 Task: Find a place to stay in Cerquilho, Brazil, from 12 Aug to 16 Aug for 8 guests, with a price range of ₹10,000 to ₹16,000, and amenities including WiFi, TV, Free parking, and Gym.
Action: Mouse pressed left at (477, 121)
Screenshot: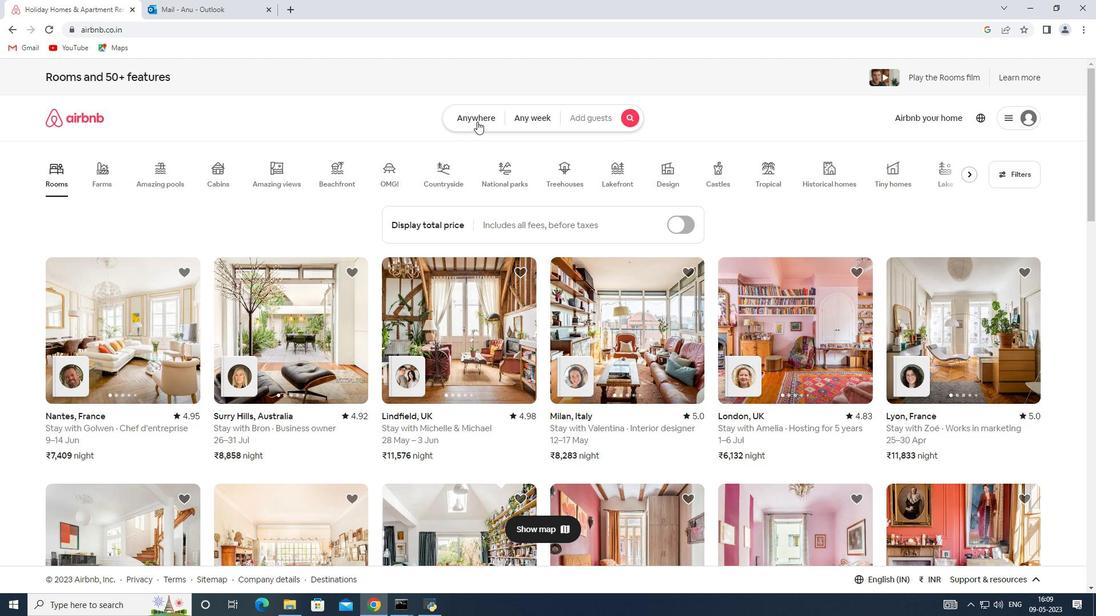 
Action: Mouse moved to (376, 158)
Screenshot: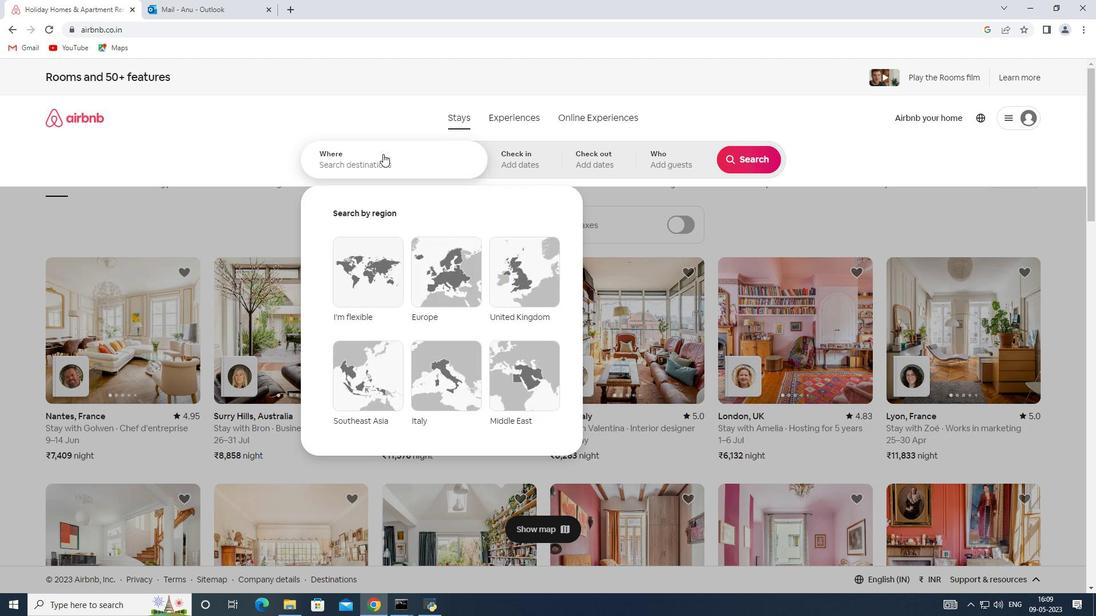 
Action: Mouse pressed left at (376, 158)
Screenshot: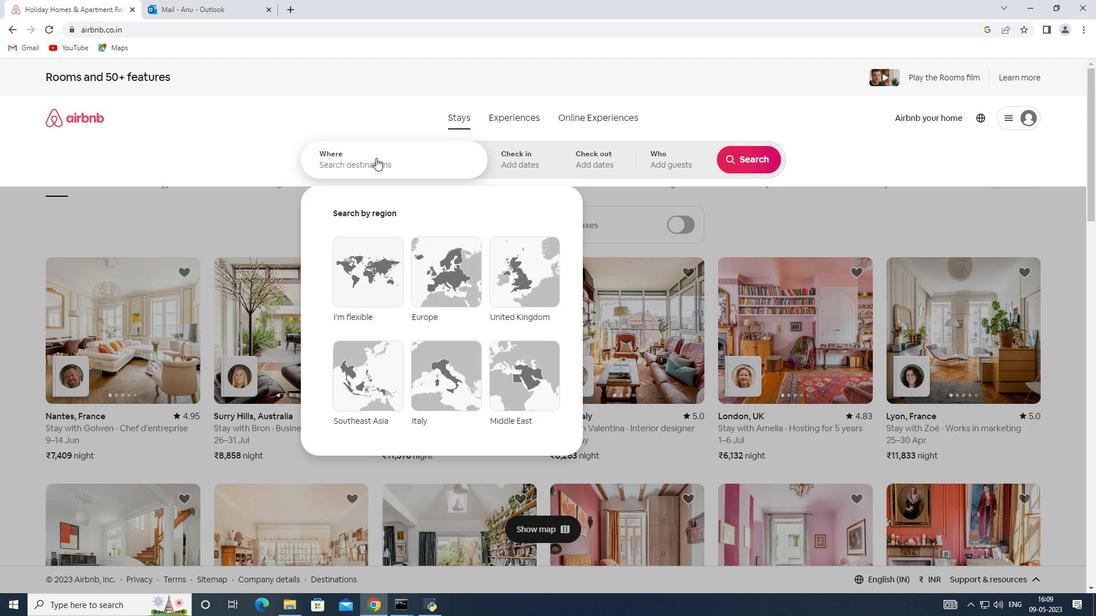 
Action: Key pressed <Key.shift>CX<Key.backspace>erqy<Key.backspace>uilho,<Key.shift><Key.shift><Key.shift><Key.shift><Key.shift><Key.shift><Key.shift><Key.shift><Key.shift><Key.shift><Key.shift><Key.shift>Brazil
Screenshot: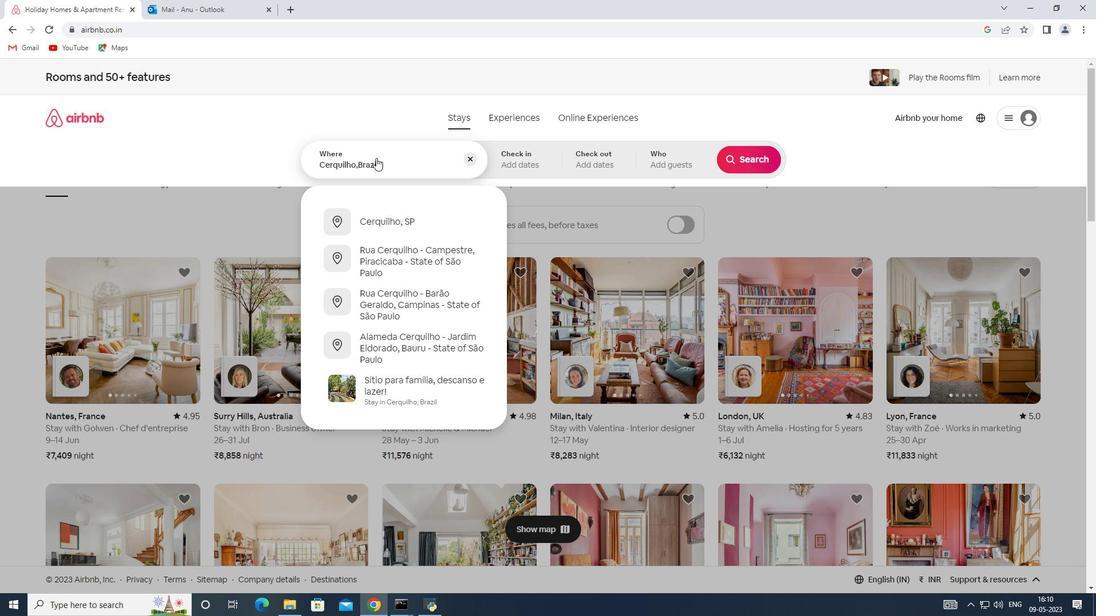 
Action: Mouse moved to (548, 153)
Screenshot: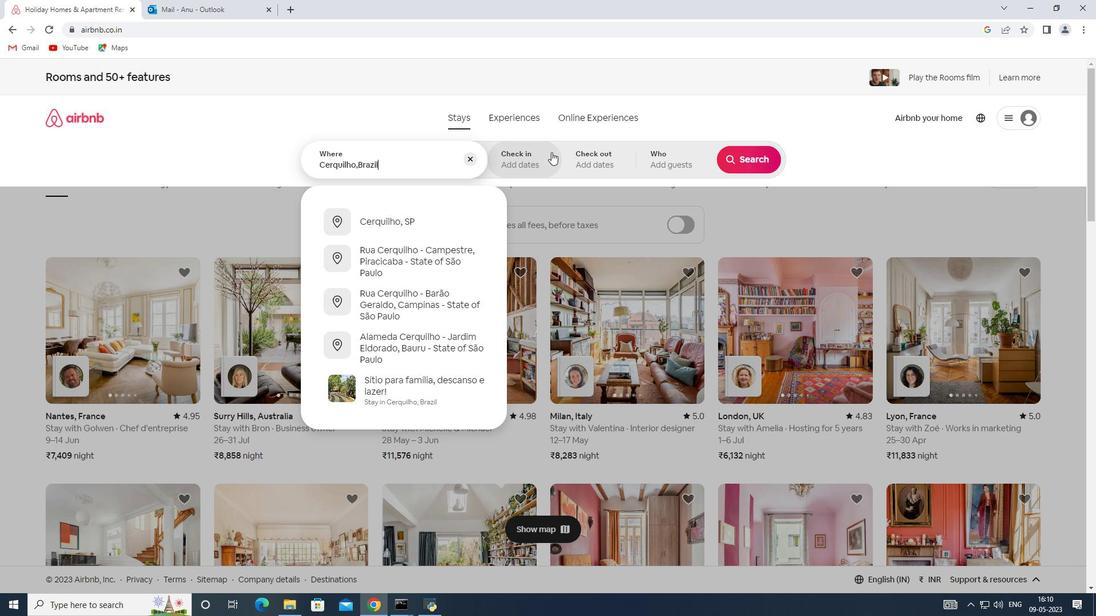 
Action: Mouse pressed left at (548, 153)
Screenshot: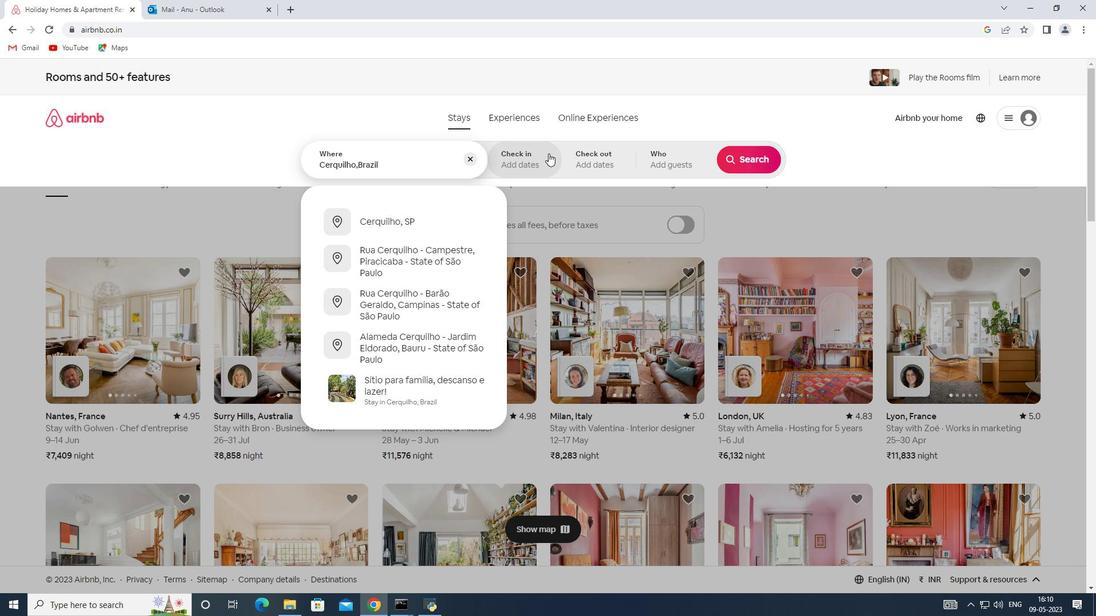 
Action: Mouse moved to (748, 251)
Screenshot: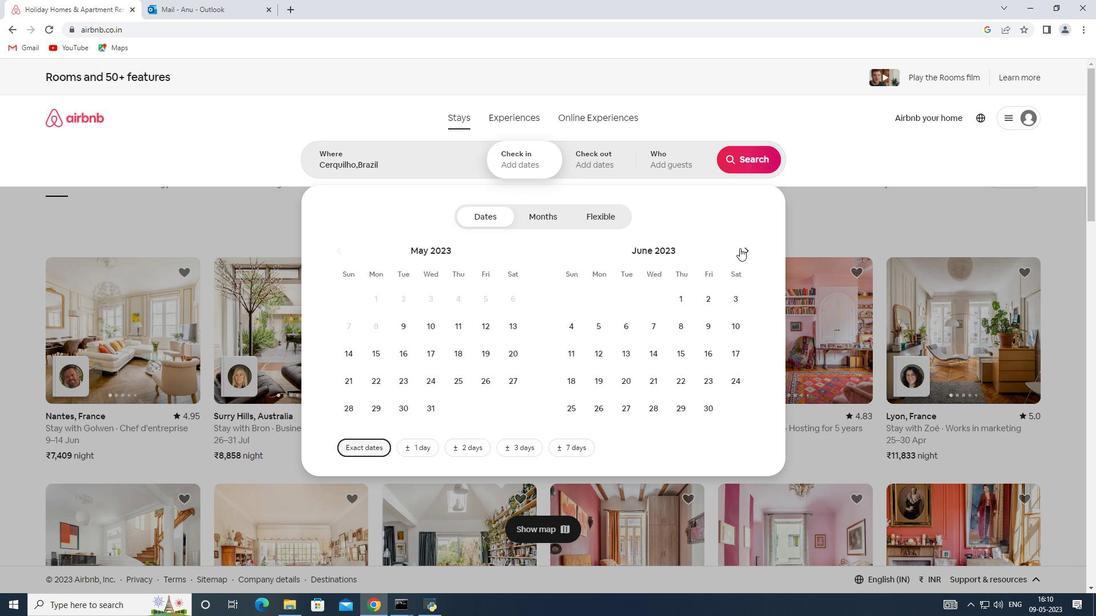 
Action: Mouse pressed left at (748, 251)
Screenshot: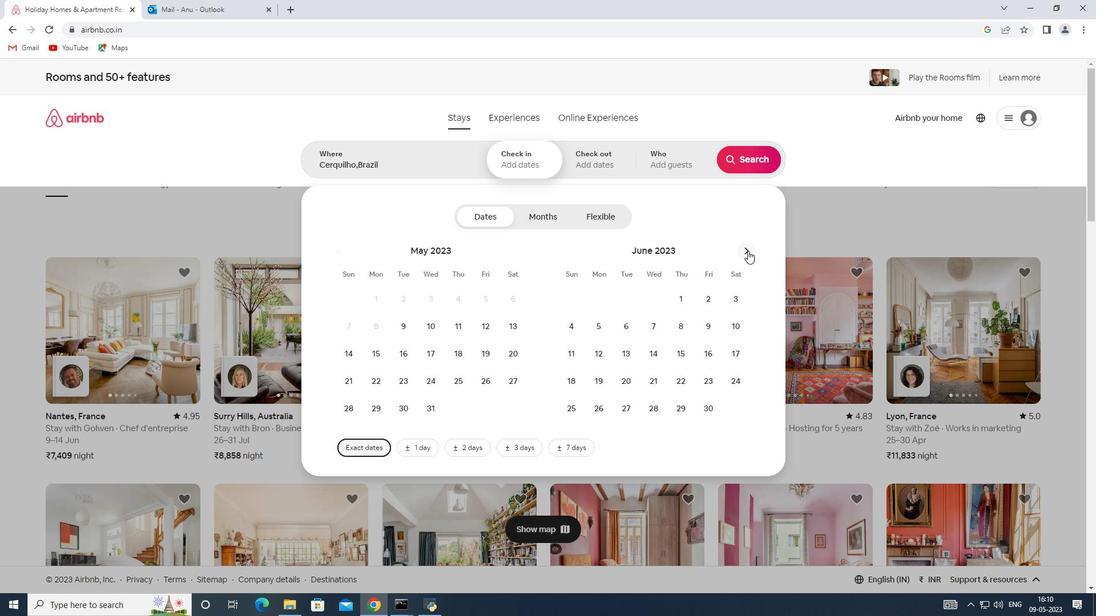 
Action: Mouse pressed left at (748, 251)
Screenshot: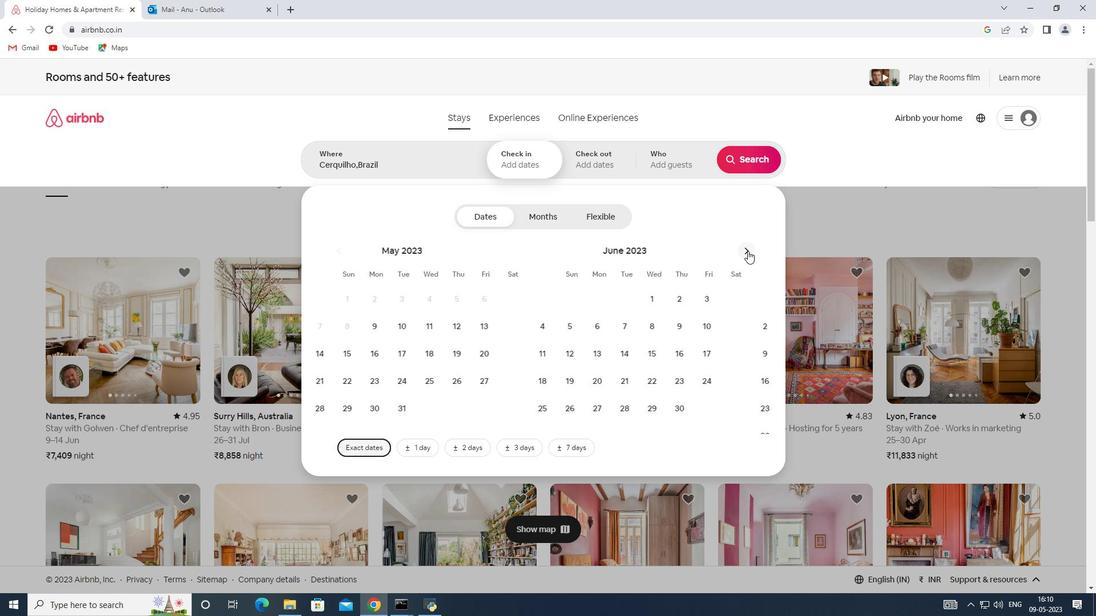 
Action: Mouse moved to (738, 326)
Screenshot: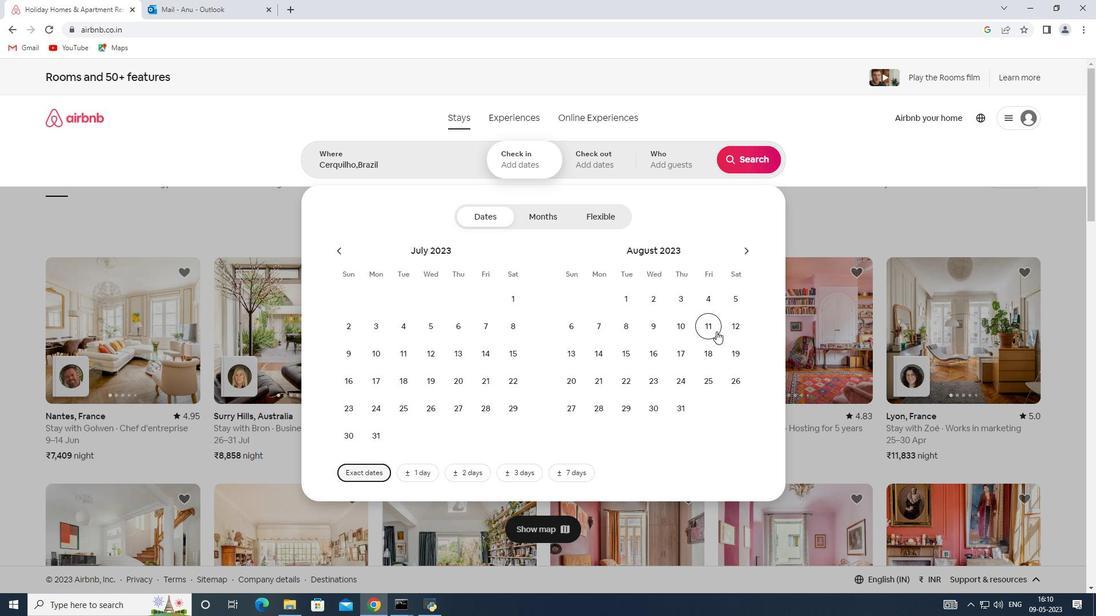 
Action: Mouse pressed left at (738, 326)
Screenshot: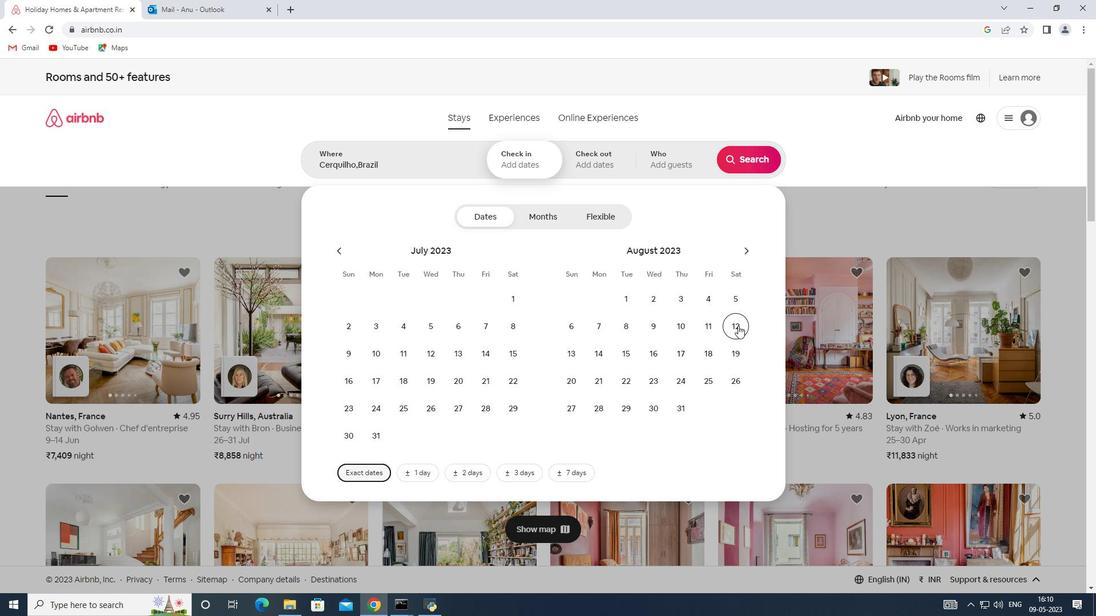 
Action: Mouse moved to (656, 354)
Screenshot: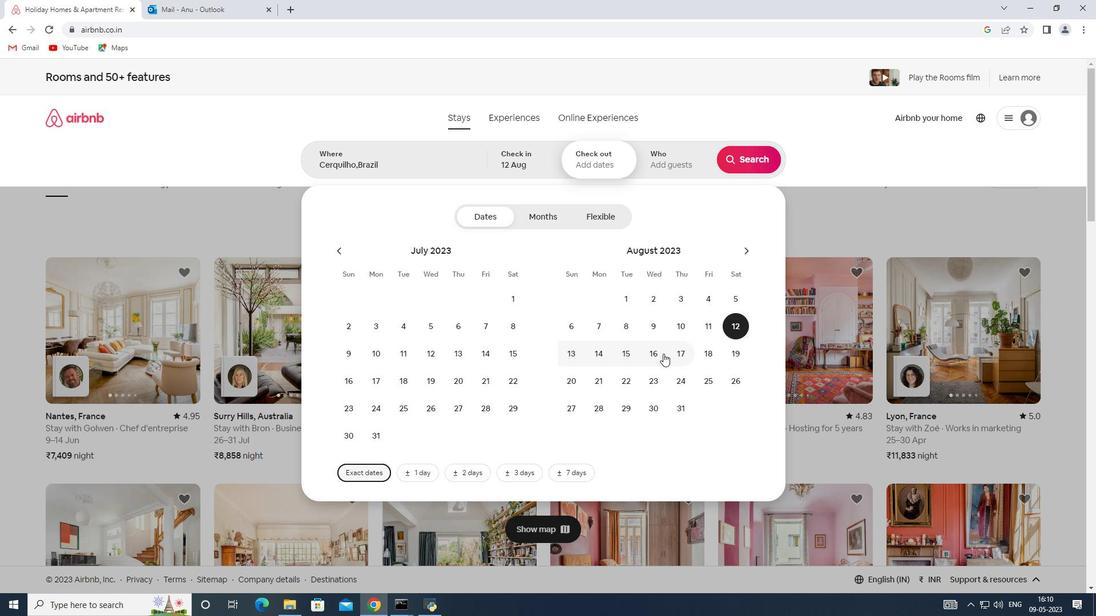 
Action: Mouse pressed left at (656, 354)
Screenshot: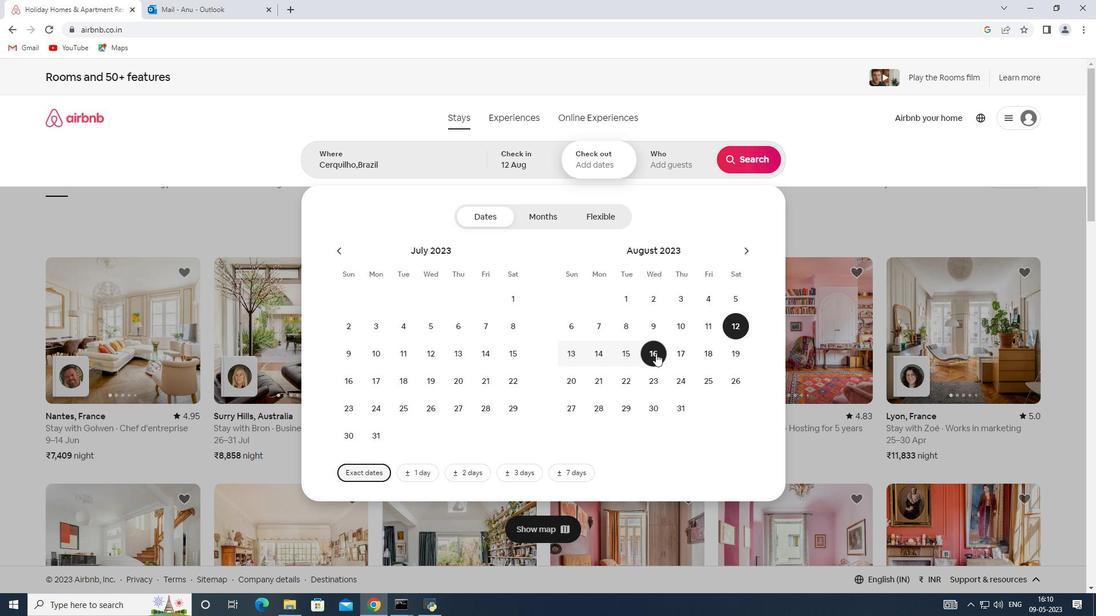 
Action: Mouse moved to (674, 166)
Screenshot: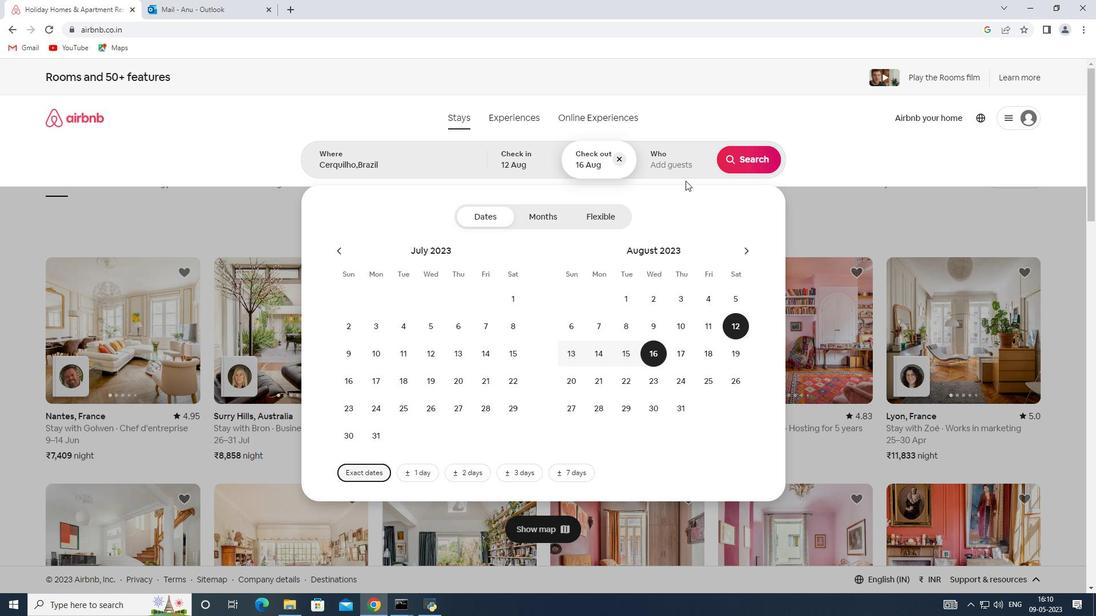 
Action: Mouse pressed left at (674, 166)
Screenshot: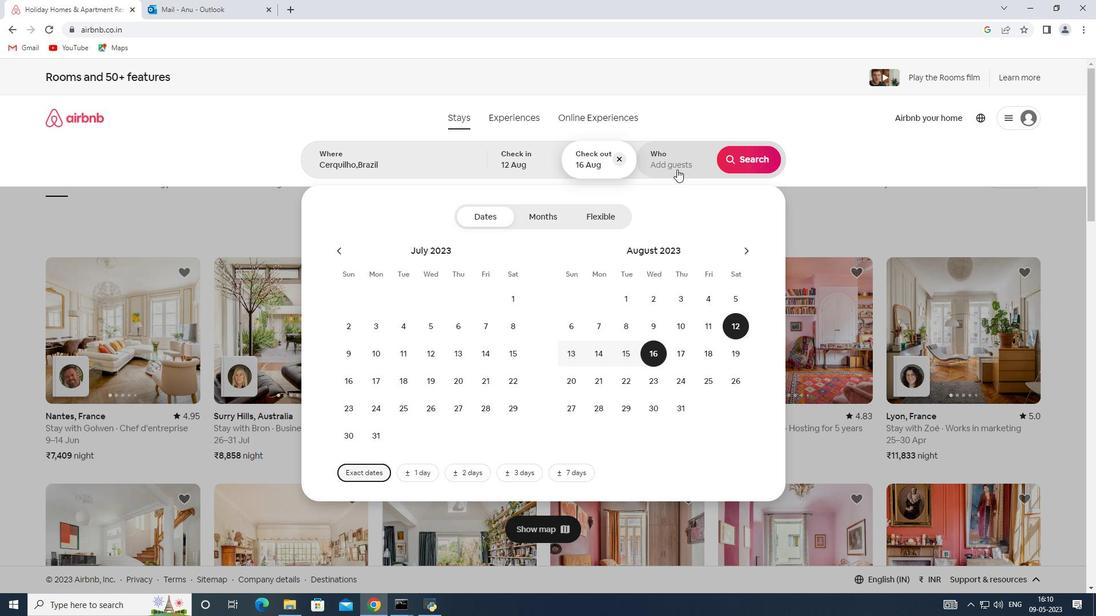 
Action: Mouse moved to (755, 217)
Screenshot: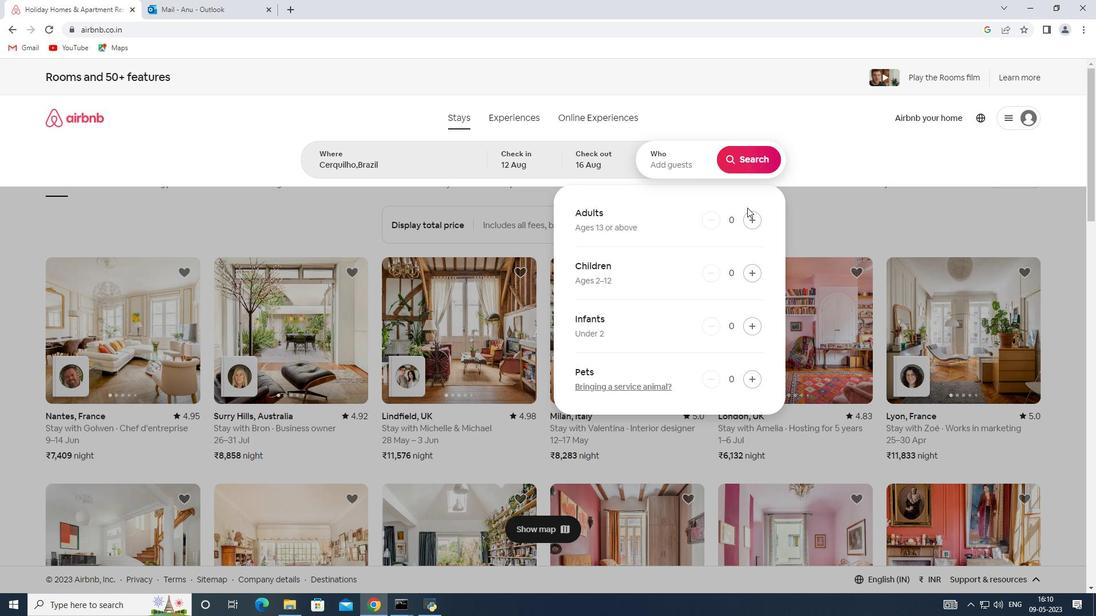 
Action: Mouse pressed left at (755, 217)
Screenshot: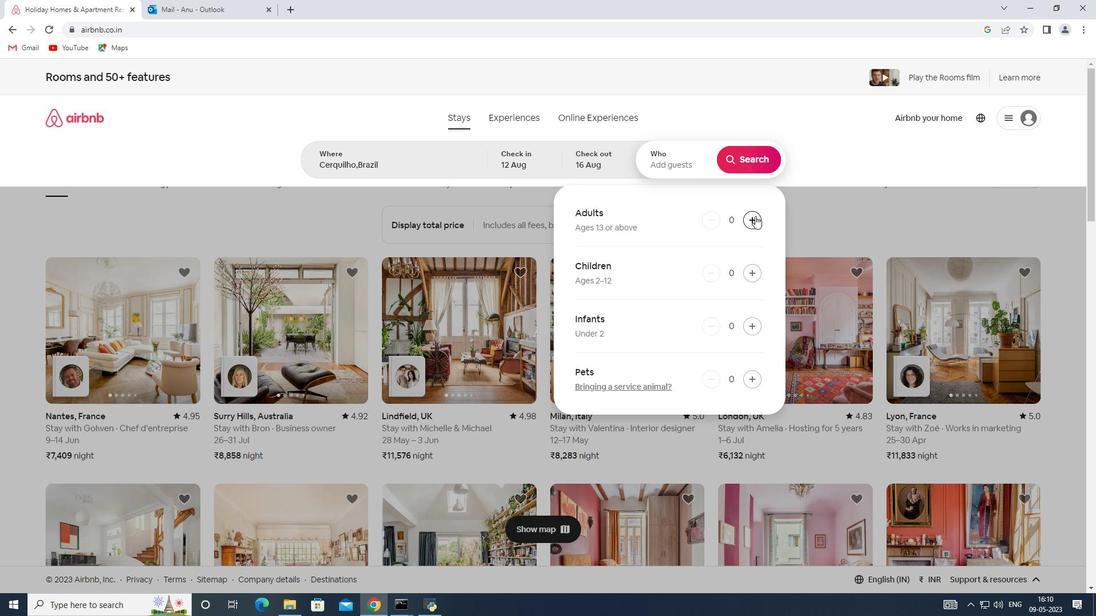 
Action: Mouse pressed left at (755, 217)
Screenshot: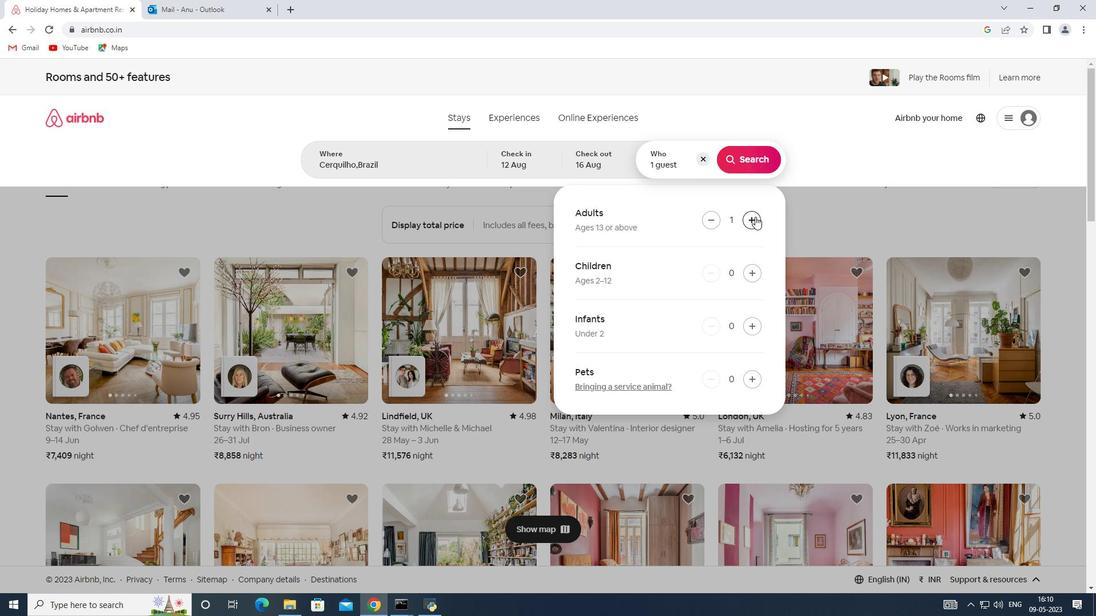 
Action: Mouse pressed left at (755, 217)
Screenshot: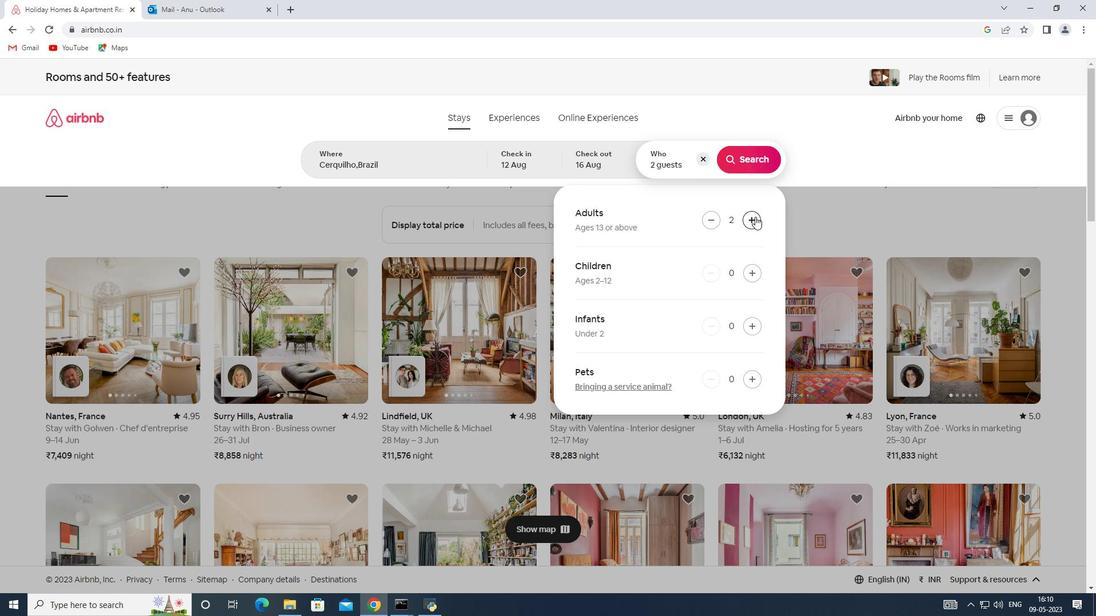 
Action: Mouse pressed left at (755, 217)
Screenshot: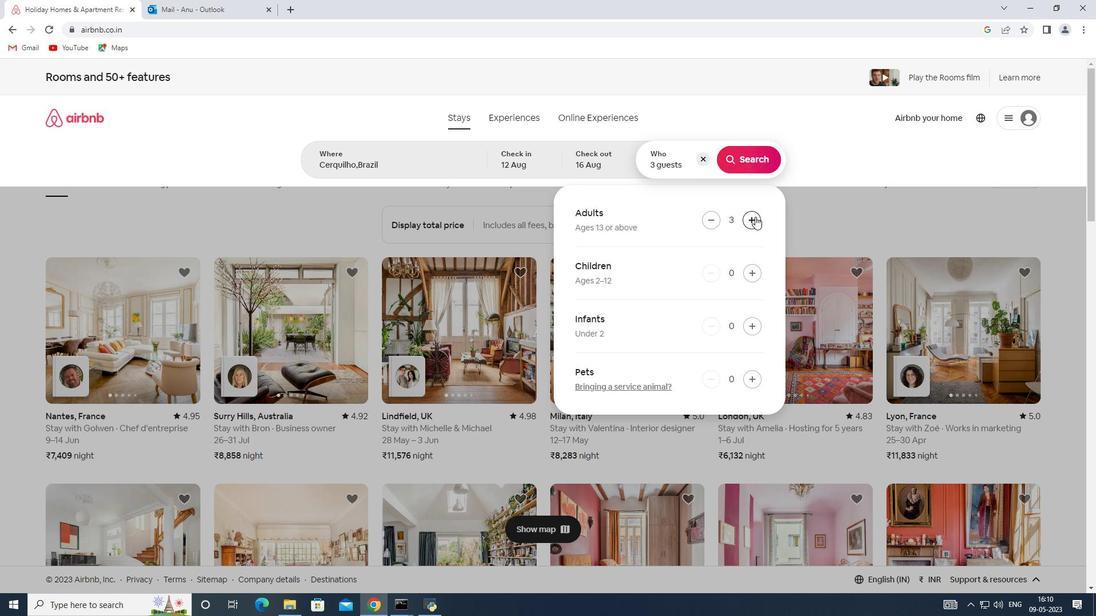 
Action: Mouse pressed left at (755, 217)
Screenshot: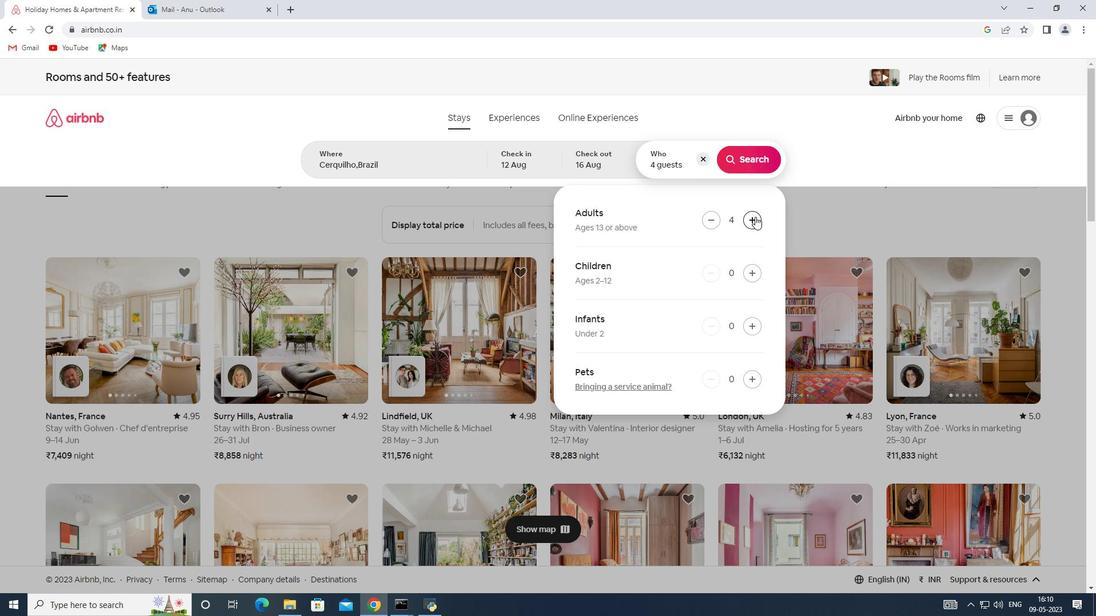 
Action: Mouse pressed left at (755, 217)
Screenshot: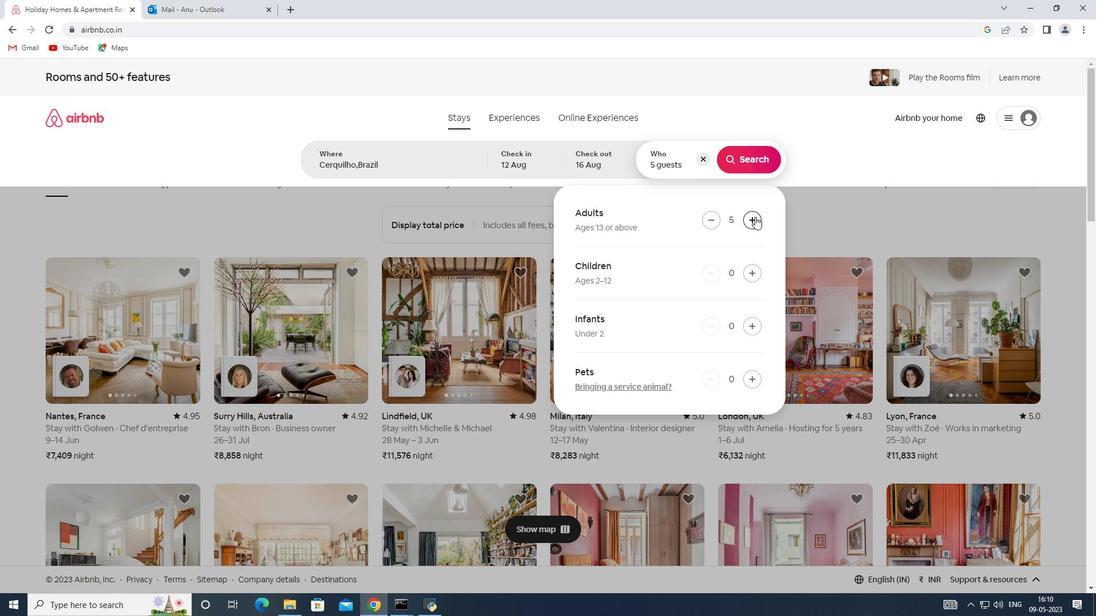 
Action: Mouse pressed left at (755, 217)
Screenshot: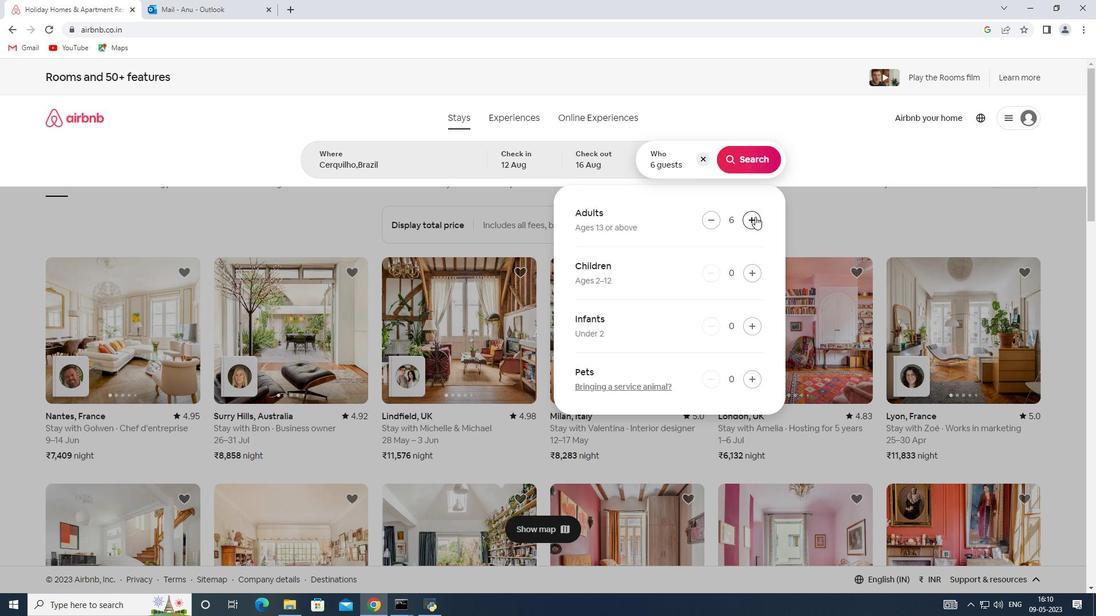 
Action: Mouse pressed left at (755, 217)
Screenshot: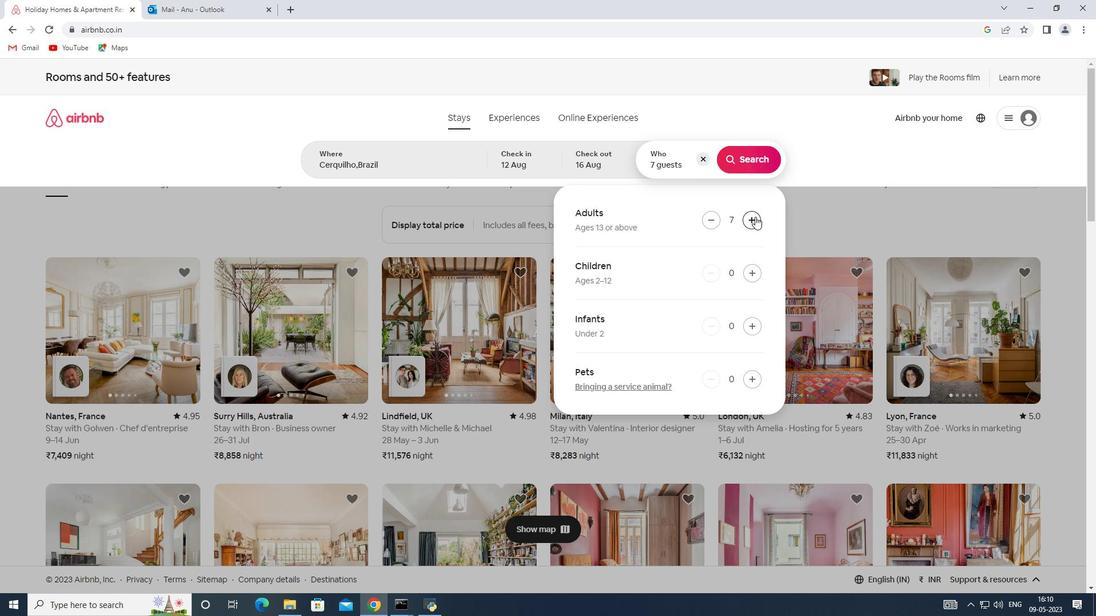 
Action: Mouse moved to (747, 161)
Screenshot: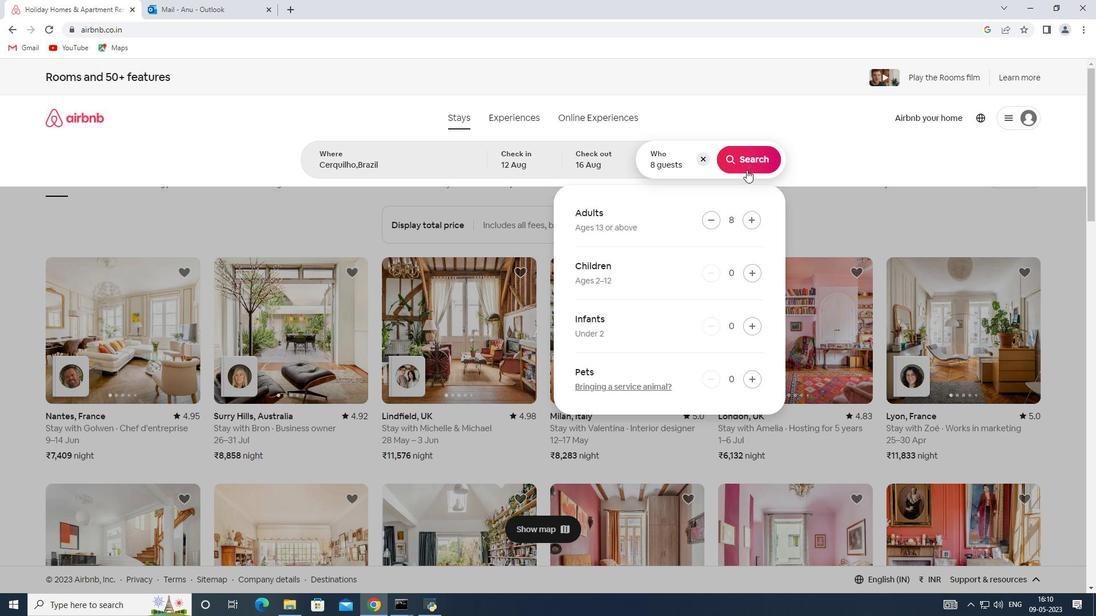 
Action: Mouse pressed left at (747, 161)
Screenshot: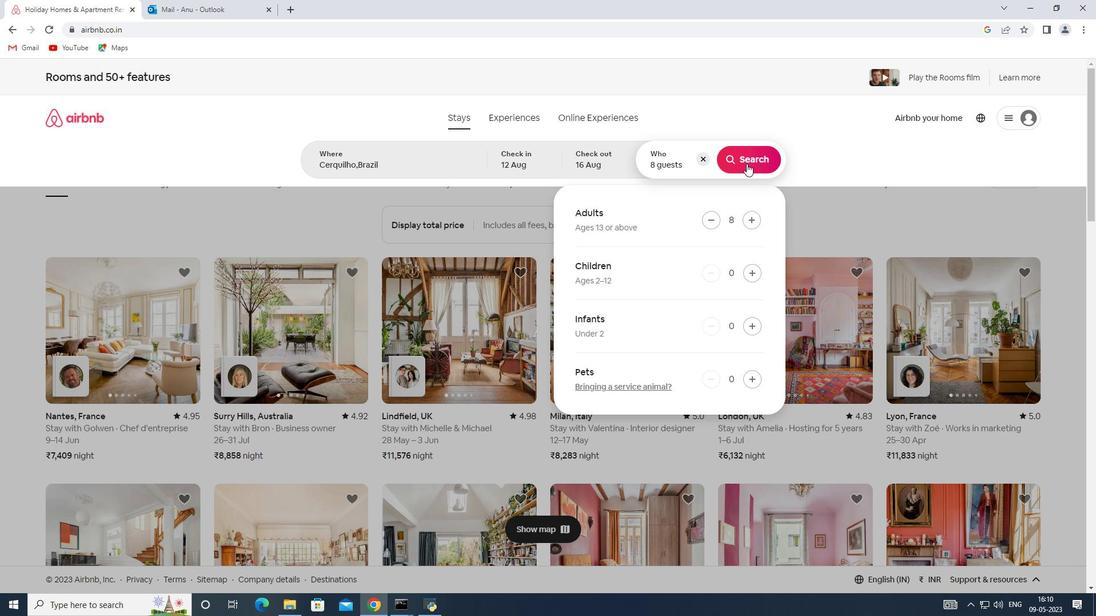 
Action: Mouse moved to (1060, 123)
Screenshot: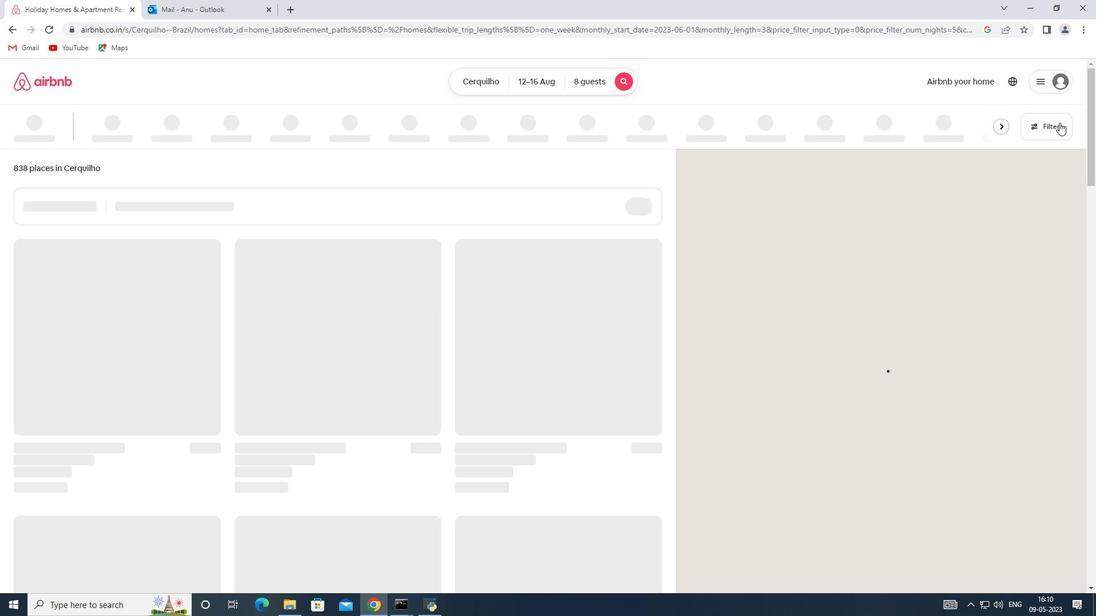 
Action: Mouse pressed left at (1060, 123)
Screenshot: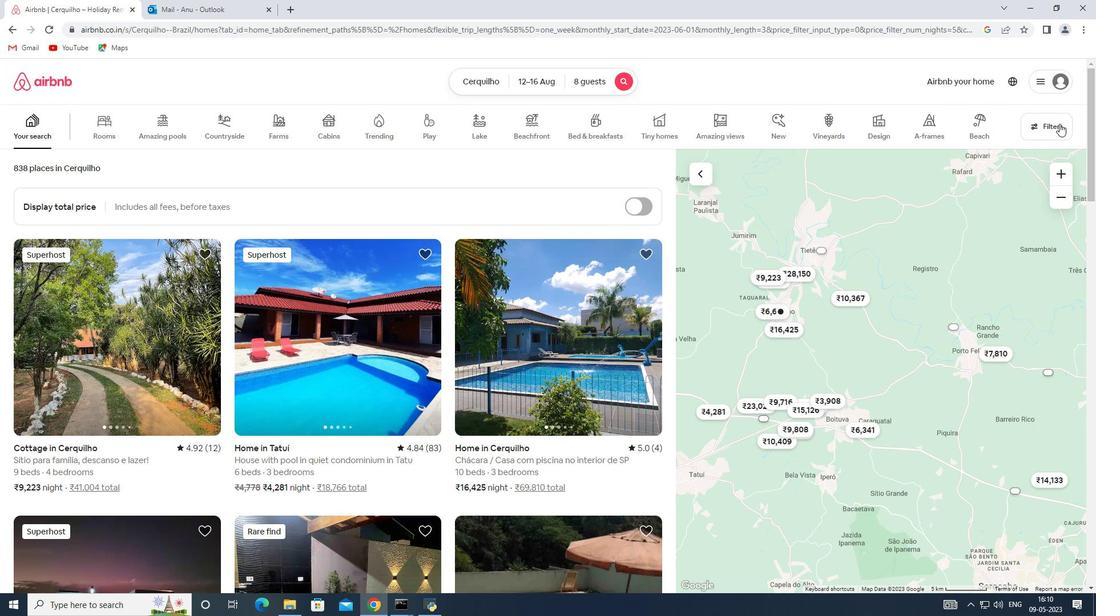 
Action: Mouse moved to (395, 407)
Screenshot: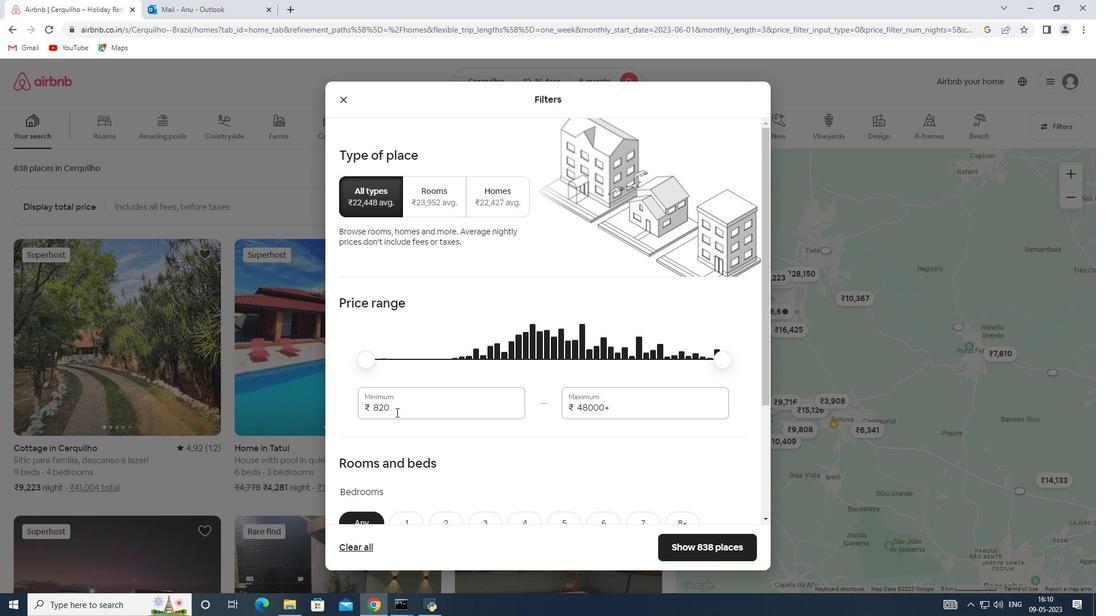 
Action: Mouse pressed left at (396, 408)
Screenshot: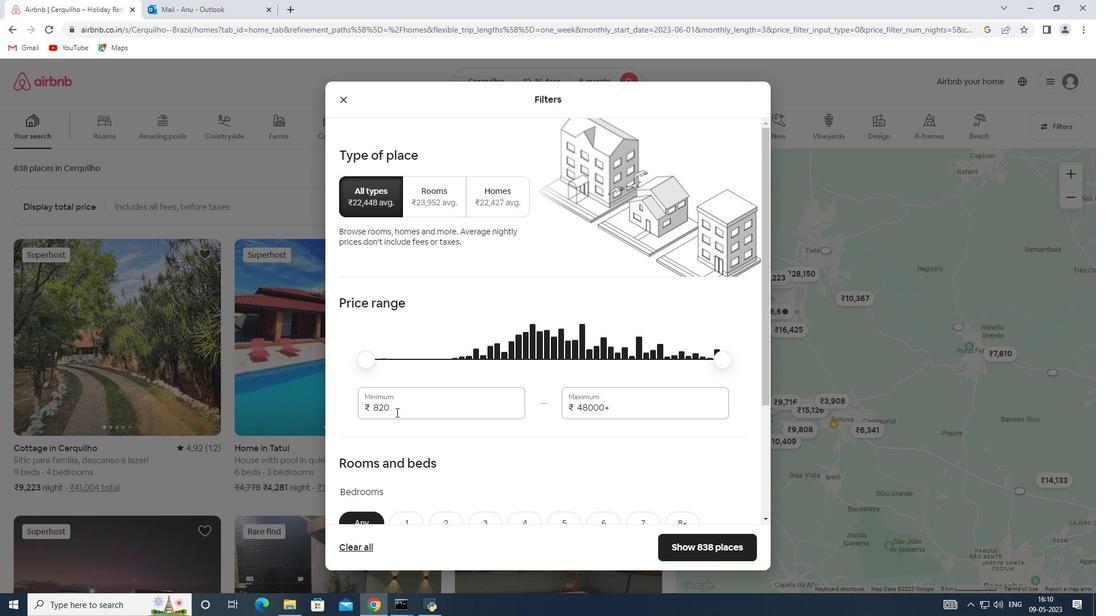 
Action: Mouse moved to (326, 404)
Screenshot: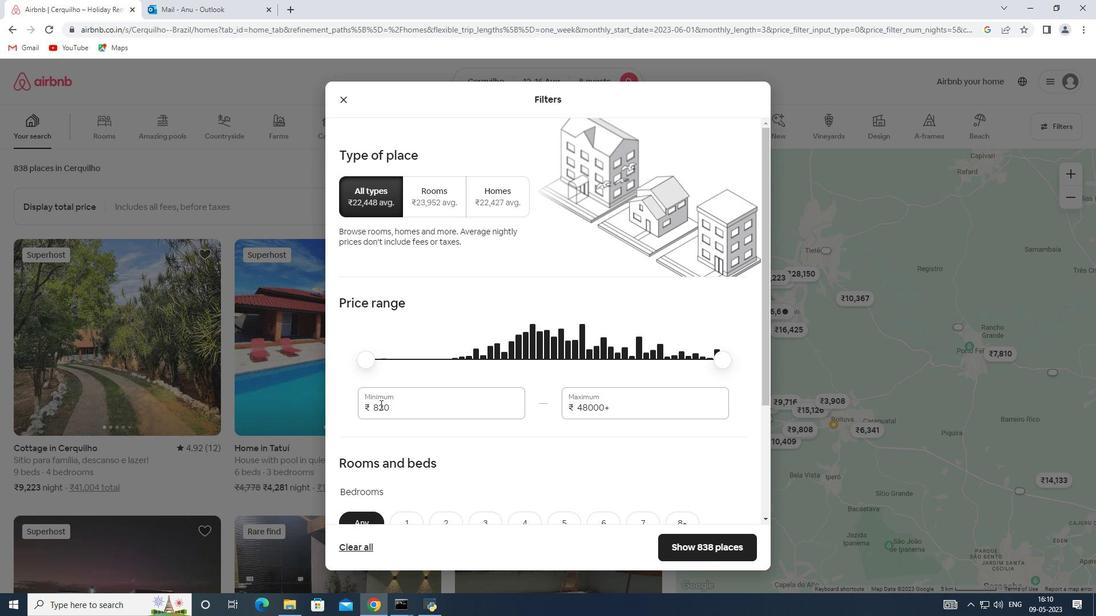 
Action: Key pressed 10000
Screenshot: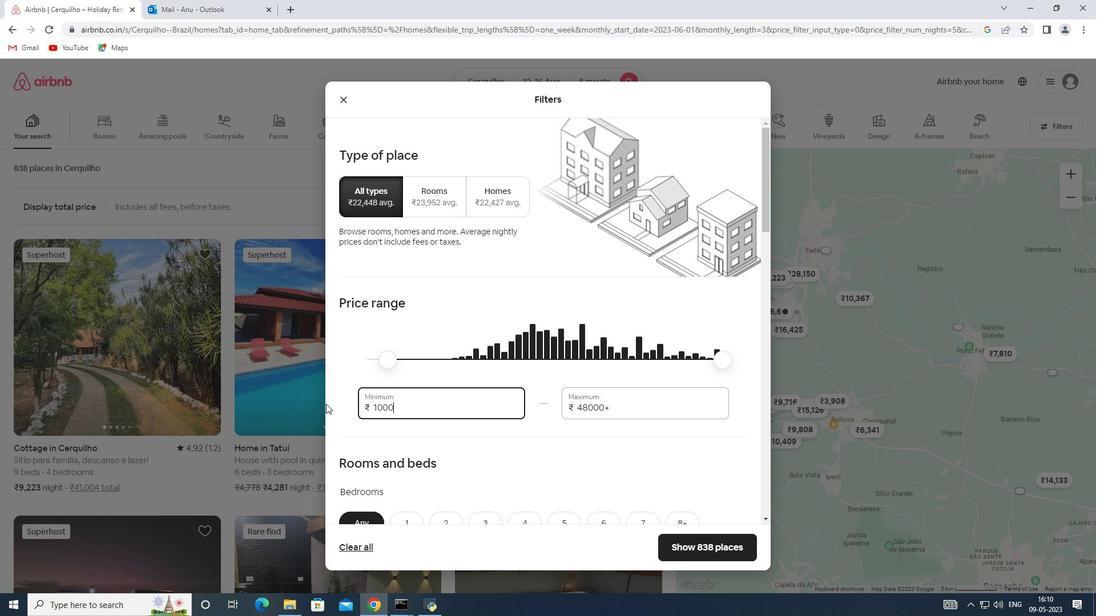 
Action: Mouse moved to (616, 408)
Screenshot: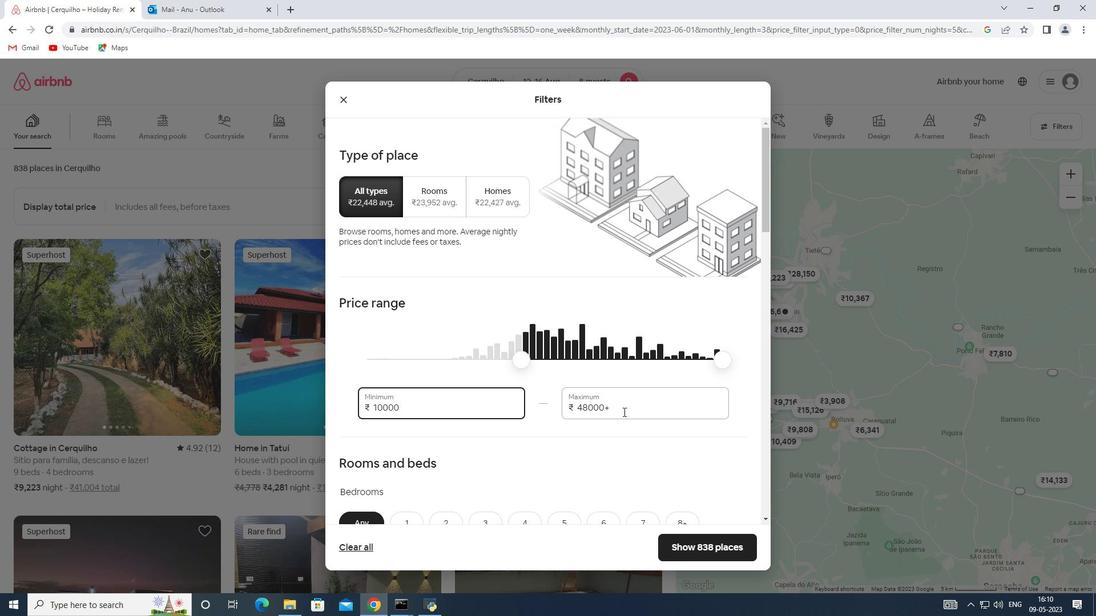 
Action: Mouse pressed left at (616, 408)
Screenshot: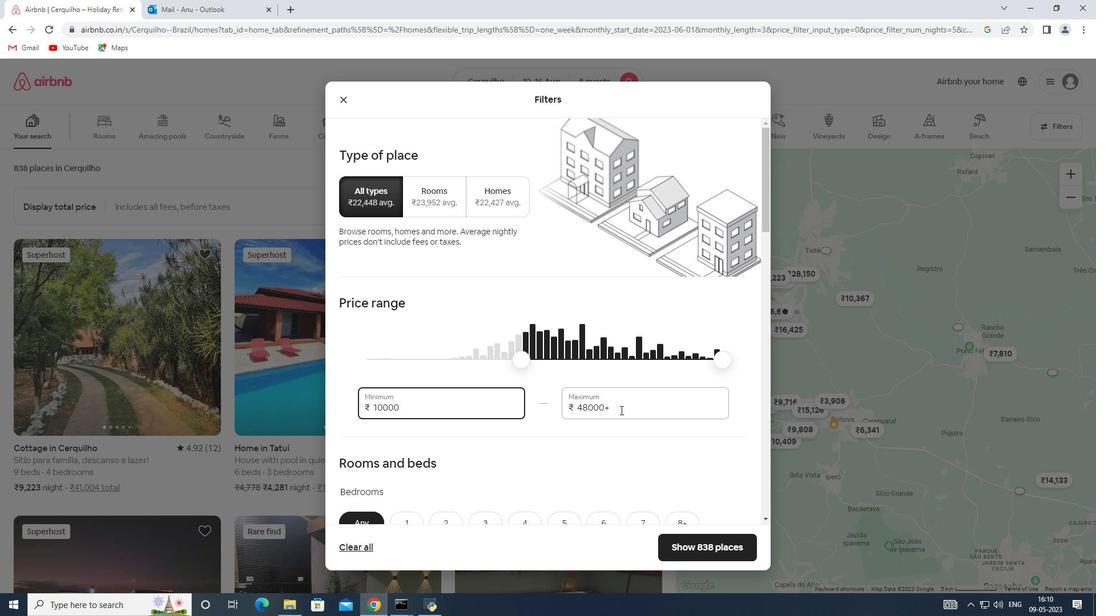 
Action: Mouse moved to (529, 408)
Screenshot: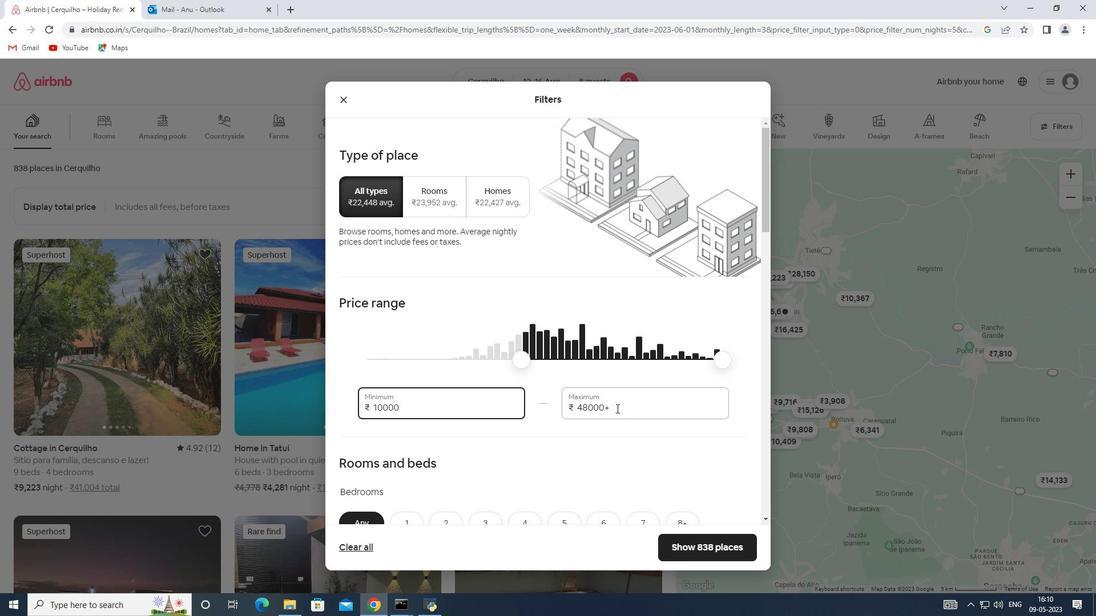 
Action: Key pressed 16000
Screenshot: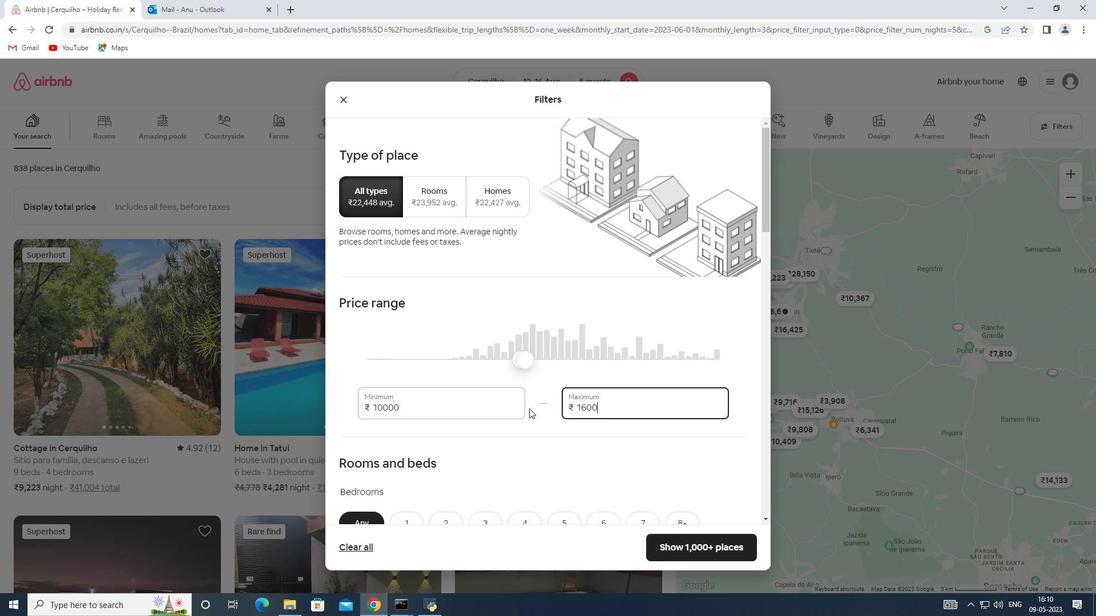 
Action: Mouse scrolled (529, 408) with delta (0, 0)
Screenshot: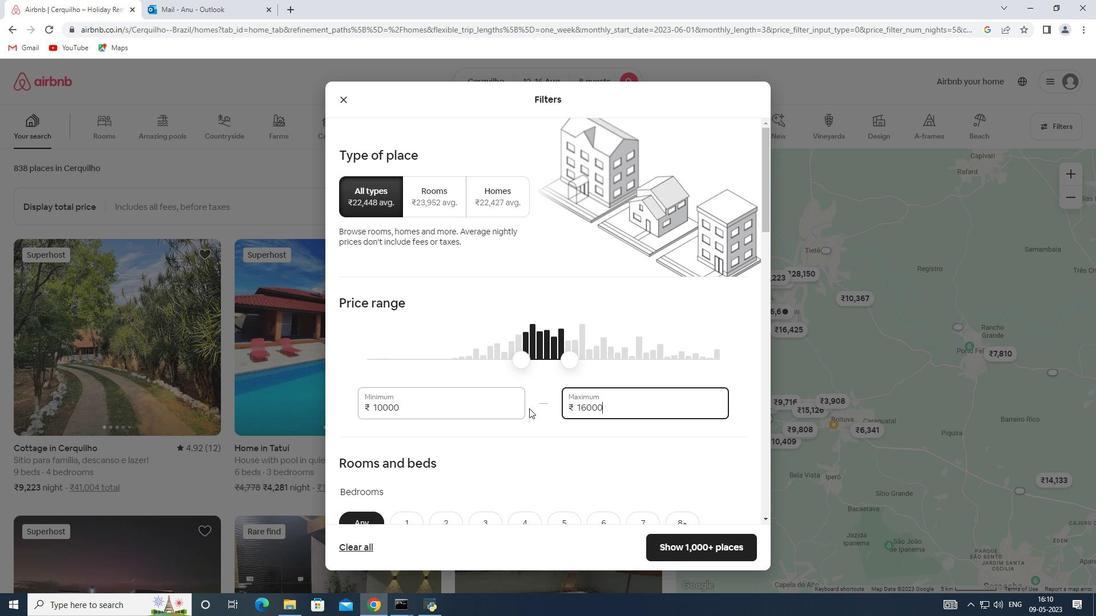 
Action: Mouse scrolled (529, 408) with delta (0, 0)
Screenshot: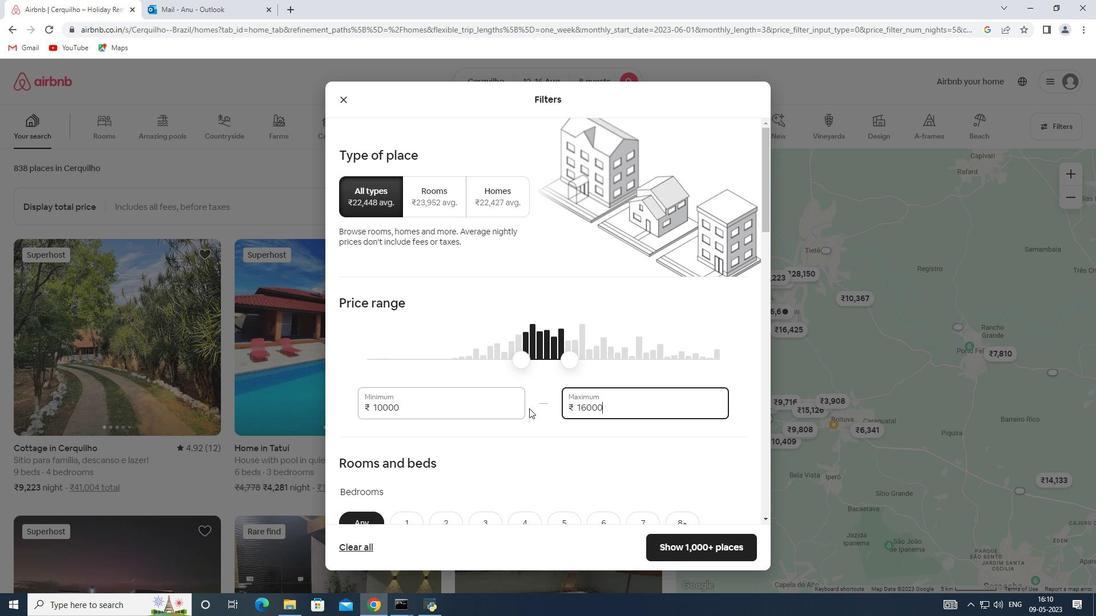 
Action: Mouse scrolled (529, 408) with delta (0, 0)
Screenshot: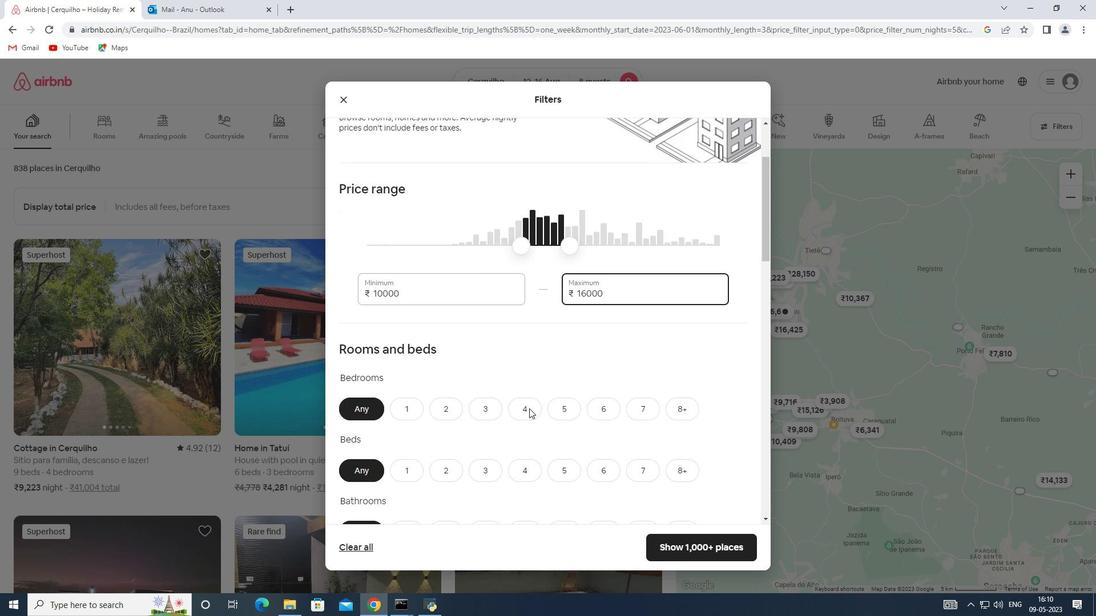 
Action: Mouse moved to (520, 380)
Screenshot: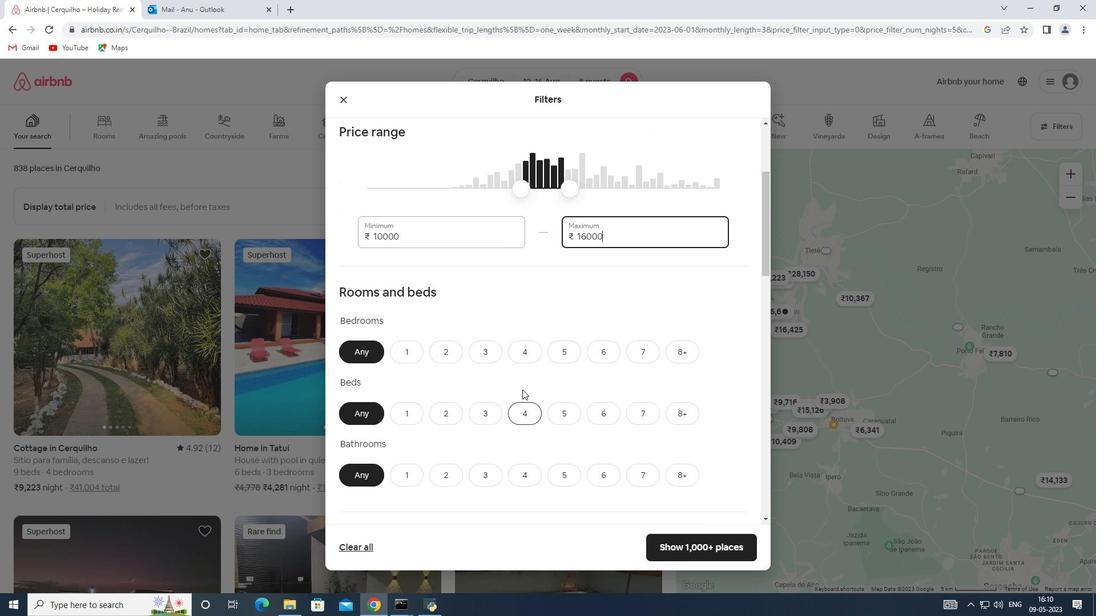 
Action: Mouse scrolled (520, 380) with delta (0, 0)
Screenshot: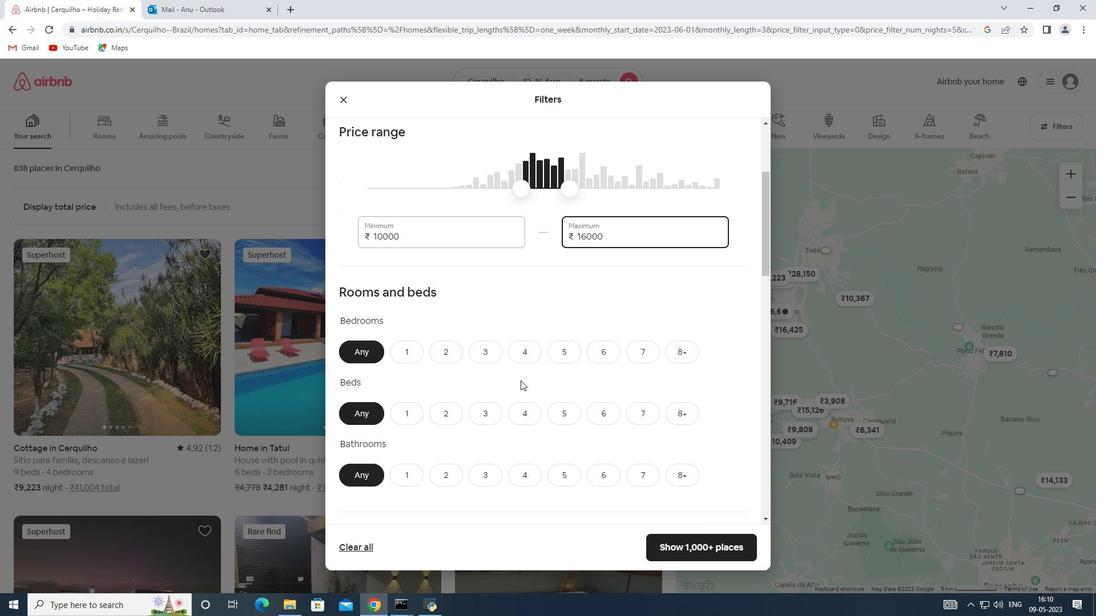 
Action: Mouse moved to (685, 300)
Screenshot: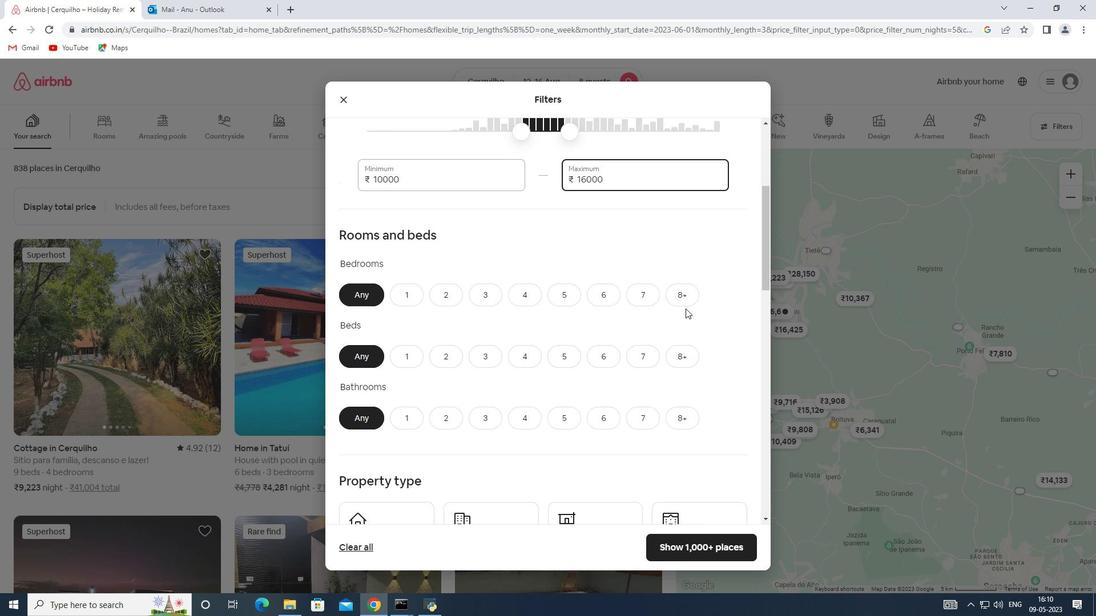 
Action: Mouse pressed left at (685, 300)
Screenshot: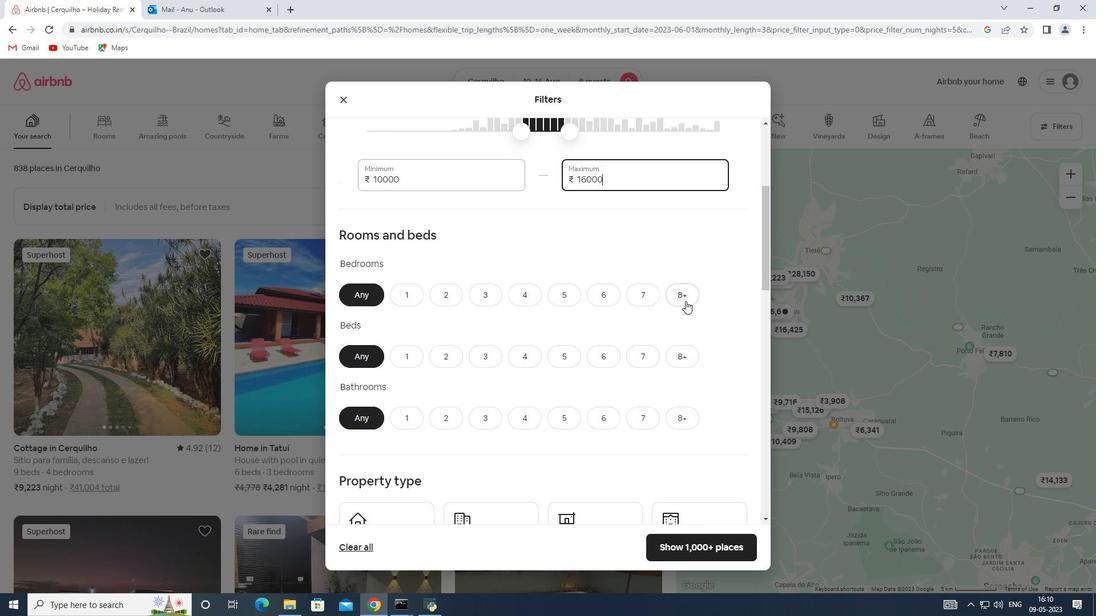 
Action: Mouse moved to (692, 347)
Screenshot: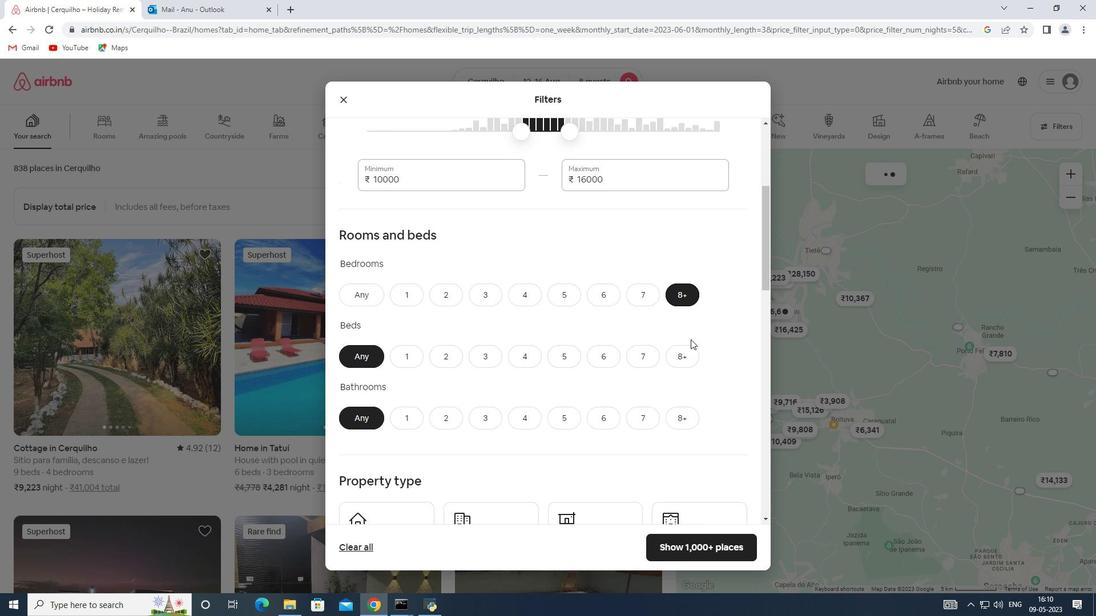 
Action: Mouse pressed left at (692, 347)
Screenshot: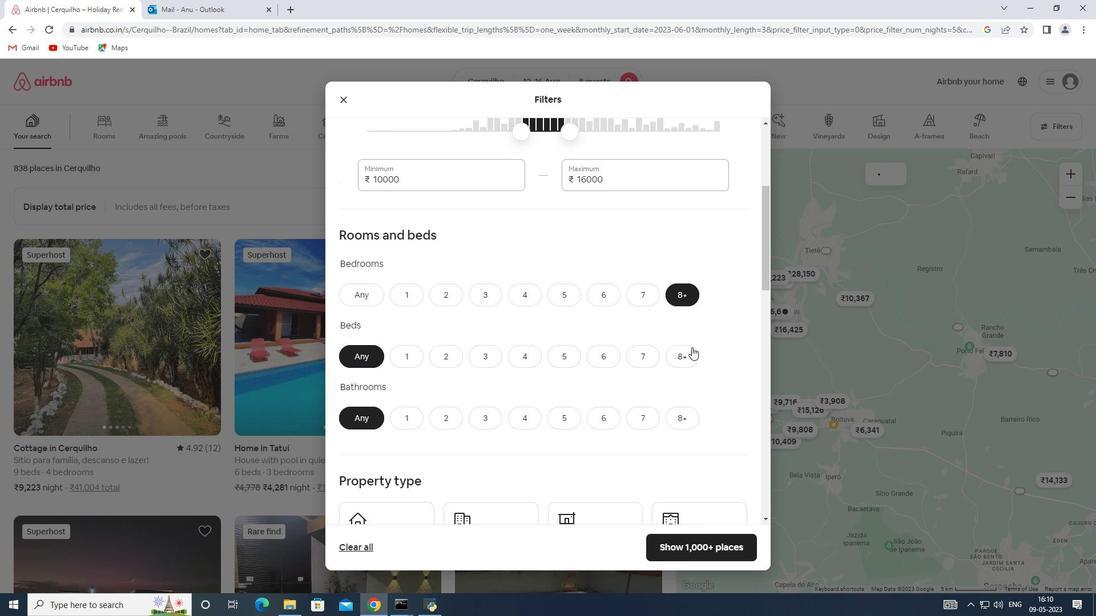
Action: Mouse moved to (677, 419)
Screenshot: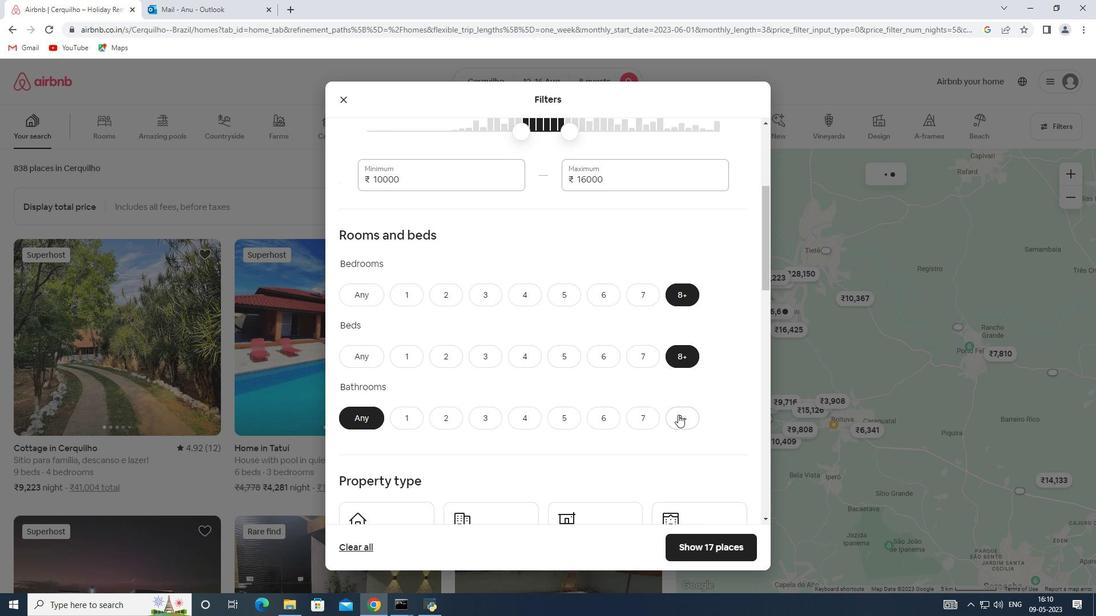 
Action: Mouse pressed left at (677, 419)
Screenshot: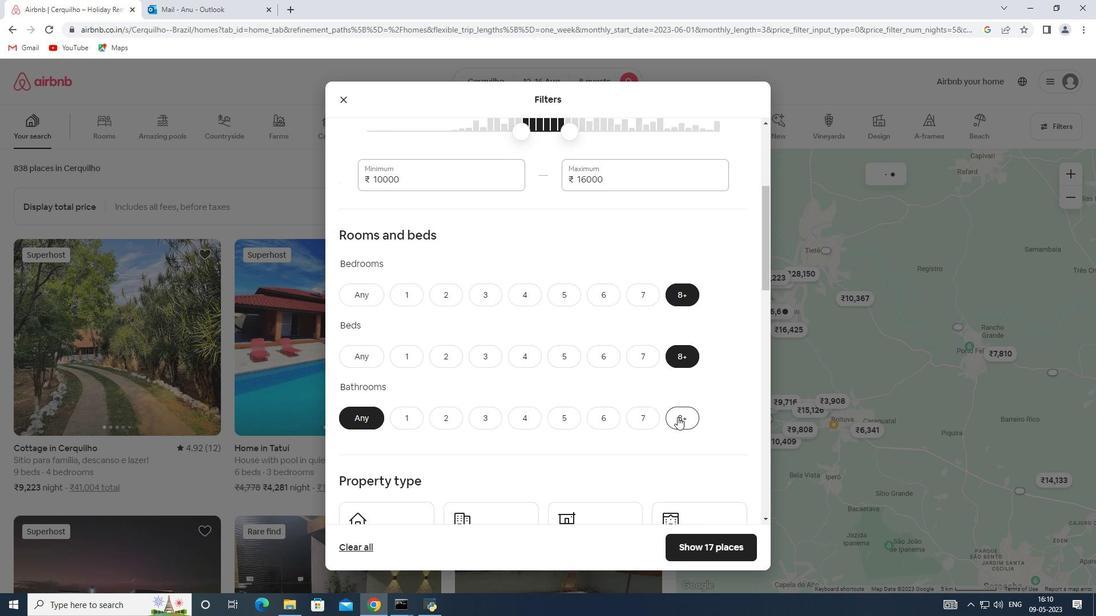 
Action: Mouse moved to (519, 413)
Screenshot: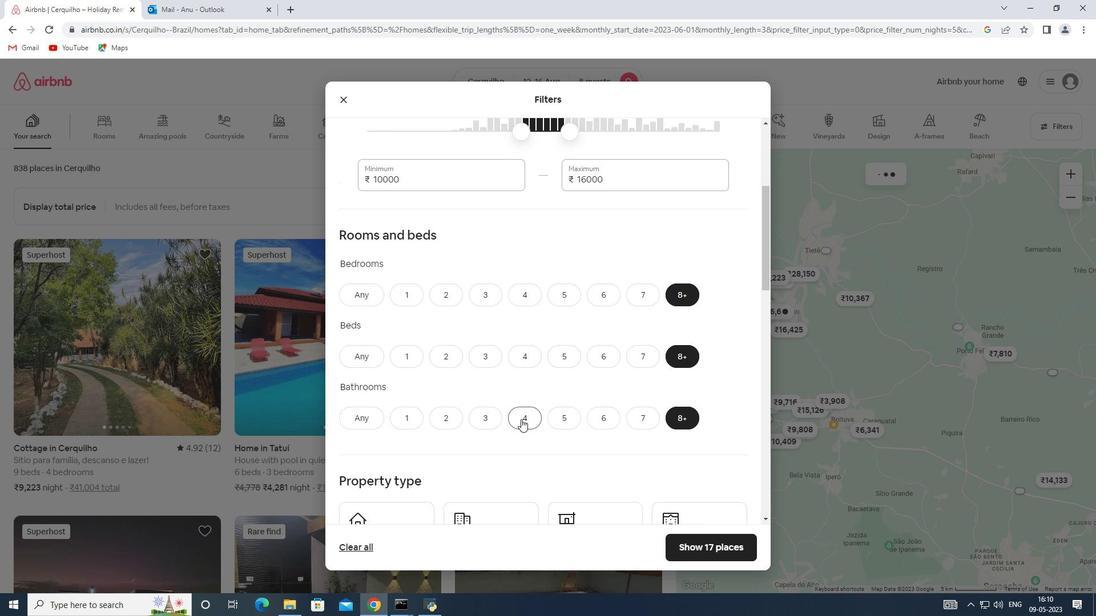 
Action: Mouse scrolled (519, 412) with delta (0, 0)
Screenshot: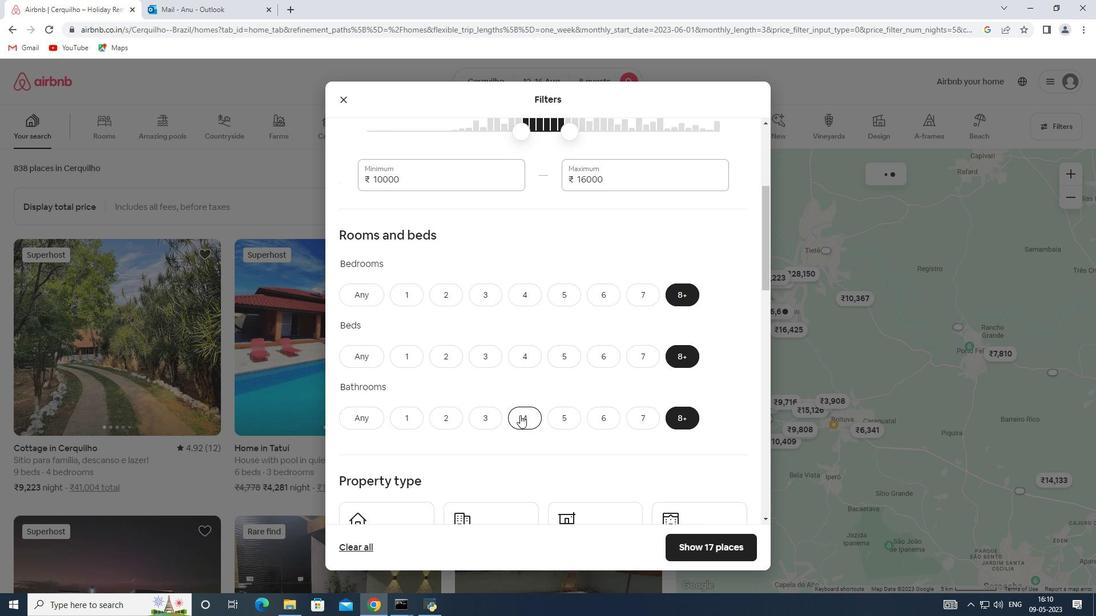
Action: Mouse scrolled (519, 412) with delta (0, 0)
Screenshot: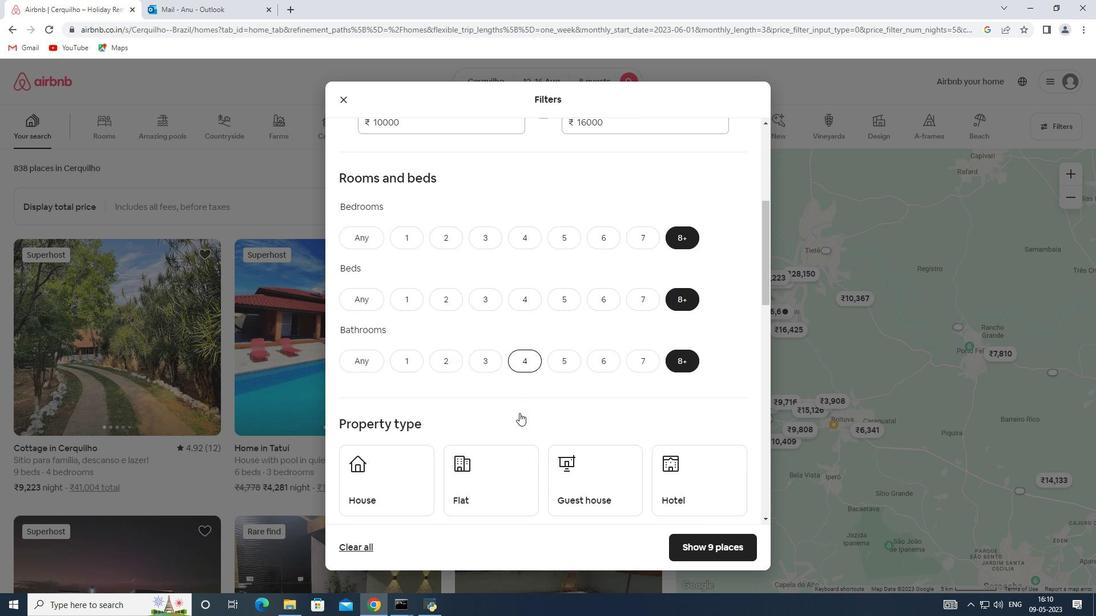 
Action: Mouse scrolled (519, 412) with delta (0, 0)
Screenshot: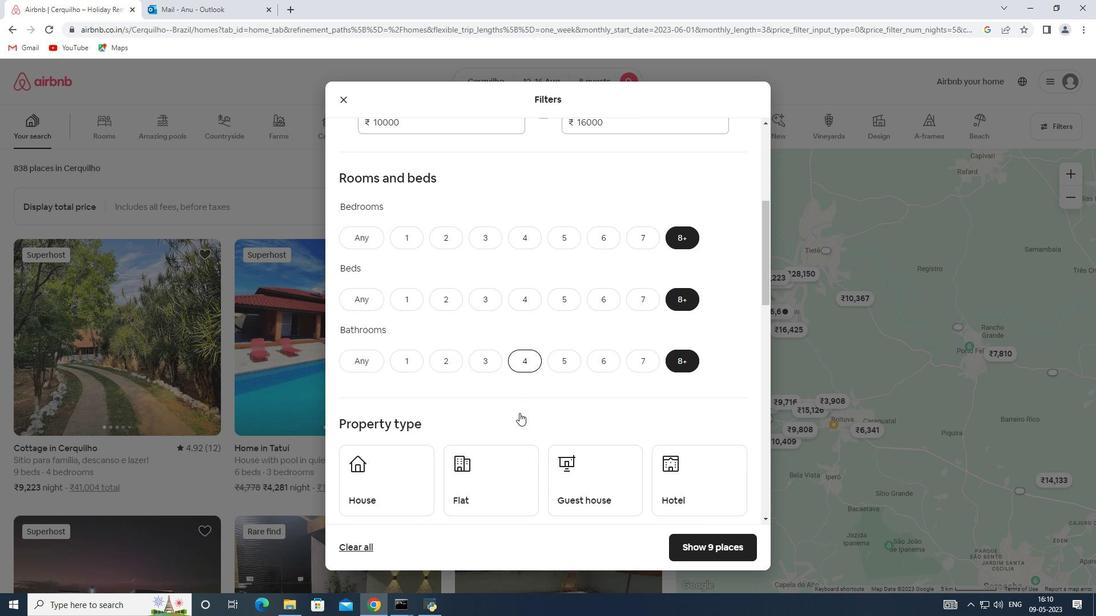 
Action: Mouse moved to (419, 383)
Screenshot: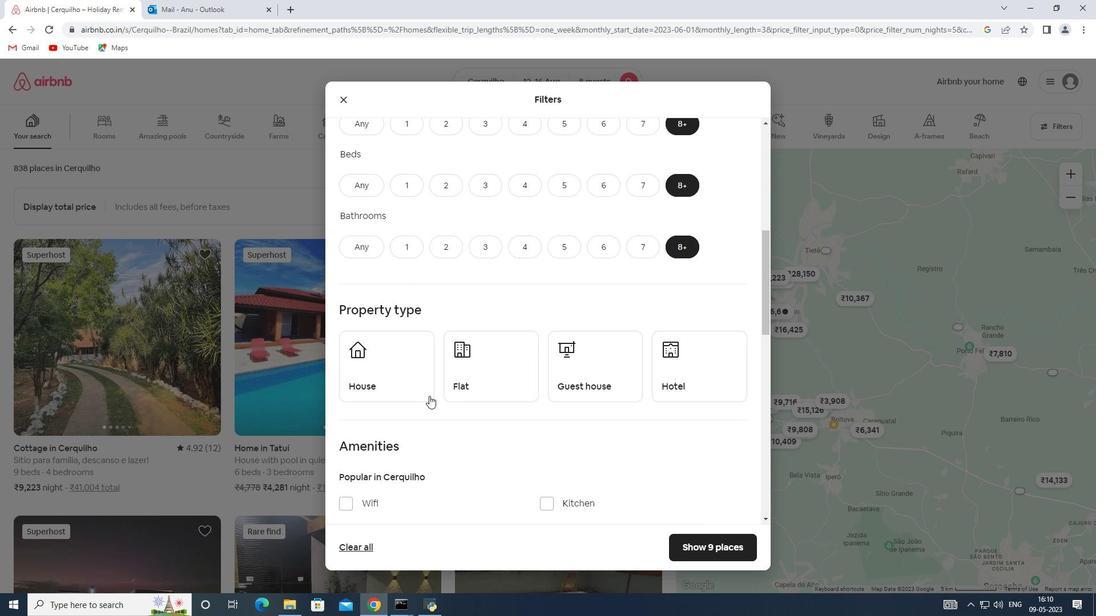 
Action: Mouse pressed left at (419, 383)
Screenshot: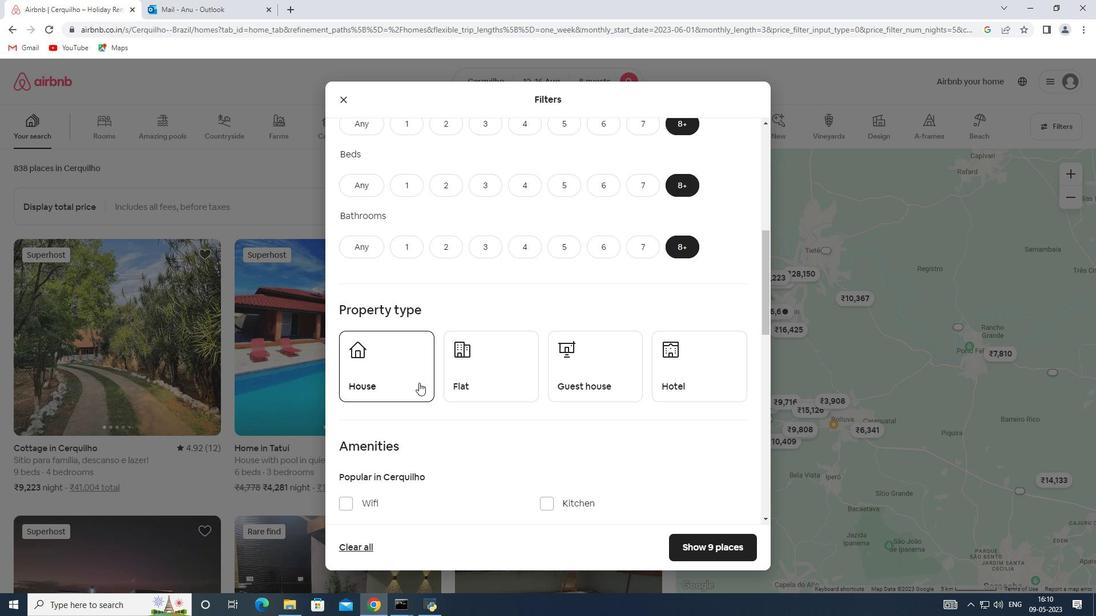 
Action: Mouse moved to (474, 382)
Screenshot: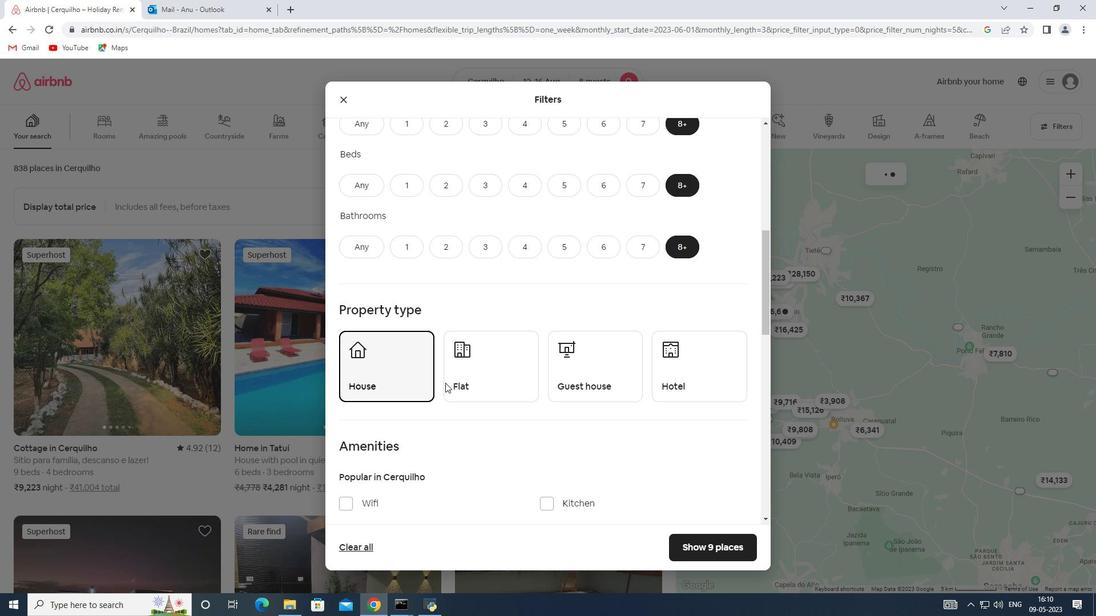 
Action: Mouse pressed left at (474, 382)
Screenshot: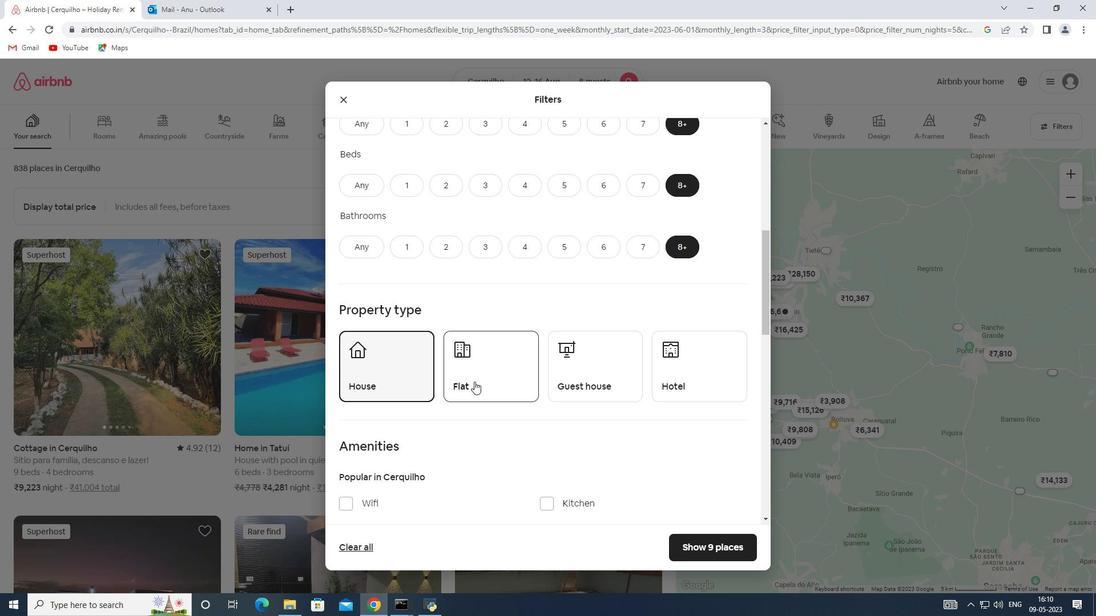 
Action: Mouse moved to (607, 378)
Screenshot: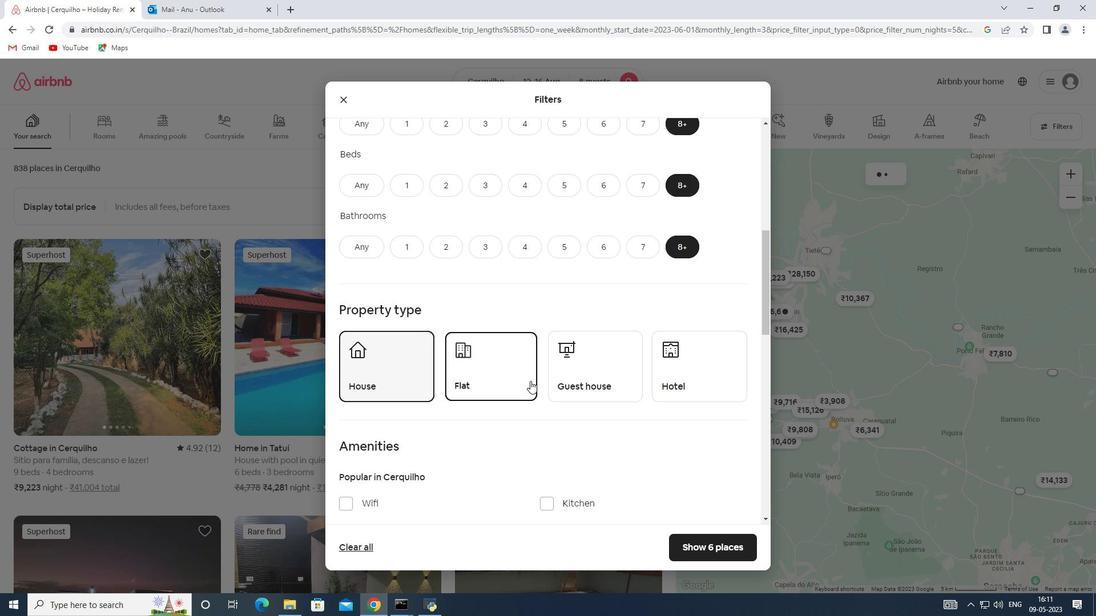 
Action: Mouse pressed left at (607, 378)
Screenshot: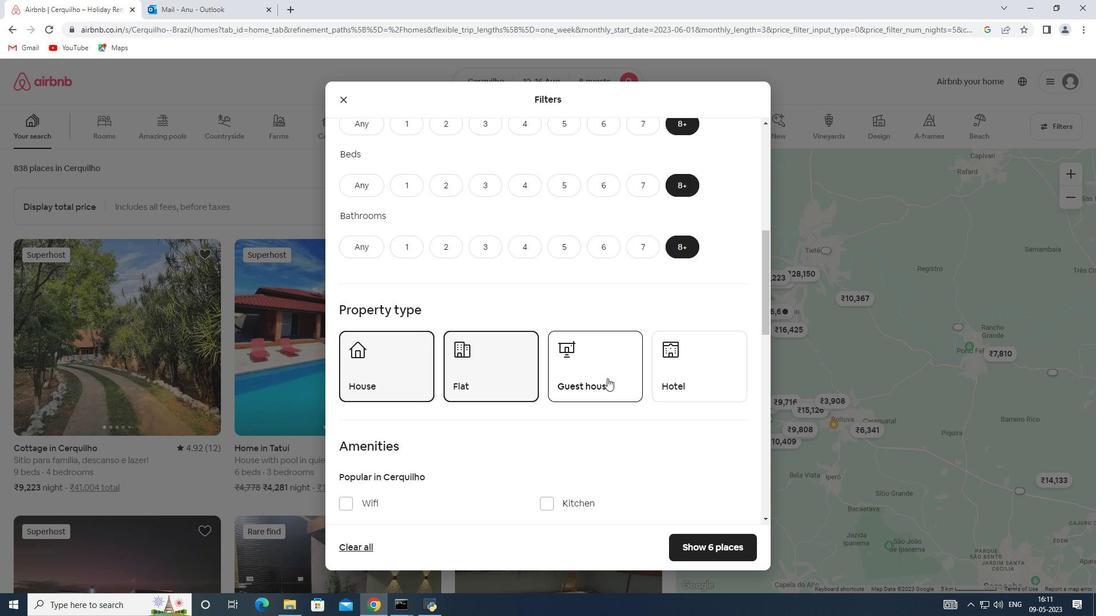 
Action: Mouse moved to (680, 377)
Screenshot: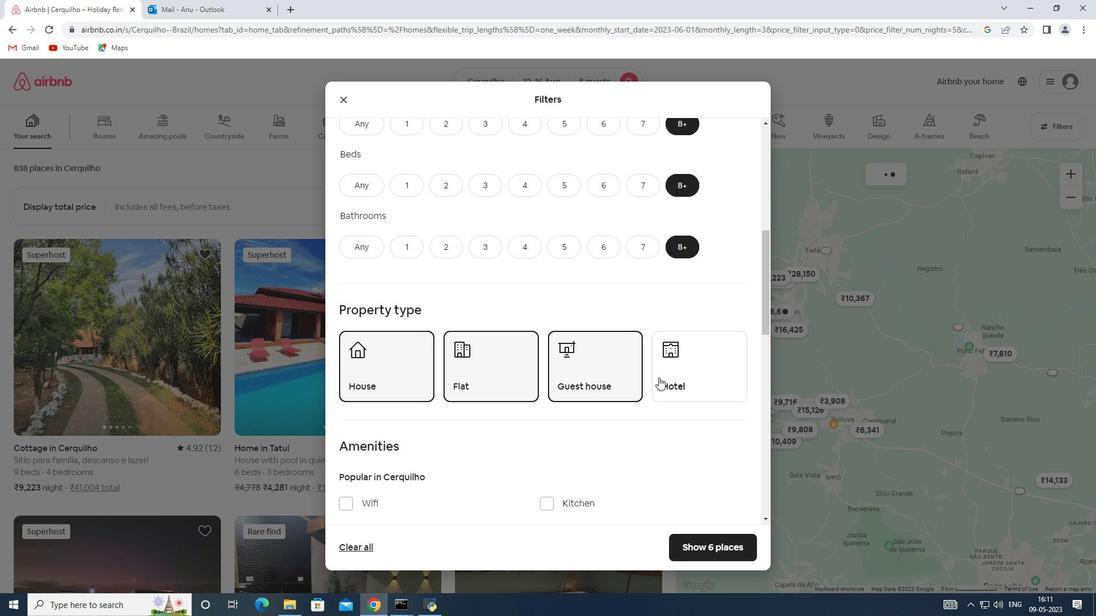 
Action: Mouse pressed left at (680, 377)
Screenshot: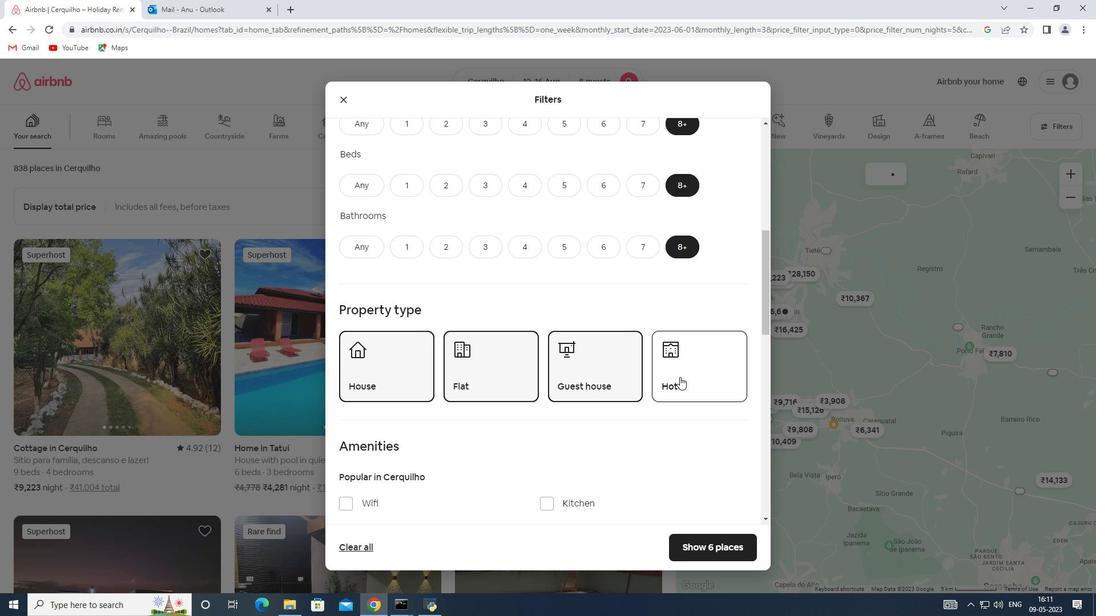 
Action: Mouse moved to (555, 377)
Screenshot: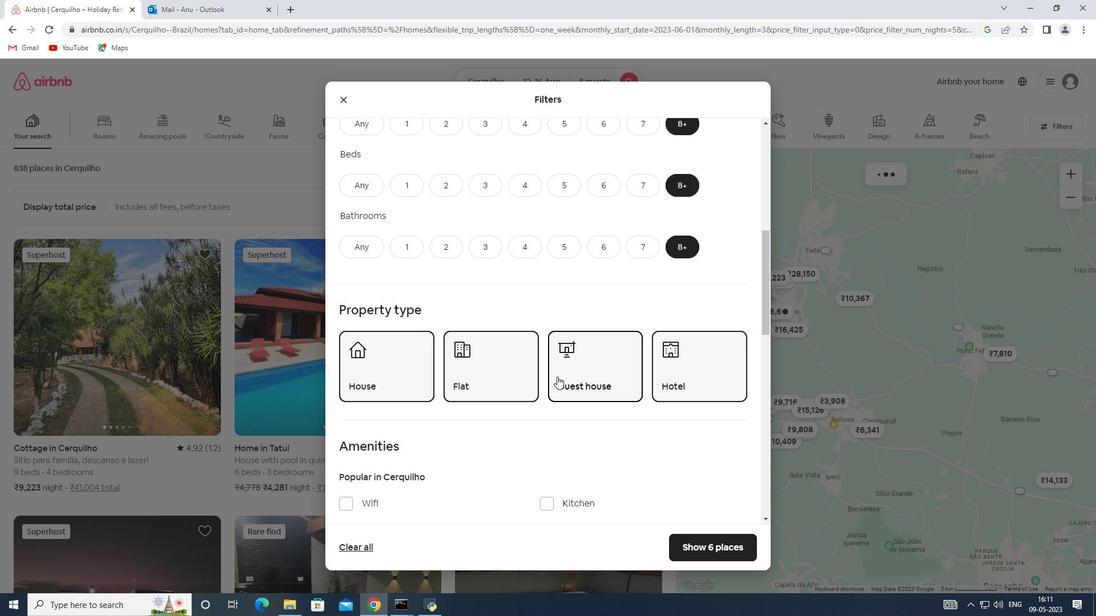
Action: Mouse scrolled (555, 376) with delta (0, 0)
Screenshot: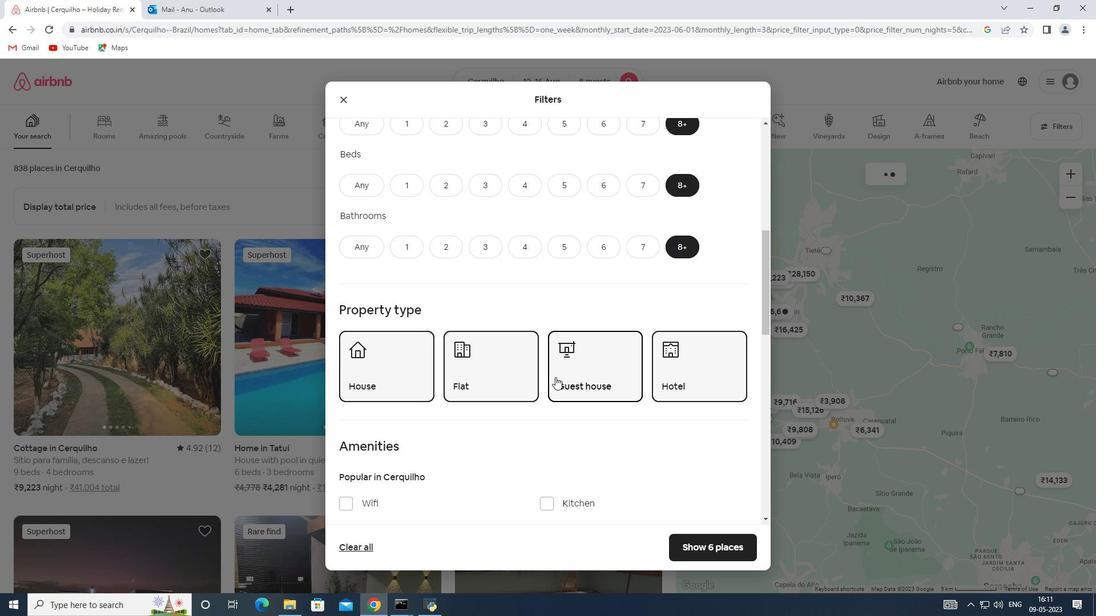 
Action: Mouse scrolled (555, 376) with delta (0, 0)
Screenshot: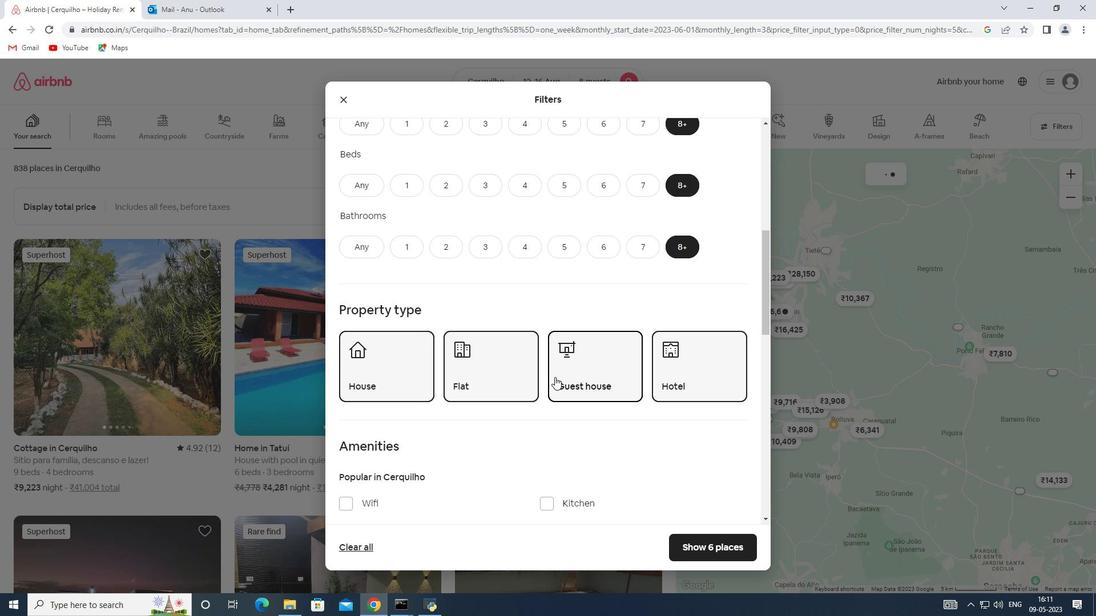 
Action: Mouse scrolled (555, 376) with delta (0, 0)
Screenshot: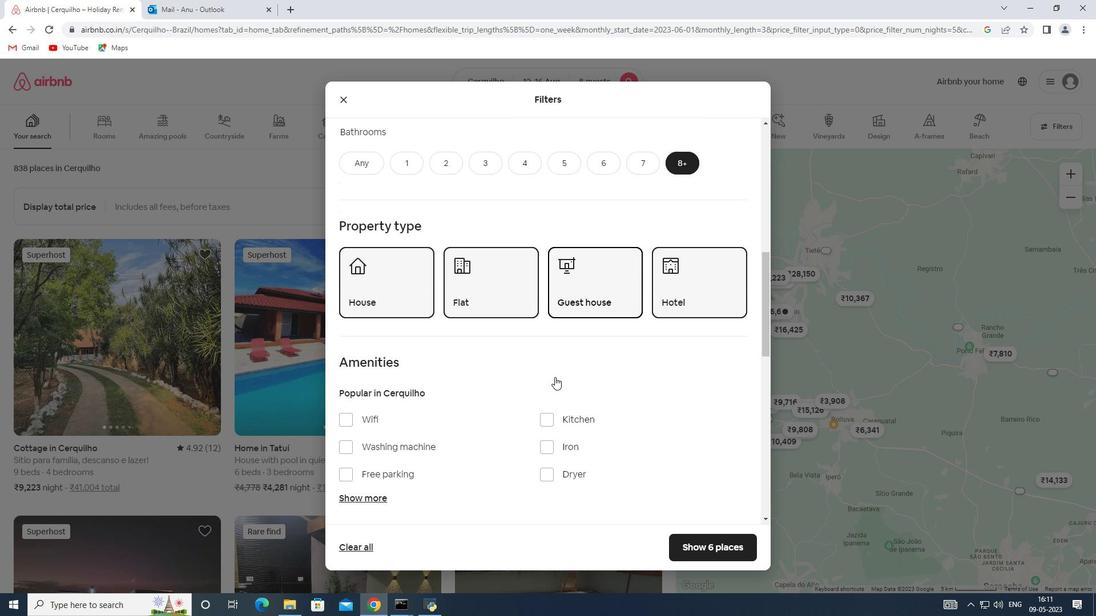 
Action: Mouse moved to (365, 406)
Screenshot: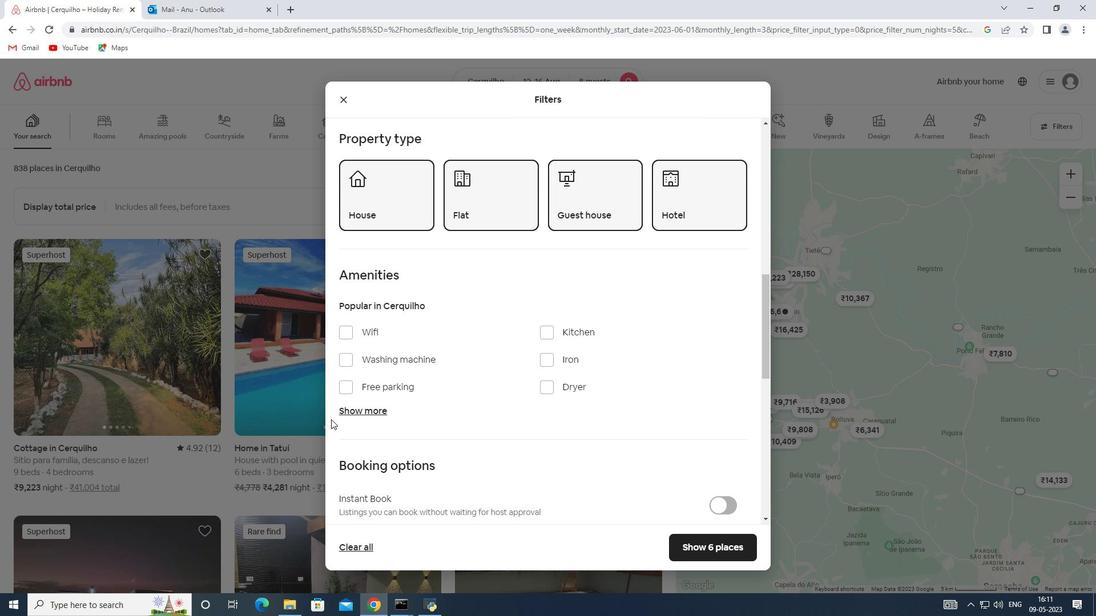 
Action: Mouse pressed left at (365, 406)
Screenshot: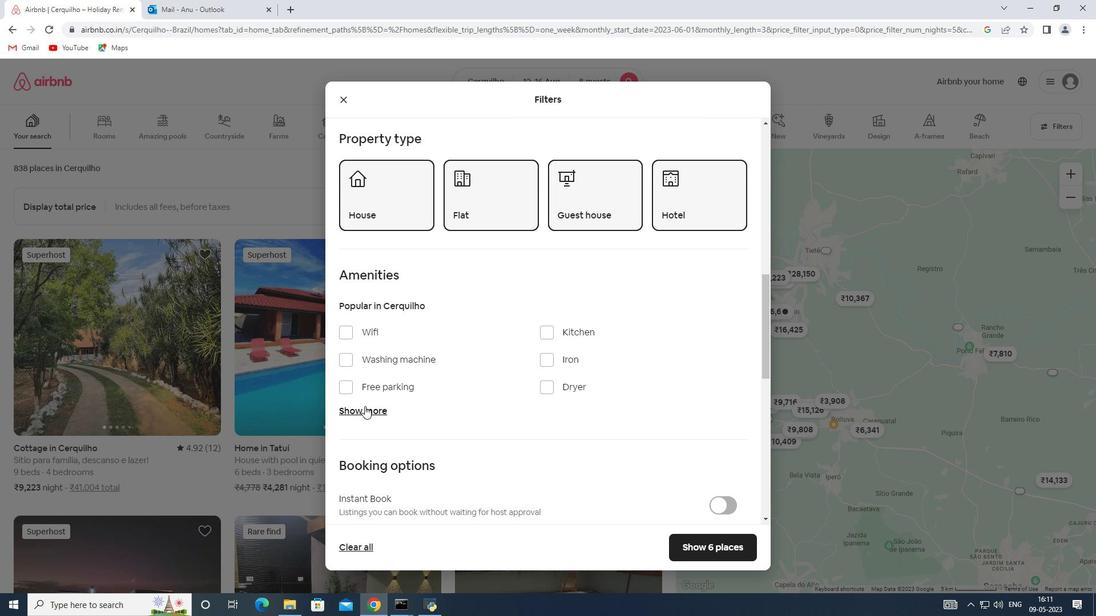 
Action: Mouse moved to (346, 335)
Screenshot: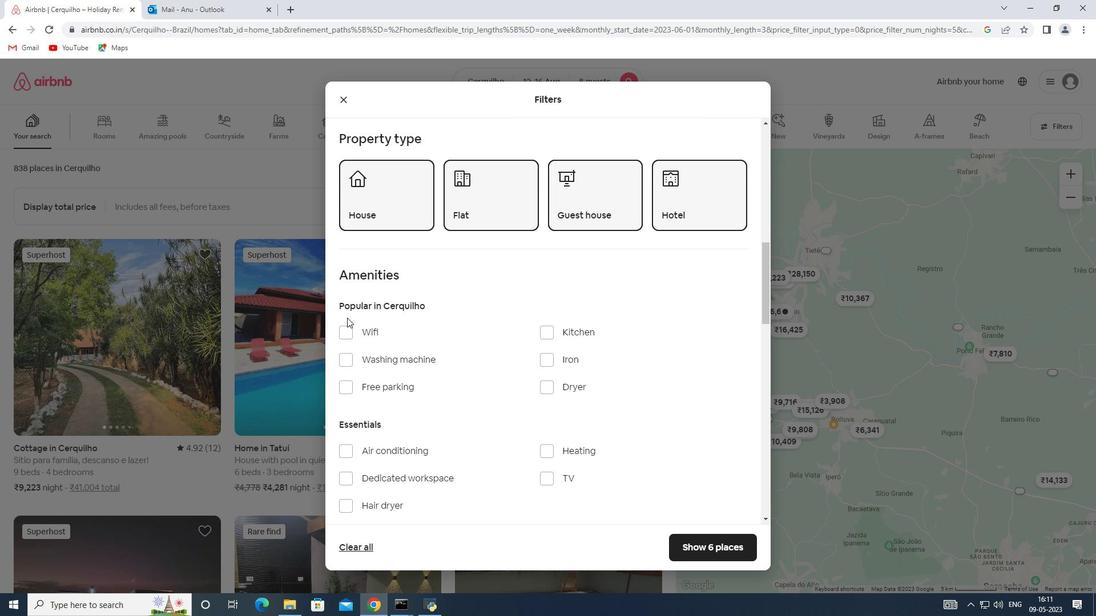 
Action: Mouse pressed left at (346, 335)
Screenshot: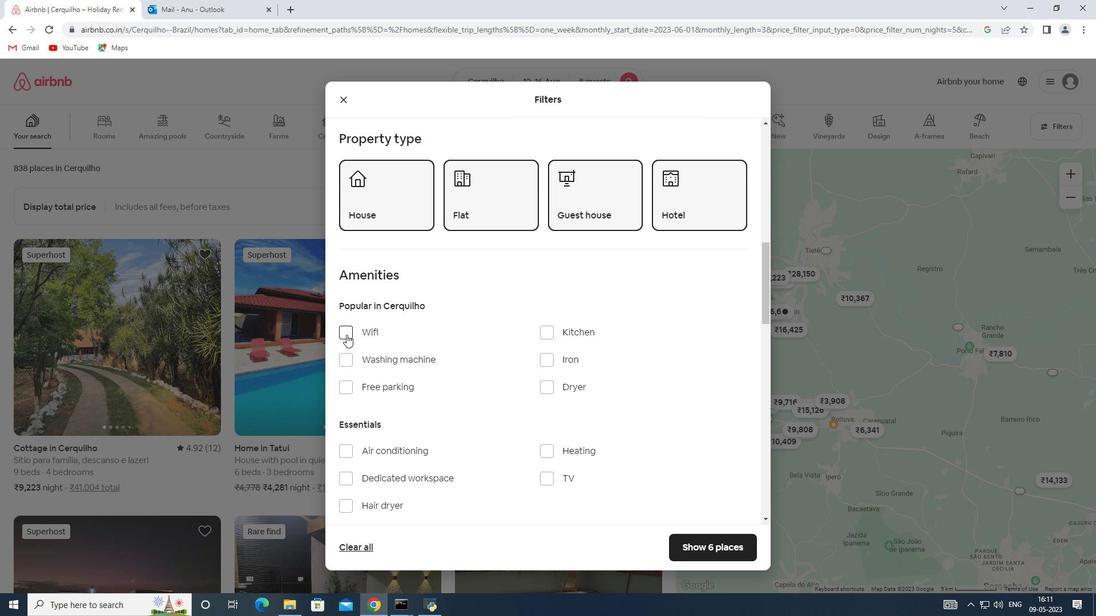 
Action: Mouse moved to (484, 411)
Screenshot: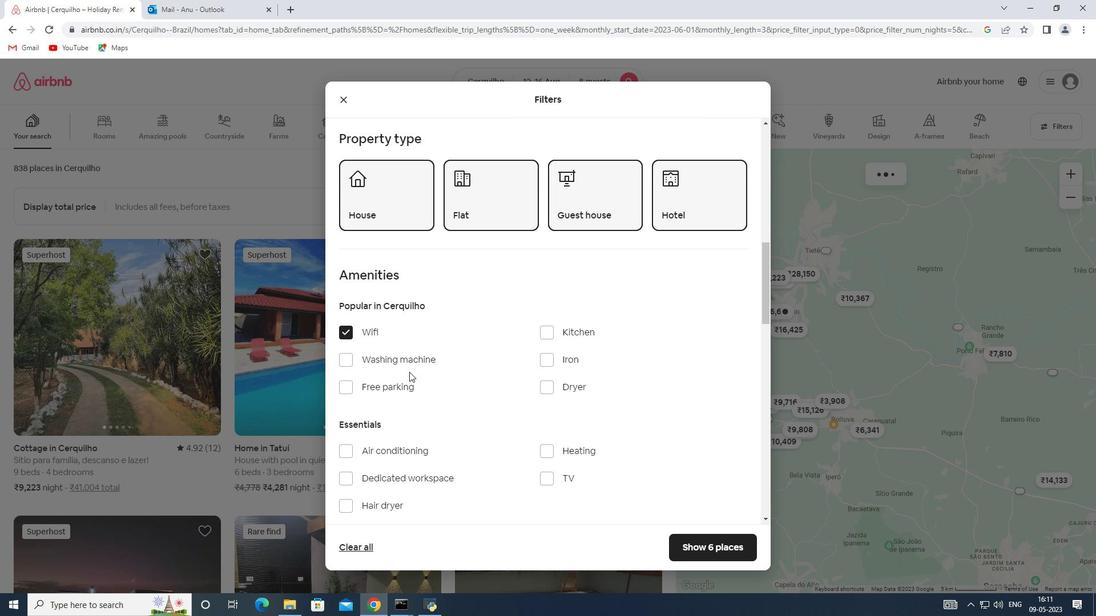 
Action: Mouse scrolled (484, 411) with delta (0, 0)
Screenshot: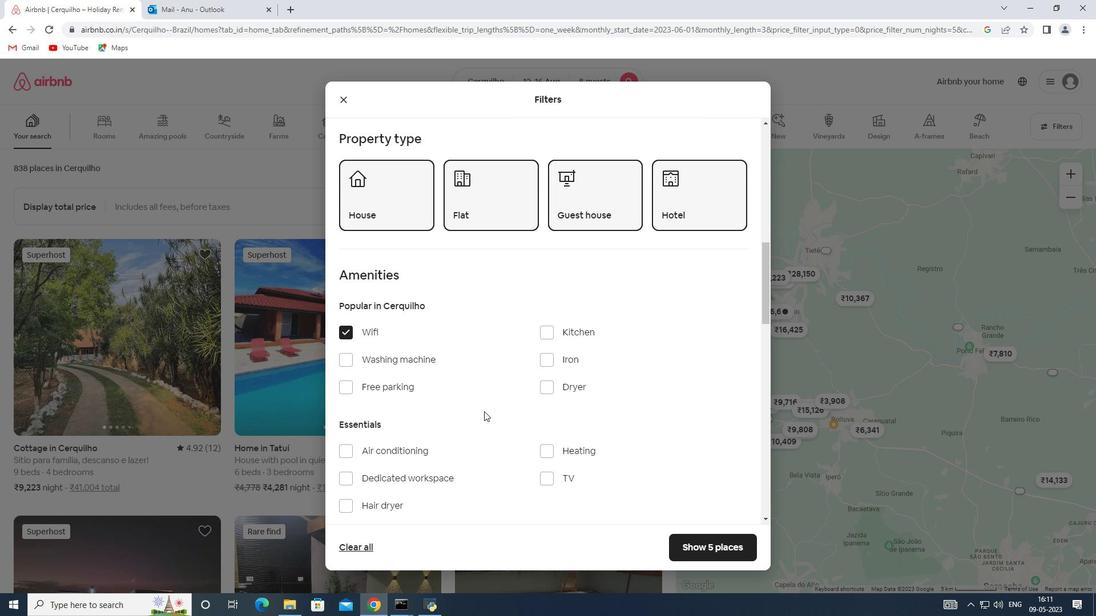 
Action: Mouse moved to (547, 416)
Screenshot: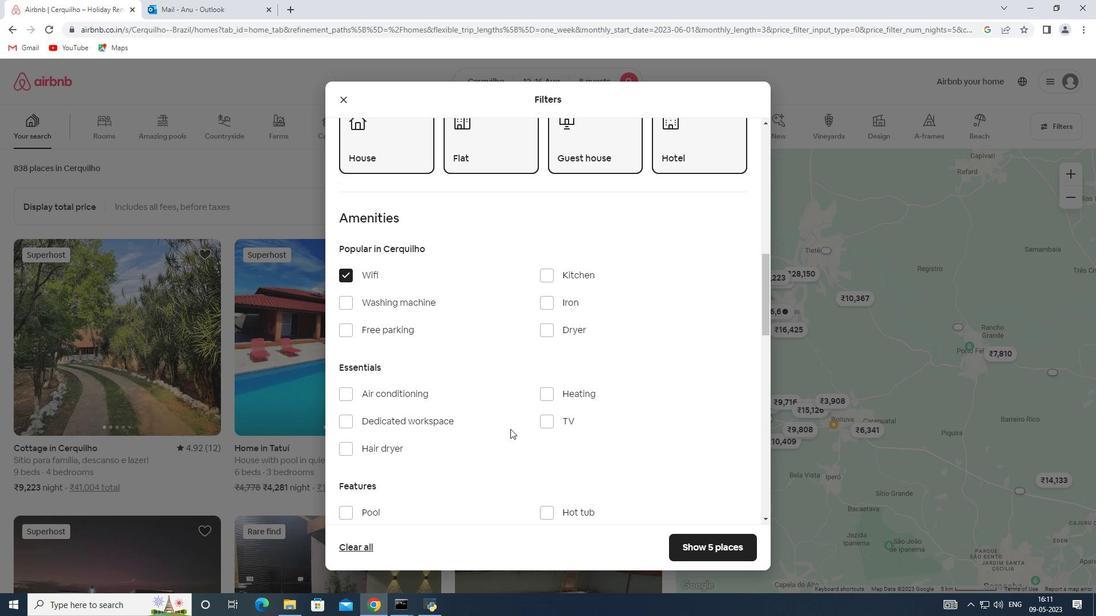 
Action: Mouse pressed left at (547, 416)
Screenshot: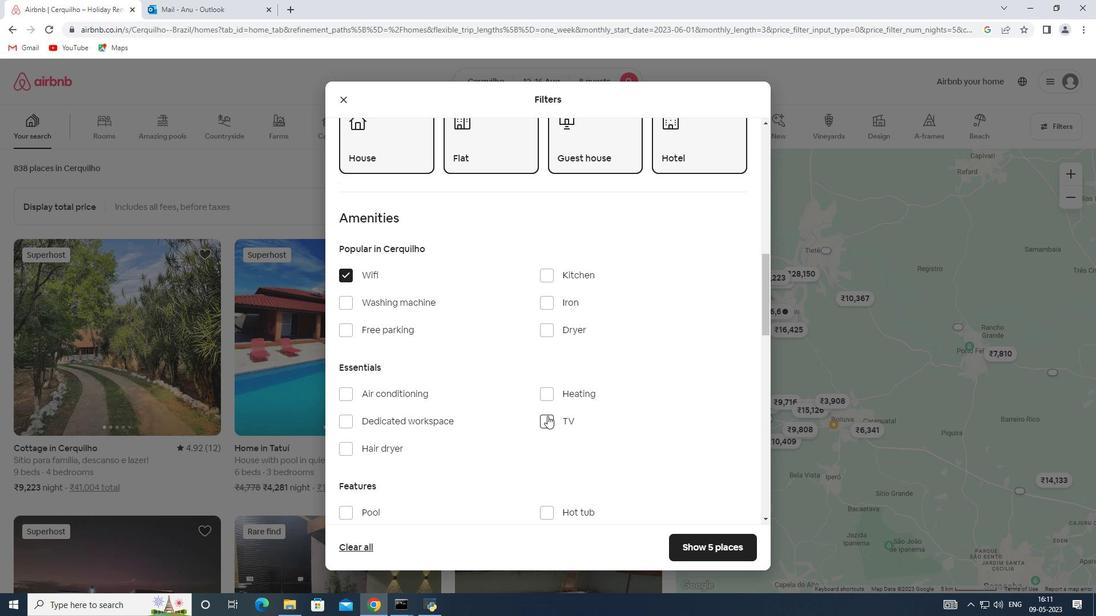 
Action: Mouse moved to (342, 334)
Screenshot: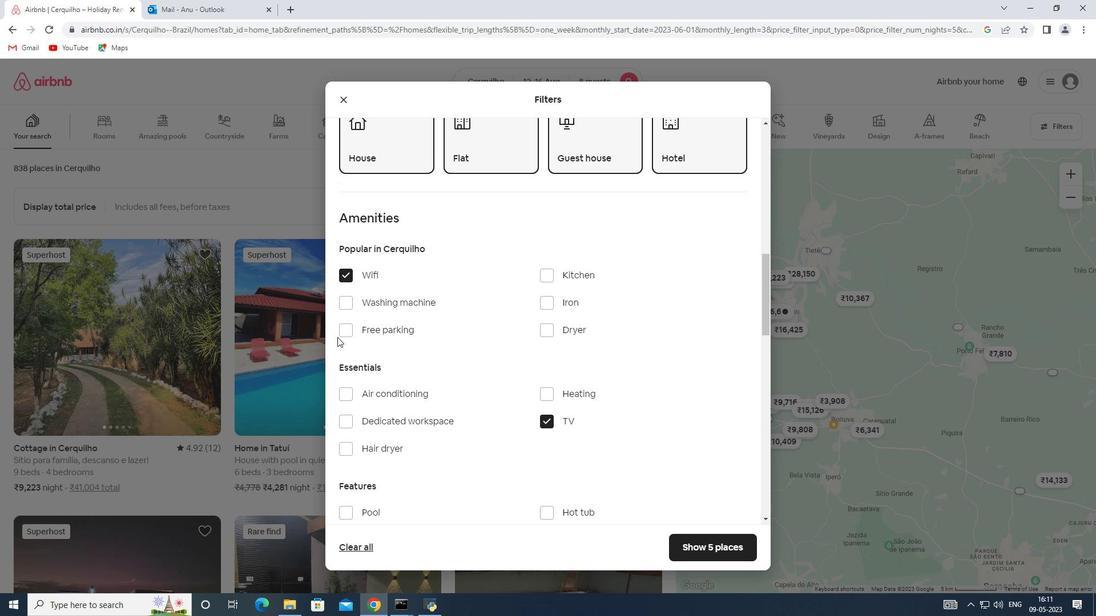 
Action: Mouse pressed left at (342, 334)
Screenshot: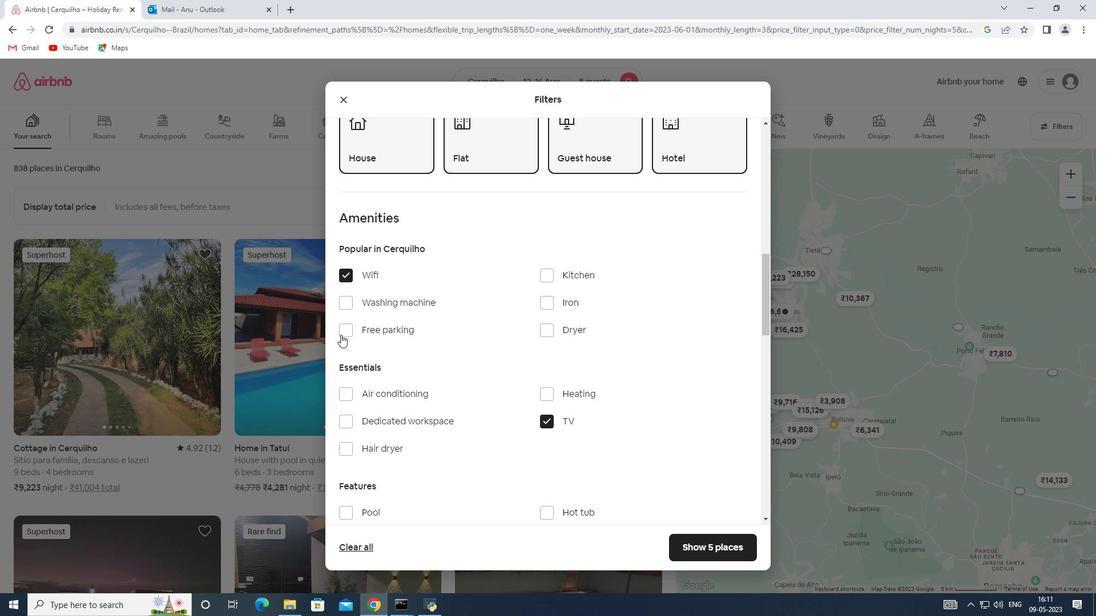 
Action: Mouse moved to (418, 414)
Screenshot: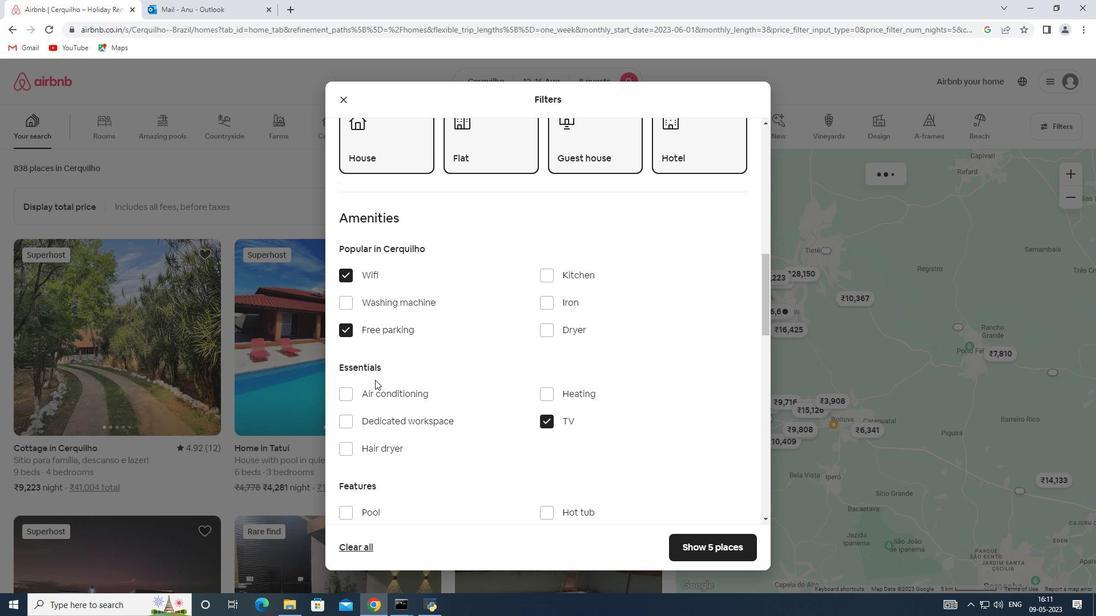 
Action: Mouse scrolled (418, 413) with delta (0, 0)
Screenshot: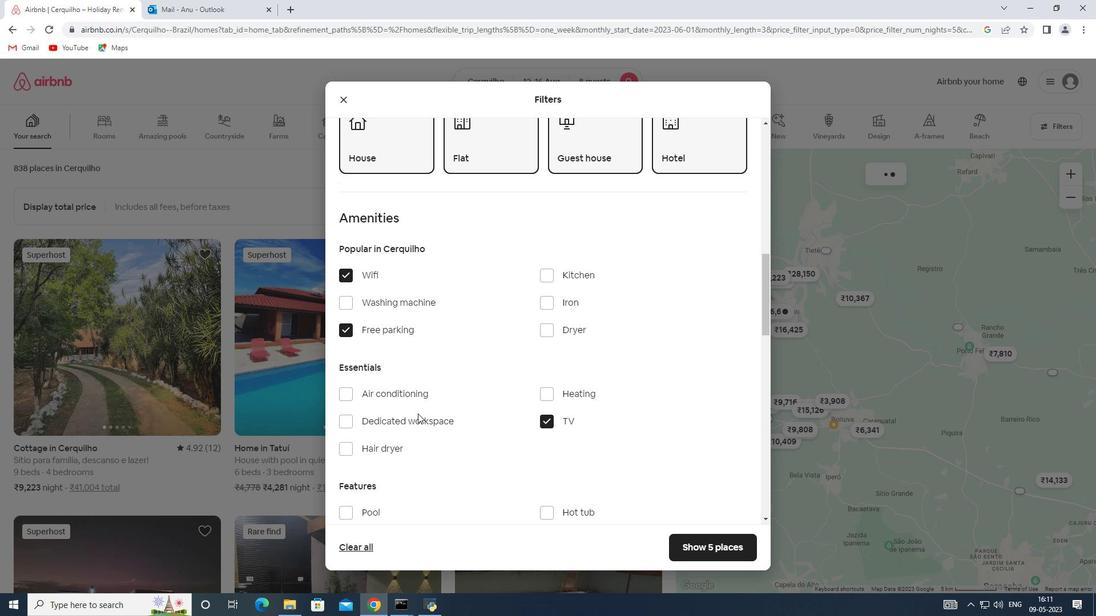 
Action: Mouse scrolled (418, 413) with delta (0, 0)
Screenshot: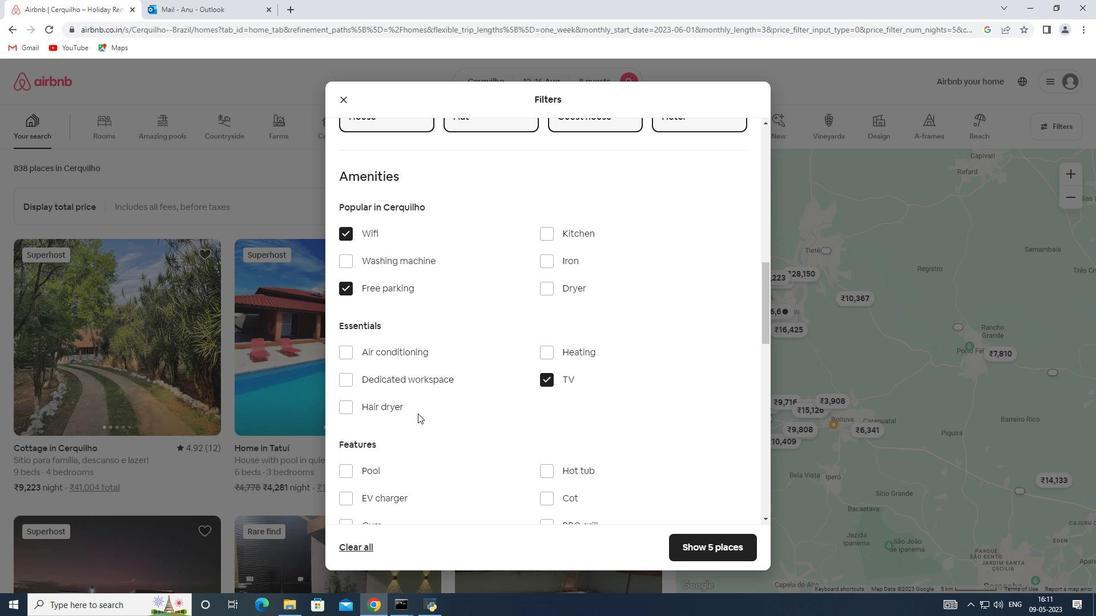 
Action: Mouse scrolled (418, 413) with delta (0, 0)
Screenshot: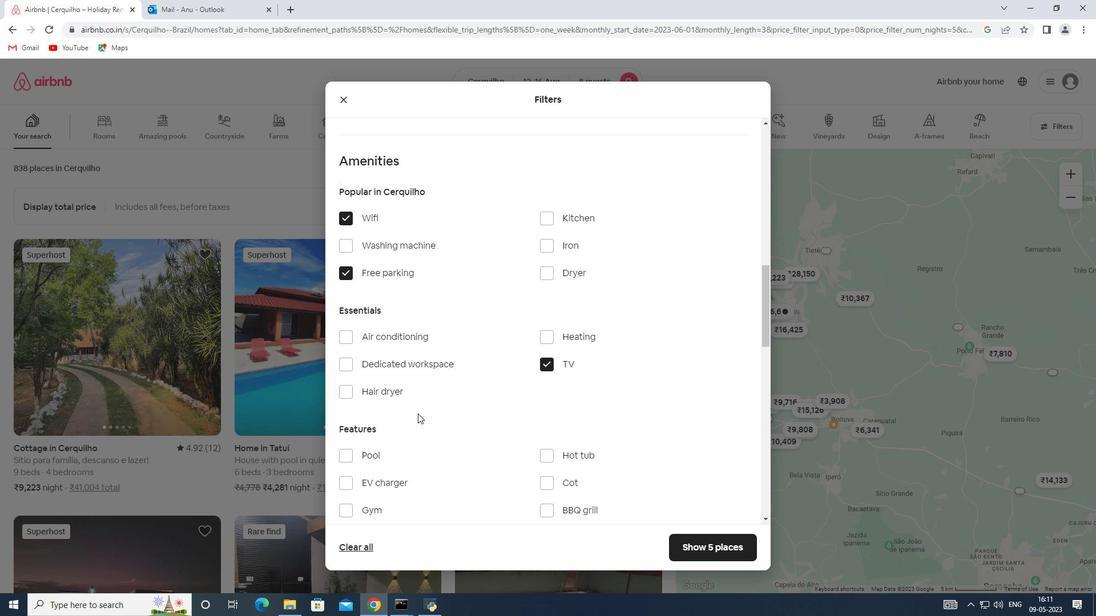 
Action: Mouse moved to (354, 393)
Screenshot: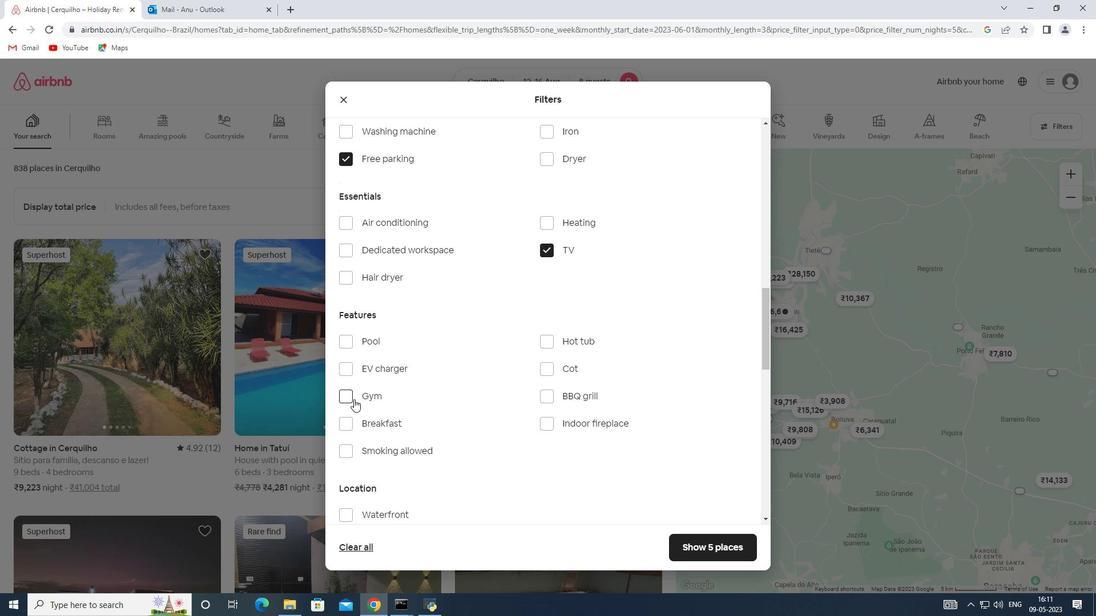 
Action: Mouse pressed left at (354, 393)
Screenshot: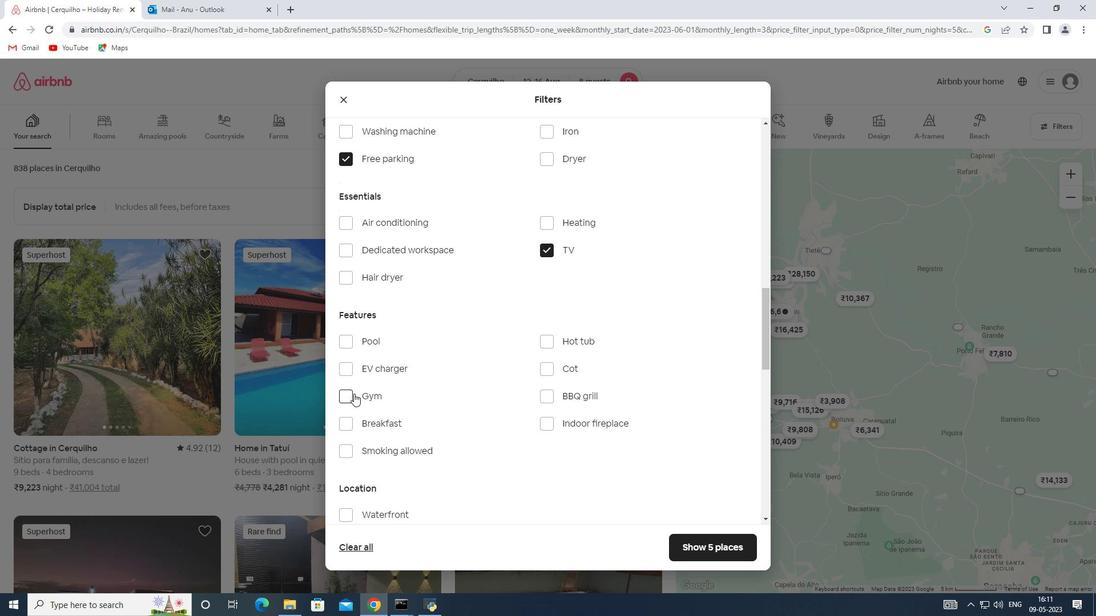 
Action: Mouse moved to (374, 421)
Screenshot: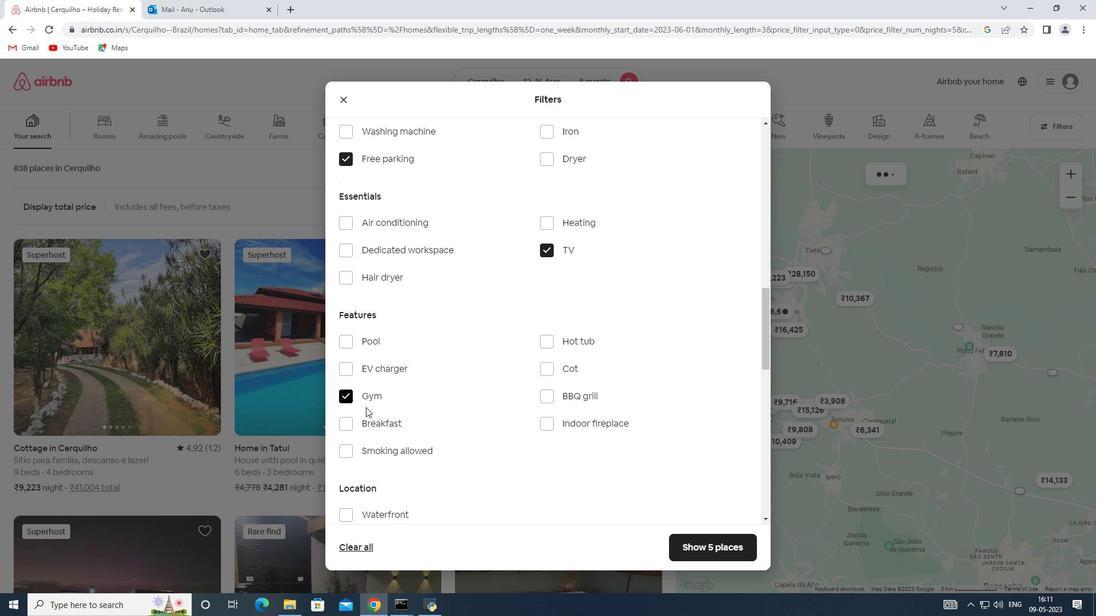 
Action: Mouse pressed left at (374, 421)
Screenshot: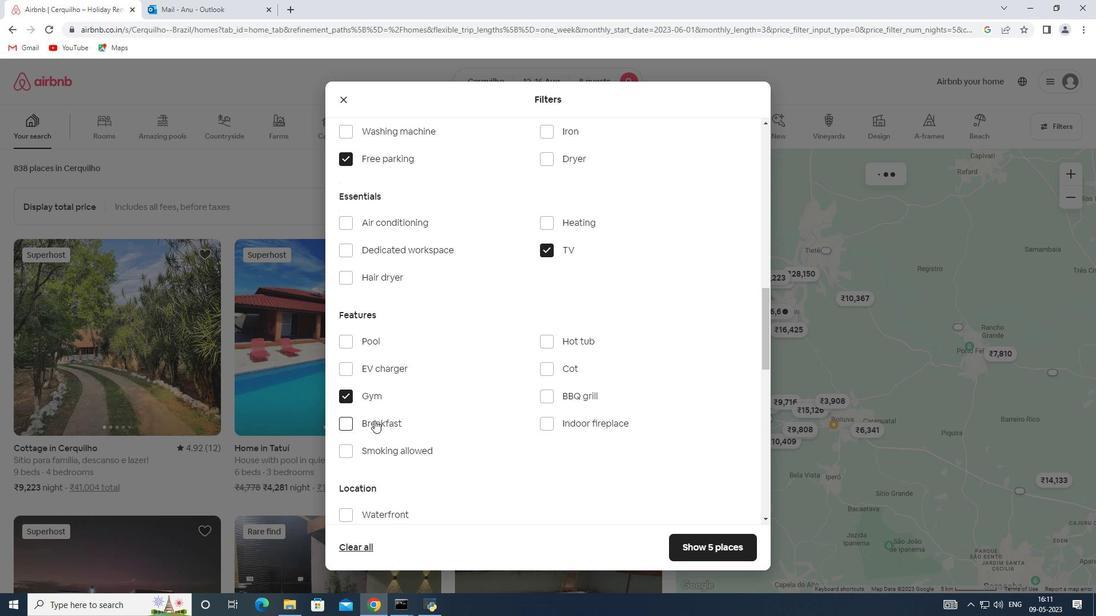 
Action: Mouse moved to (458, 422)
Screenshot: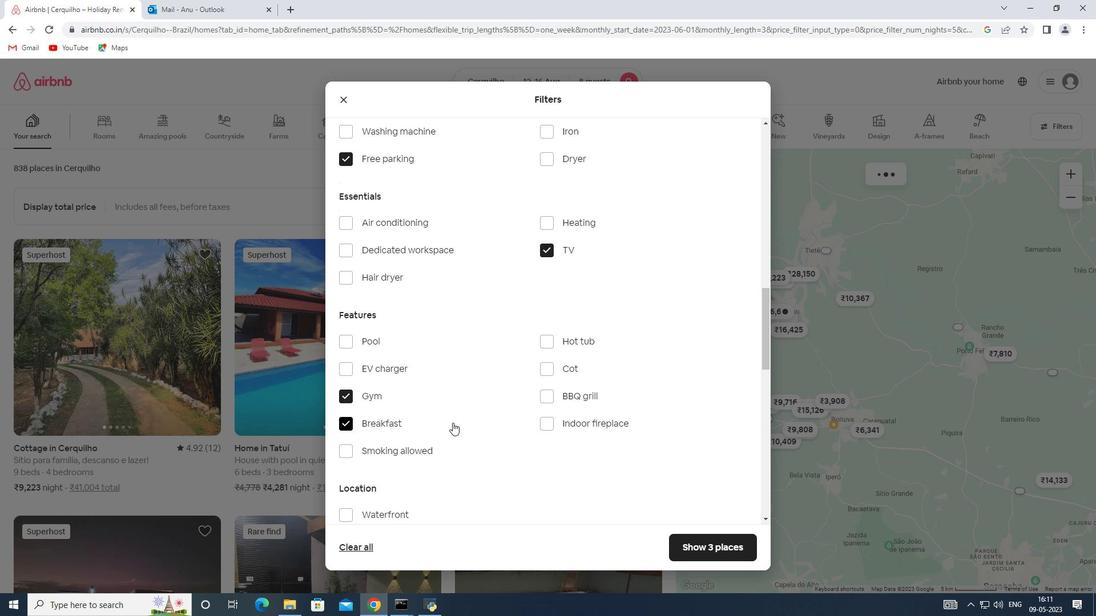 
Action: Mouse scrolled (458, 422) with delta (0, 0)
Screenshot: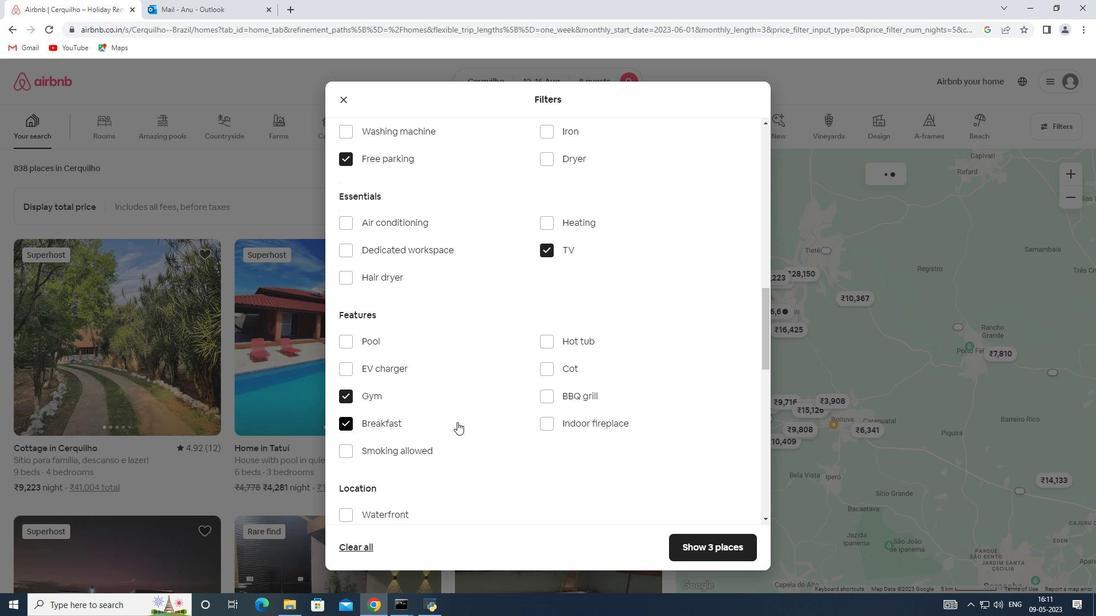 
Action: Mouse scrolled (458, 422) with delta (0, 0)
Screenshot: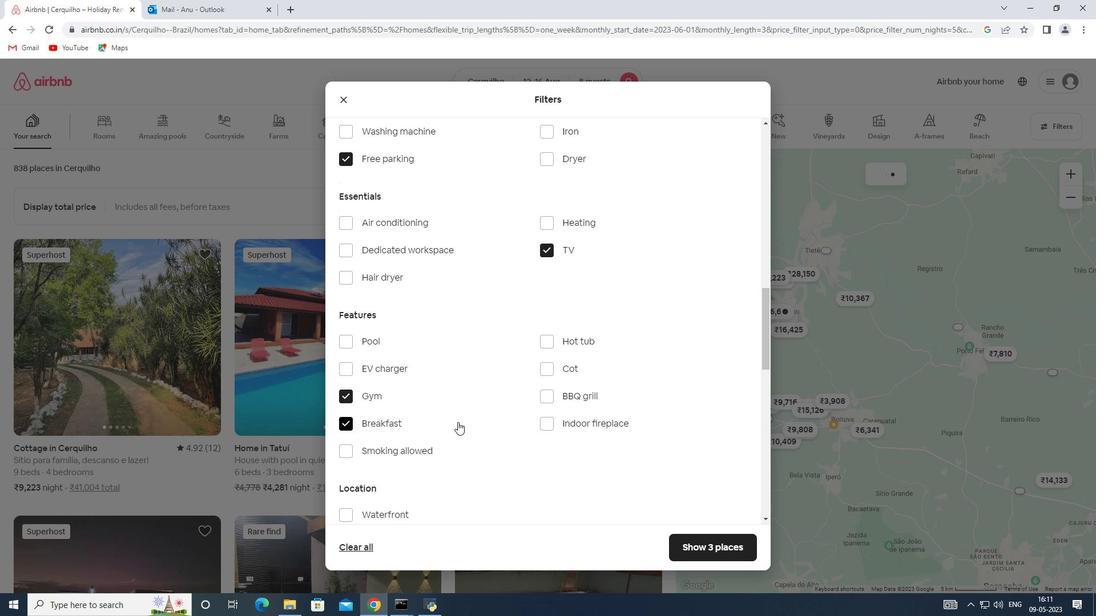 
Action: Mouse scrolled (458, 422) with delta (0, 0)
Screenshot: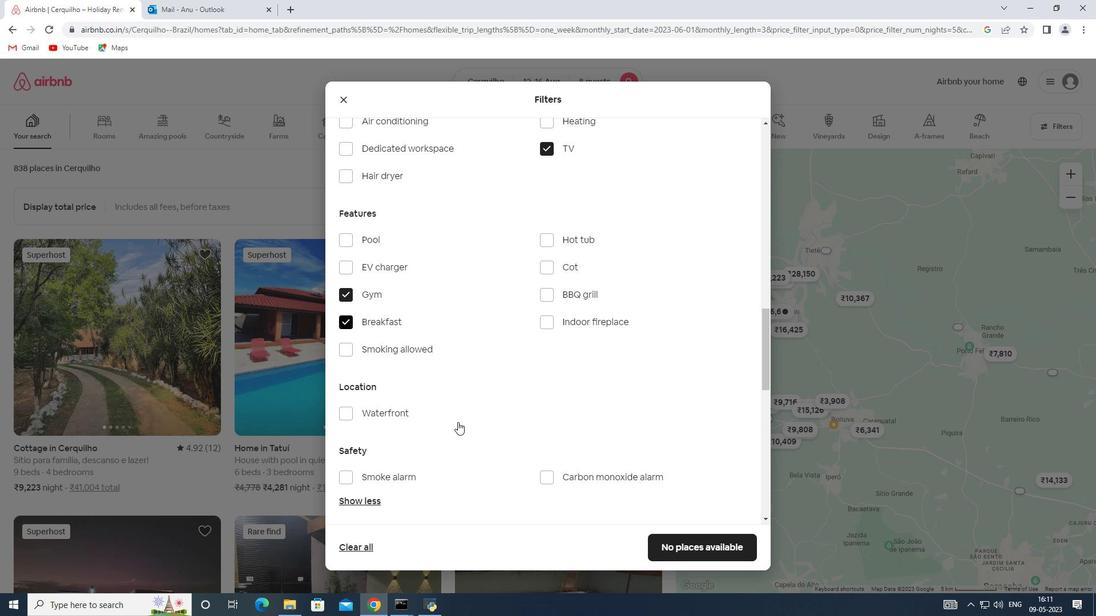
Action: Mouse scrolled (458, 422) with delta (0, 0)
Screenshot: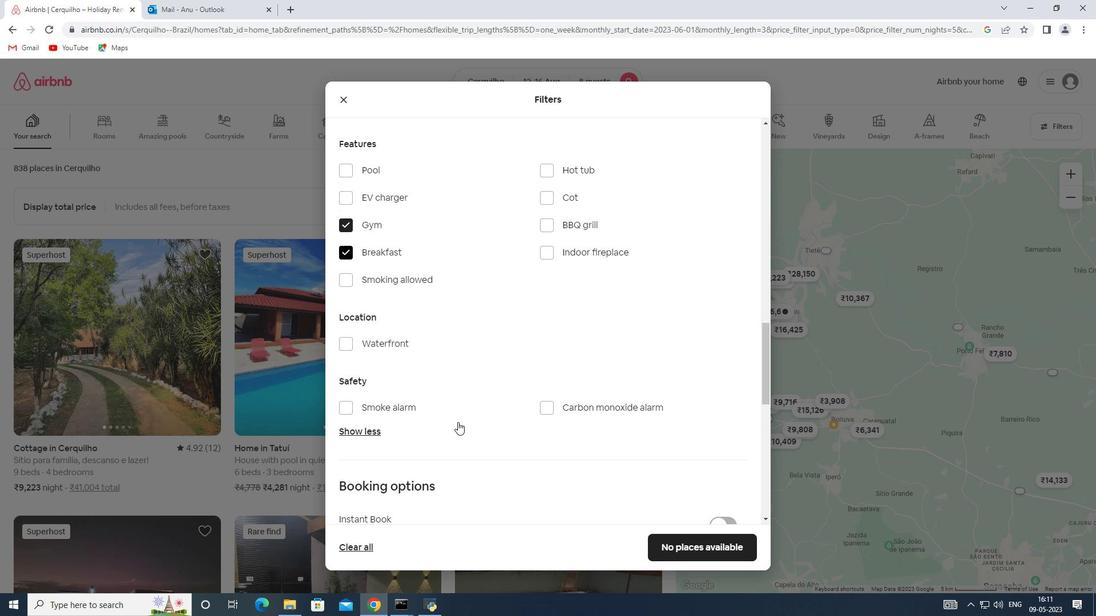 
Action: Mouse moved to (593, 449)
Screenshot: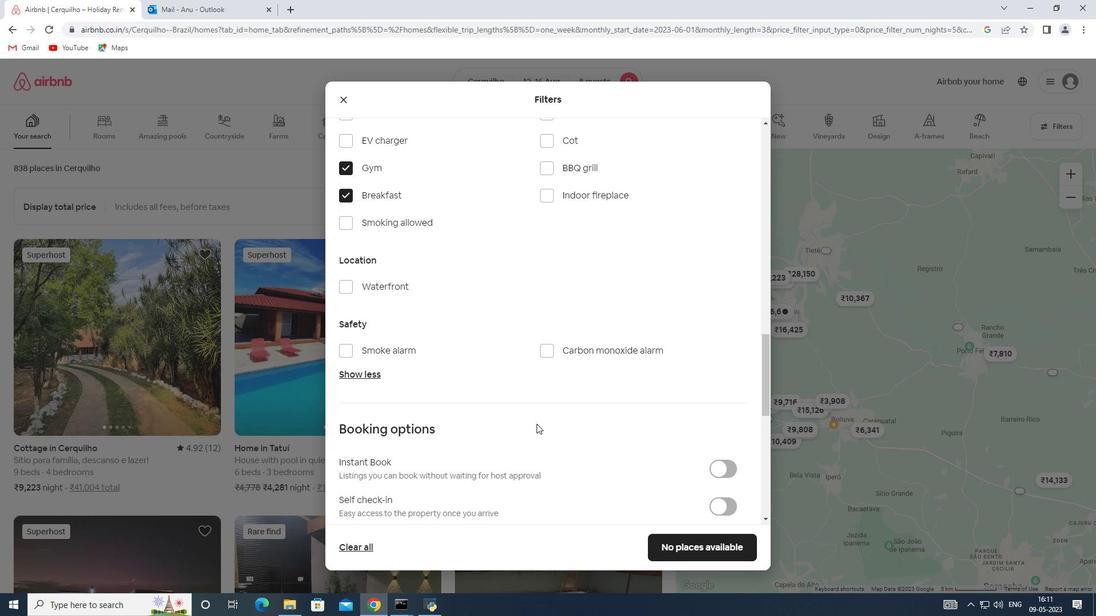 
Action: Mouse scrolled (593, 448) with delta (0, 0)
Screenshot: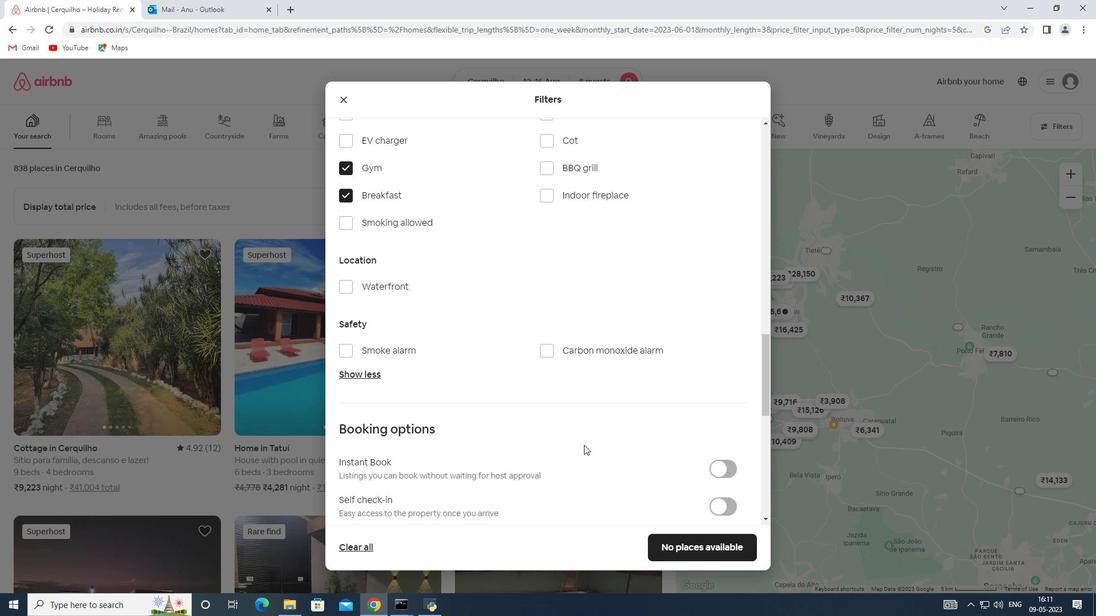 
Action: Mouse scrolled (593, 448) with delta (0, 0)
Screenshot: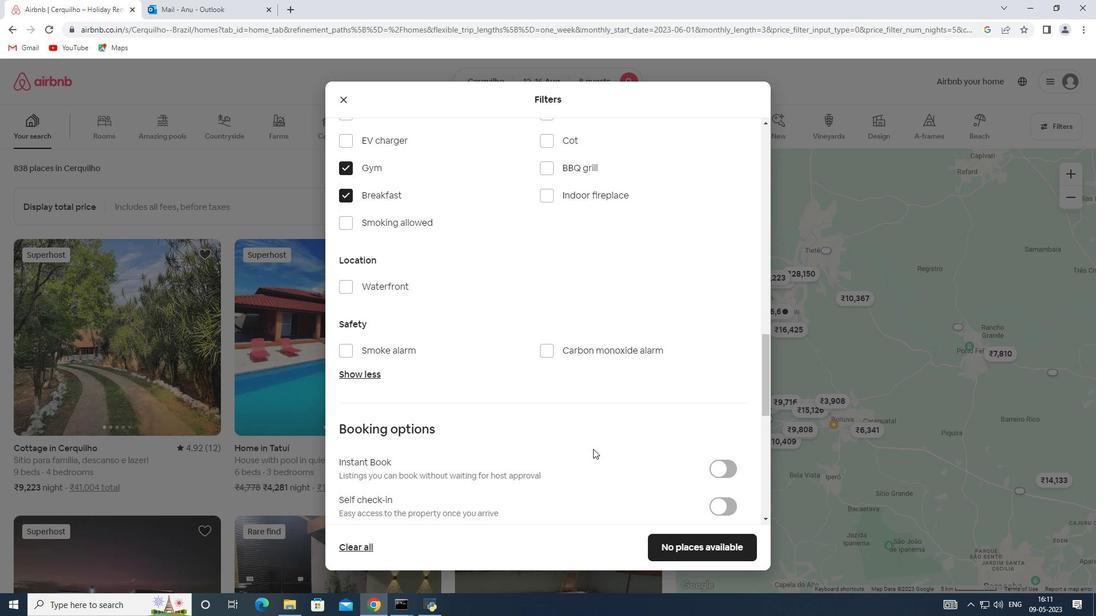 
Action: Mouse moved to (727, 399)
Screenshot: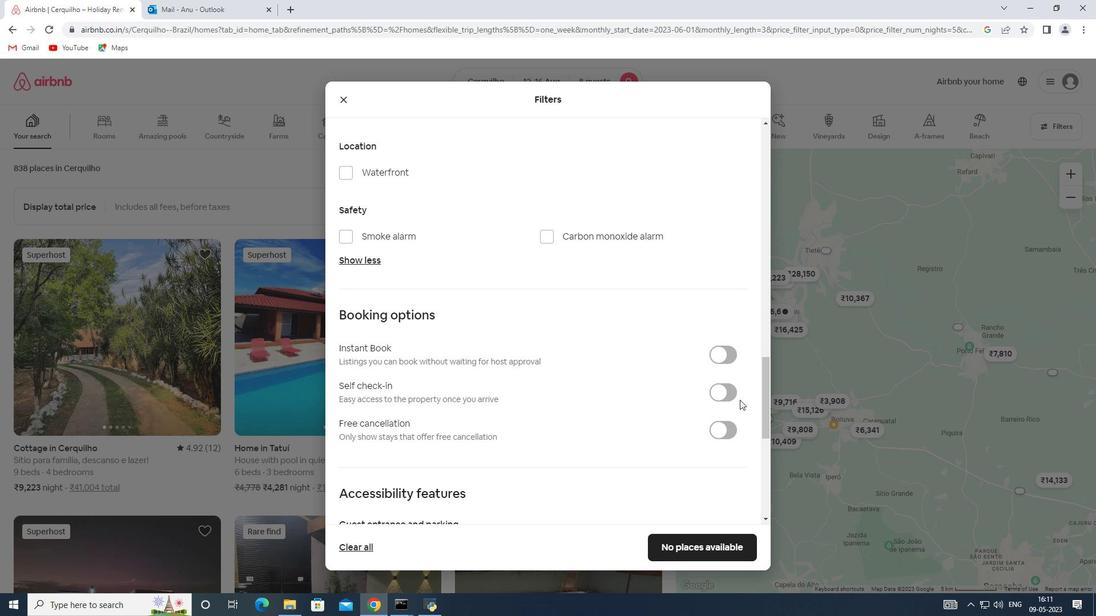 
Action: Mouse pressed left at (727, 399)
Screenshot: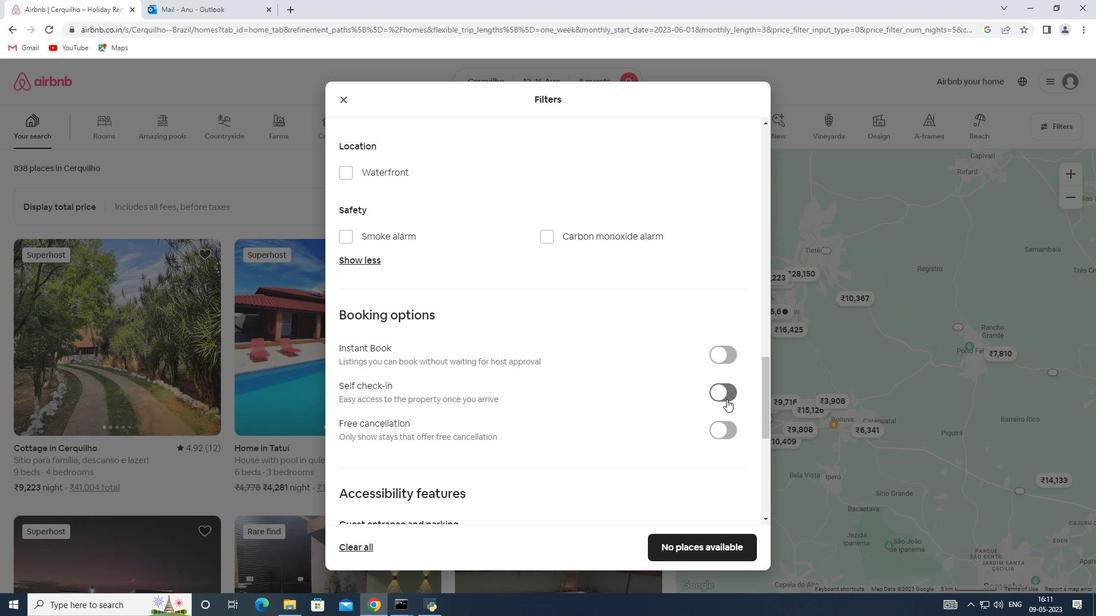 
Action: Mouse moved to (442, 427)
Screenshot: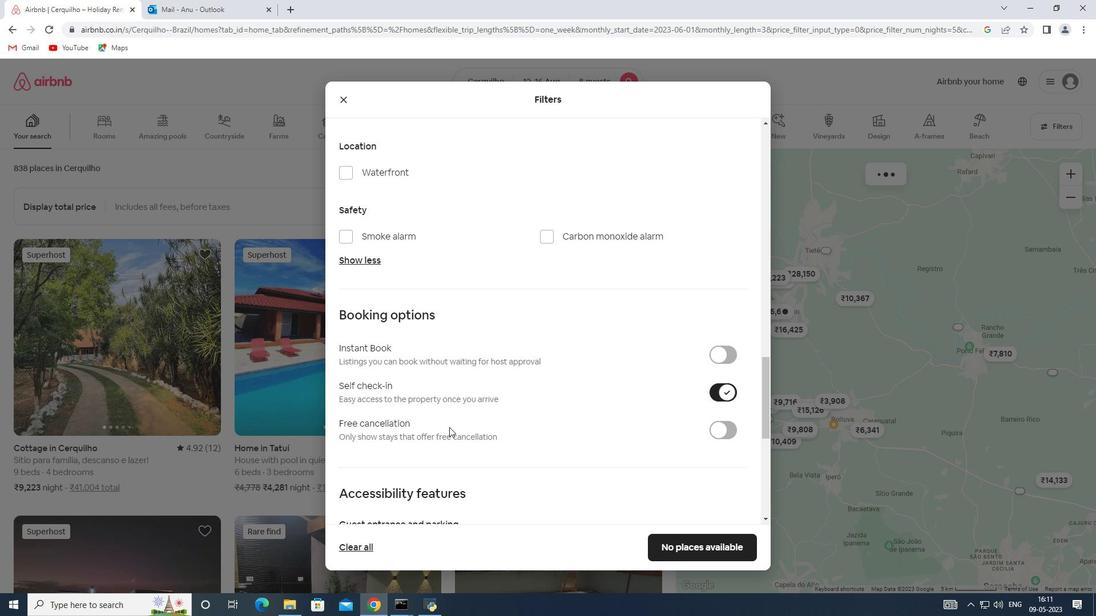 
Action: Mouse scrolled (442, 426) with delta (0, 0)
Screenshot: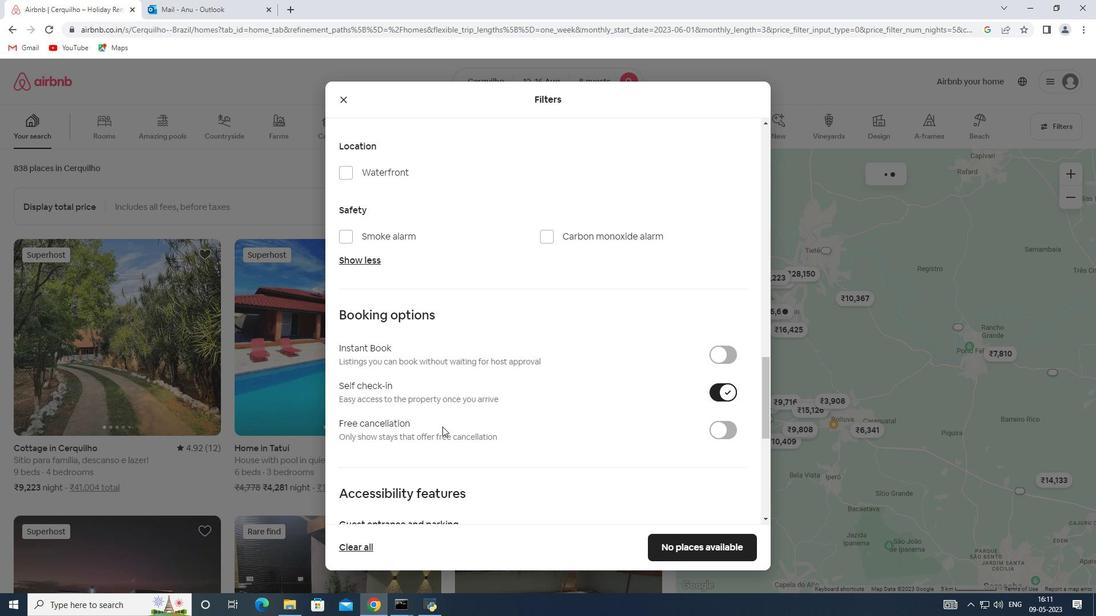 
Action: Mouse scrolled (442, 426) with delta (0, 0)
Screenshot: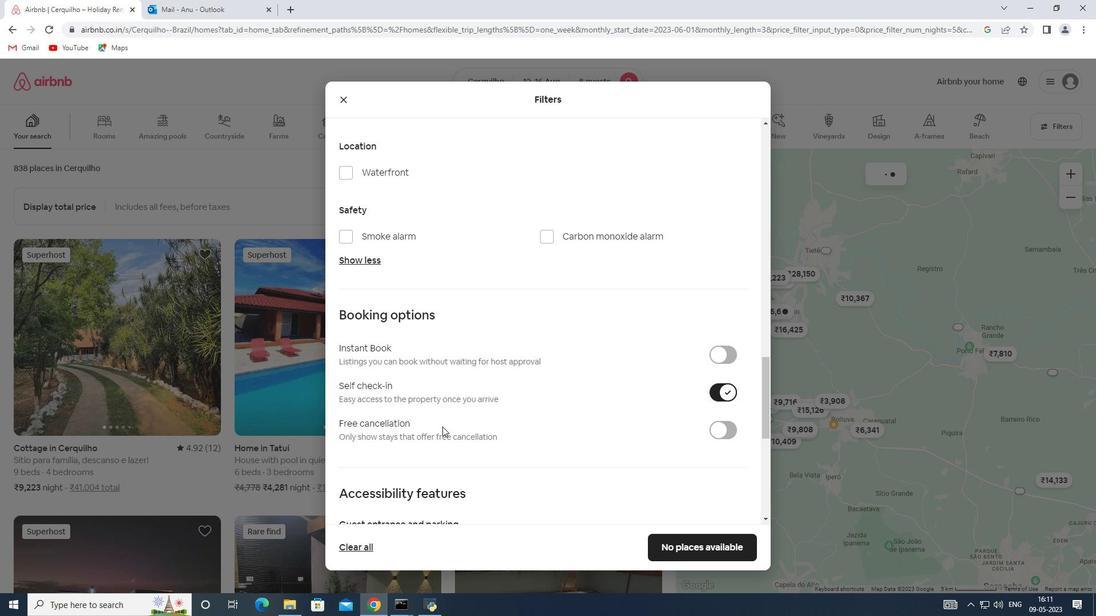
Action: Mouse scrolled (442, 426) with delta (0, 0)
Screenshot: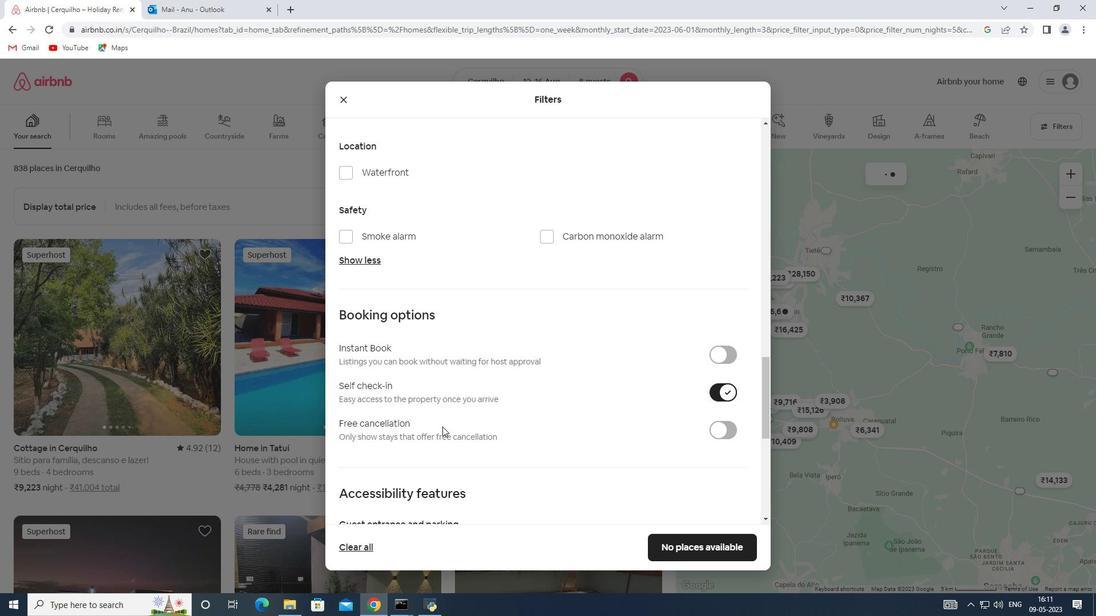 
Action: Mouse scrolled (442, 426) with delta (0, 0)
Screenshot: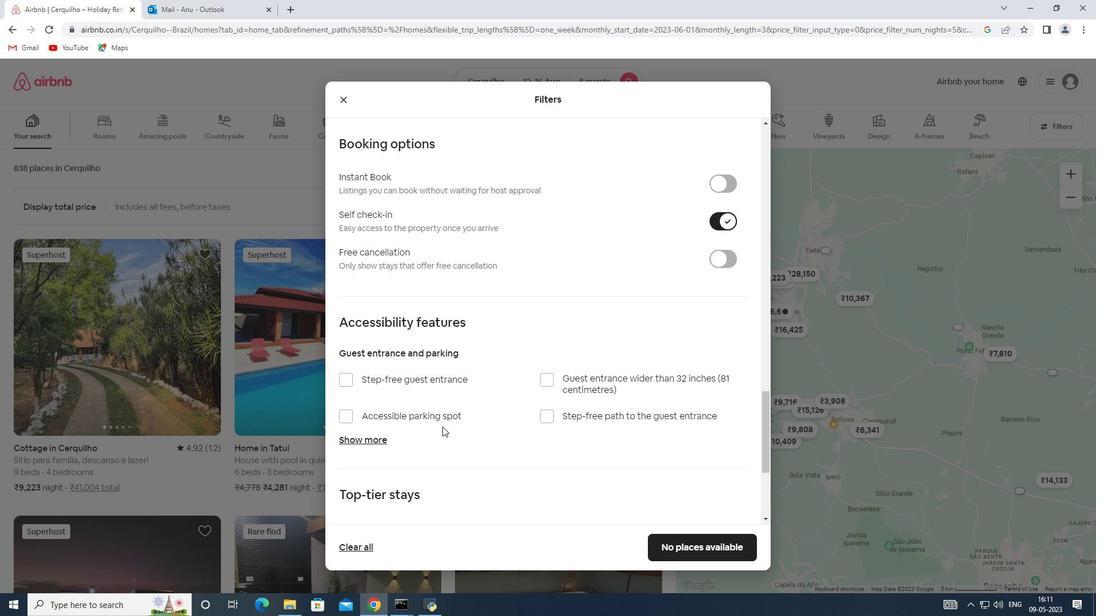 
Action: Mouse scrolled (442, 426) with delta (0, 0)
Screenshot: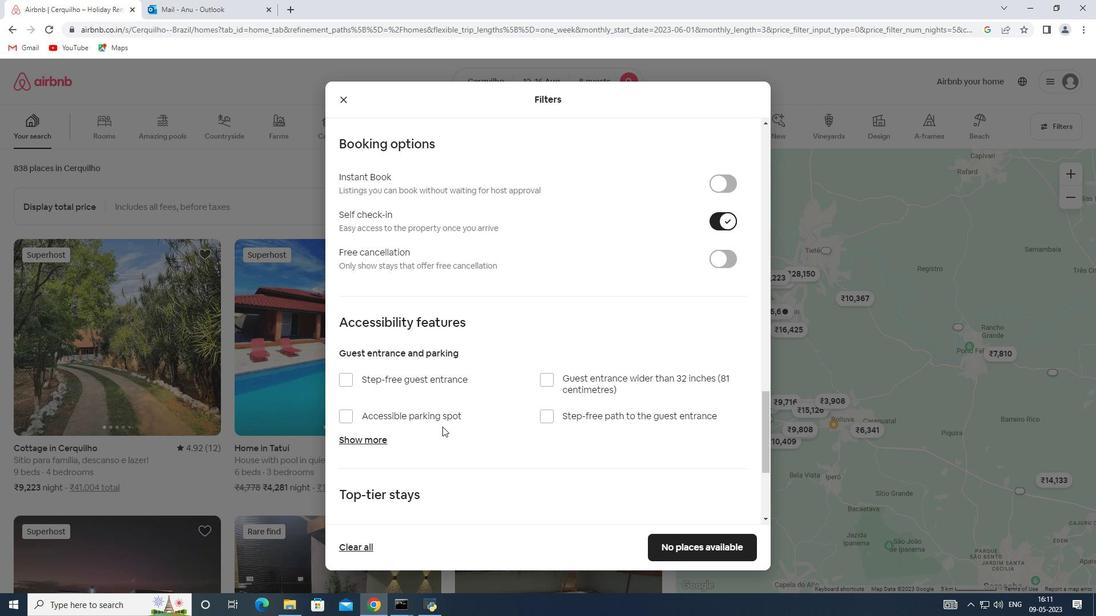 
Action: Mouse scrolled (442, 426) with delta (0, 0)
Screenshot: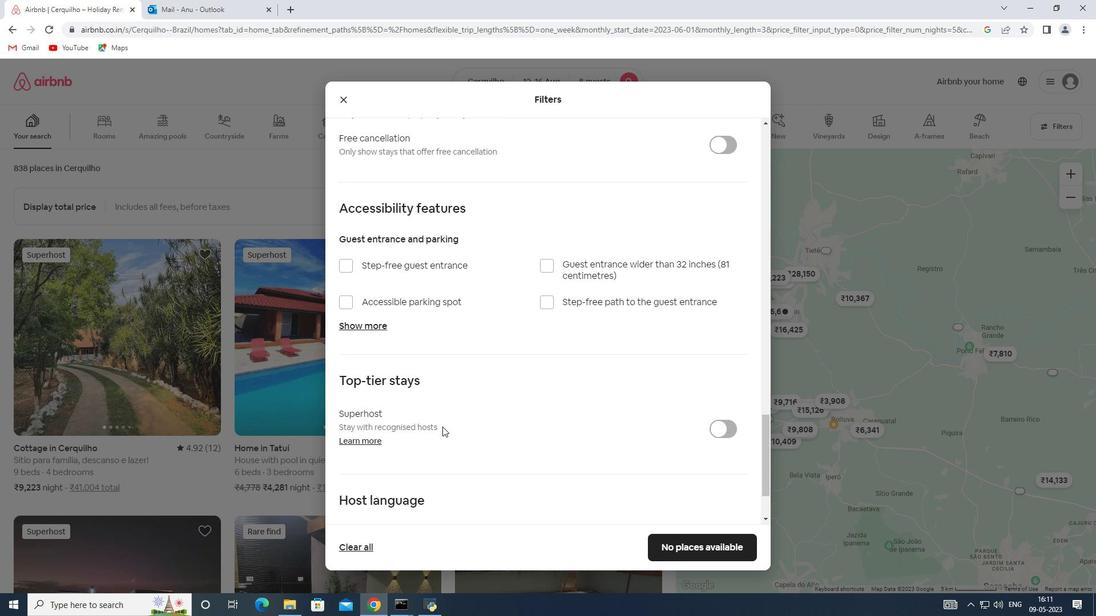 
Action: Mouse scrolled (442, 426) with delta (0, 0)
Screenshot: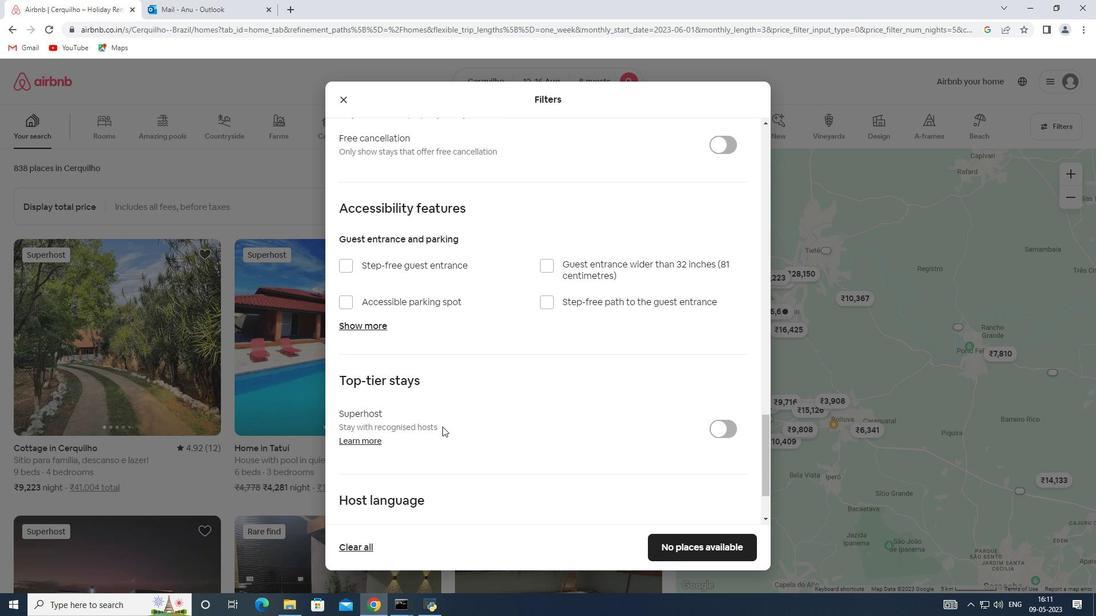 
Action: Mouse moved to (380, 441)
Screenshot: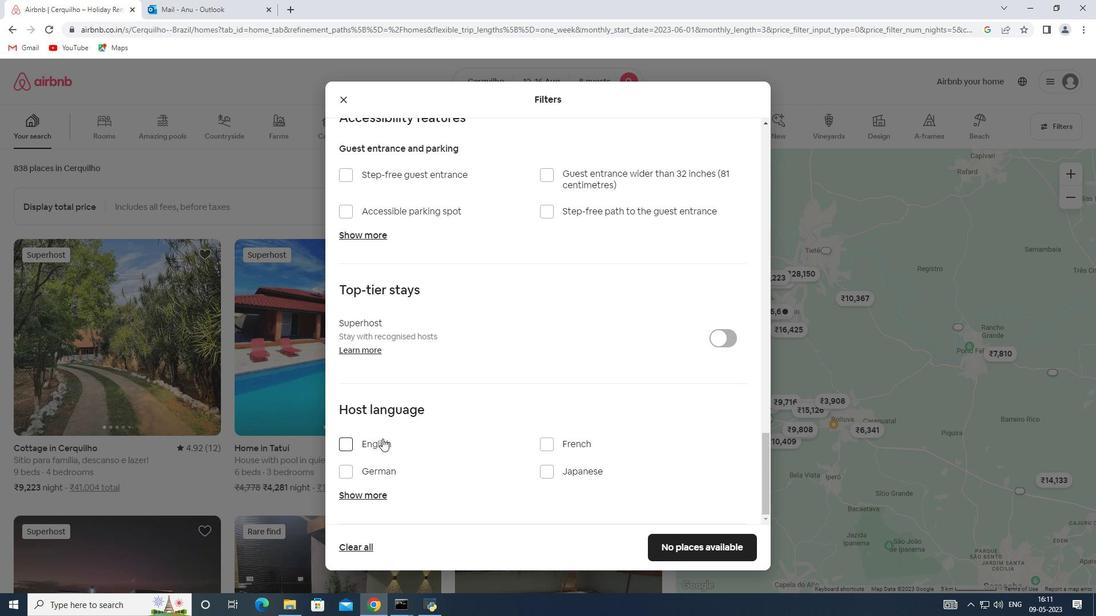 
Action: Mouse pressed left at (380, 441)
Screenshot: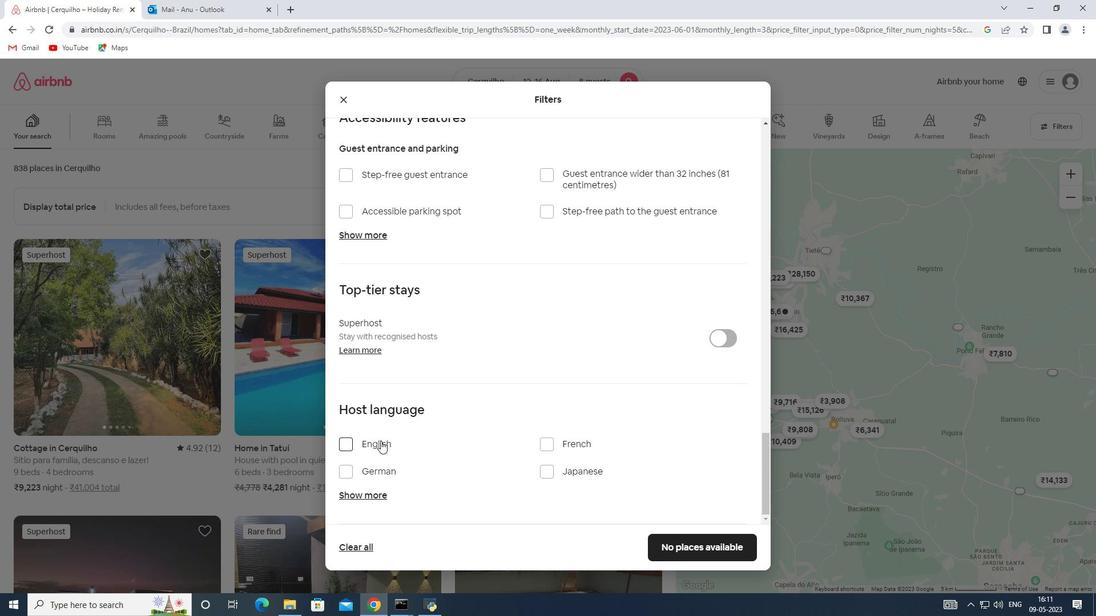
Action: Mouse moved to (709, 544)
Screenshot: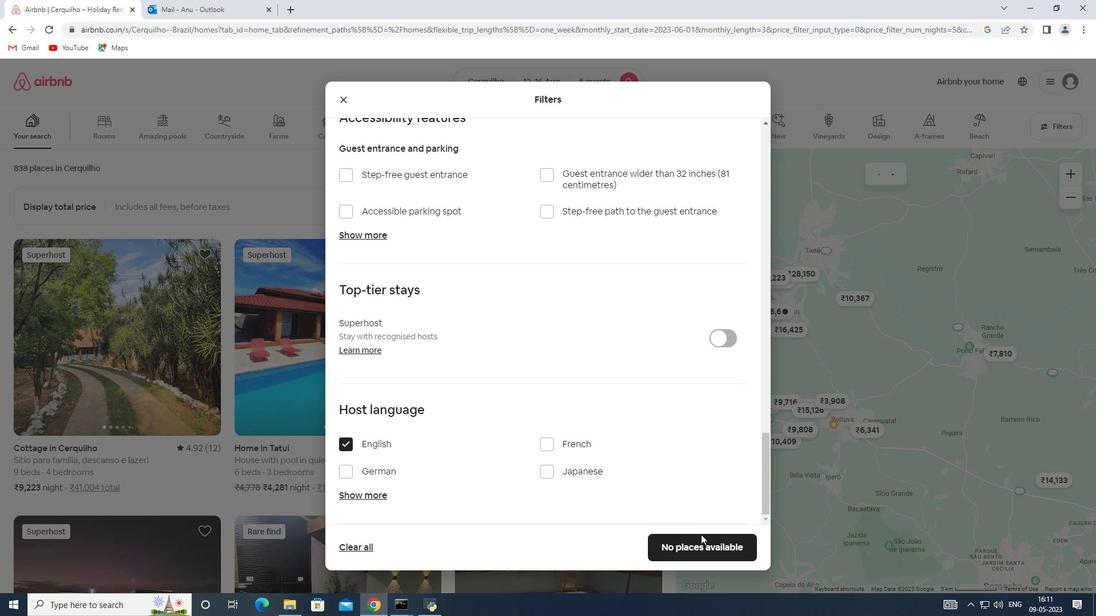 
Action: Mouse pressed left at (709, 544)
Screenshot: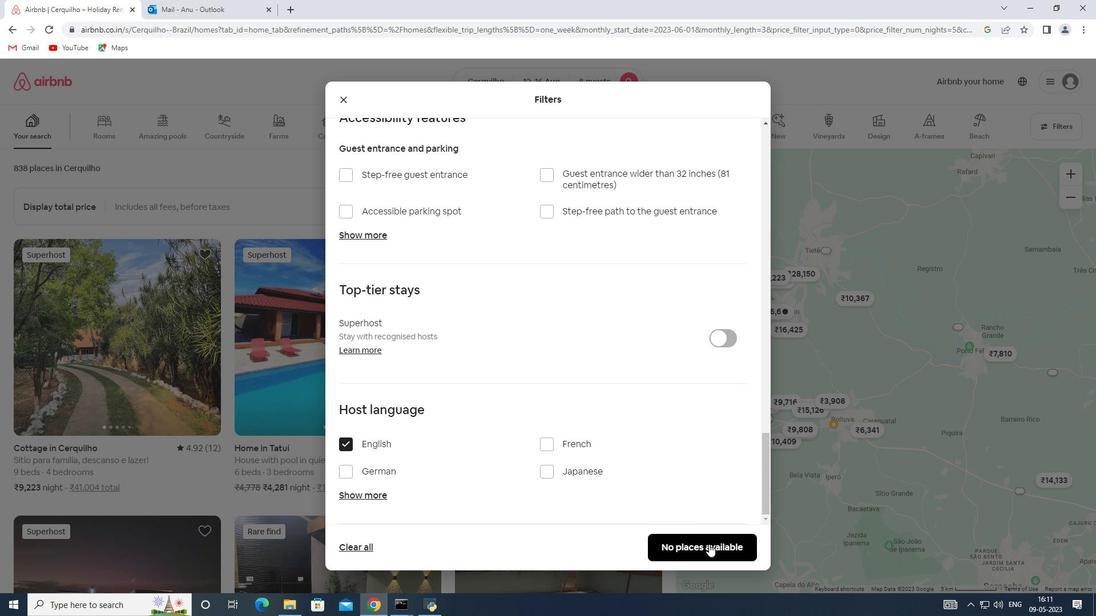 
